 Task: Find connections with filter location Lisburn with filter topic #homes with filter profile language Potuguese with filter current company Infotree Global Solutions with filter school Krishna University, Machhlipattanam with filter industry Automation Machinery Manufacturing with filter service category Product Marketing with filter keywords title Astronomer
Action: Mouse moved to (637, 102)
Screenshot: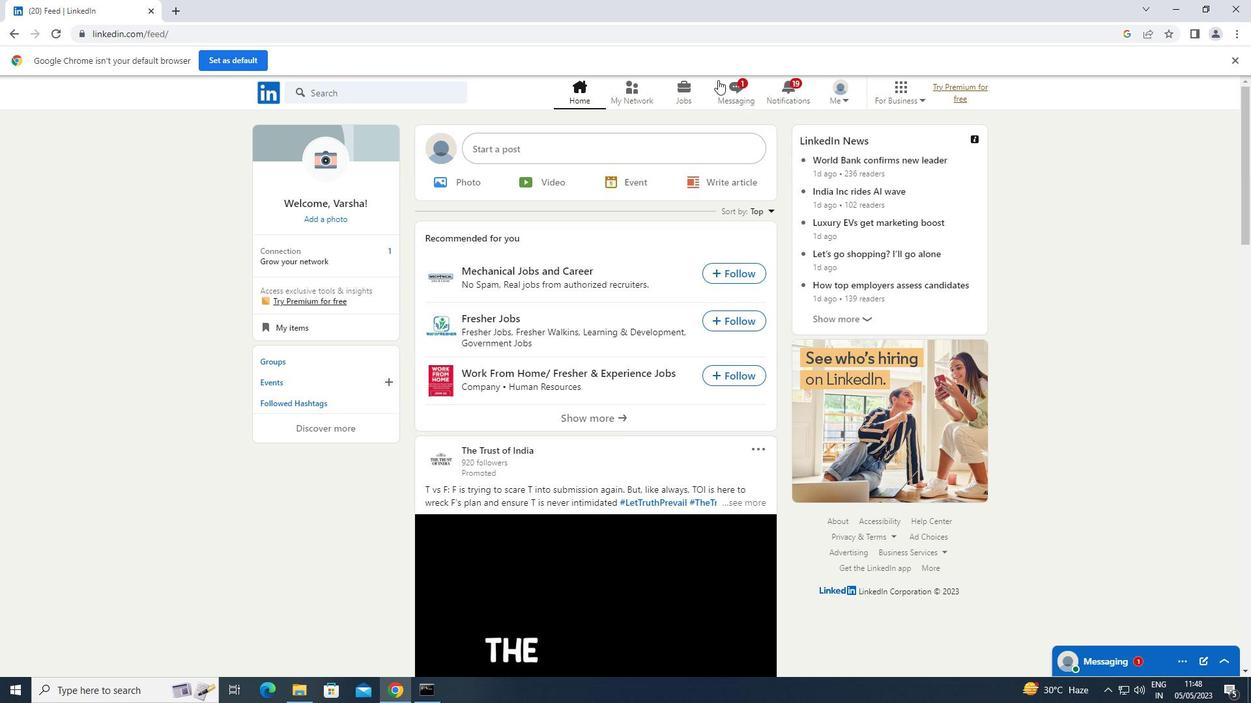 
Action: Mouse pressed left at (637, 102)
Screenshot: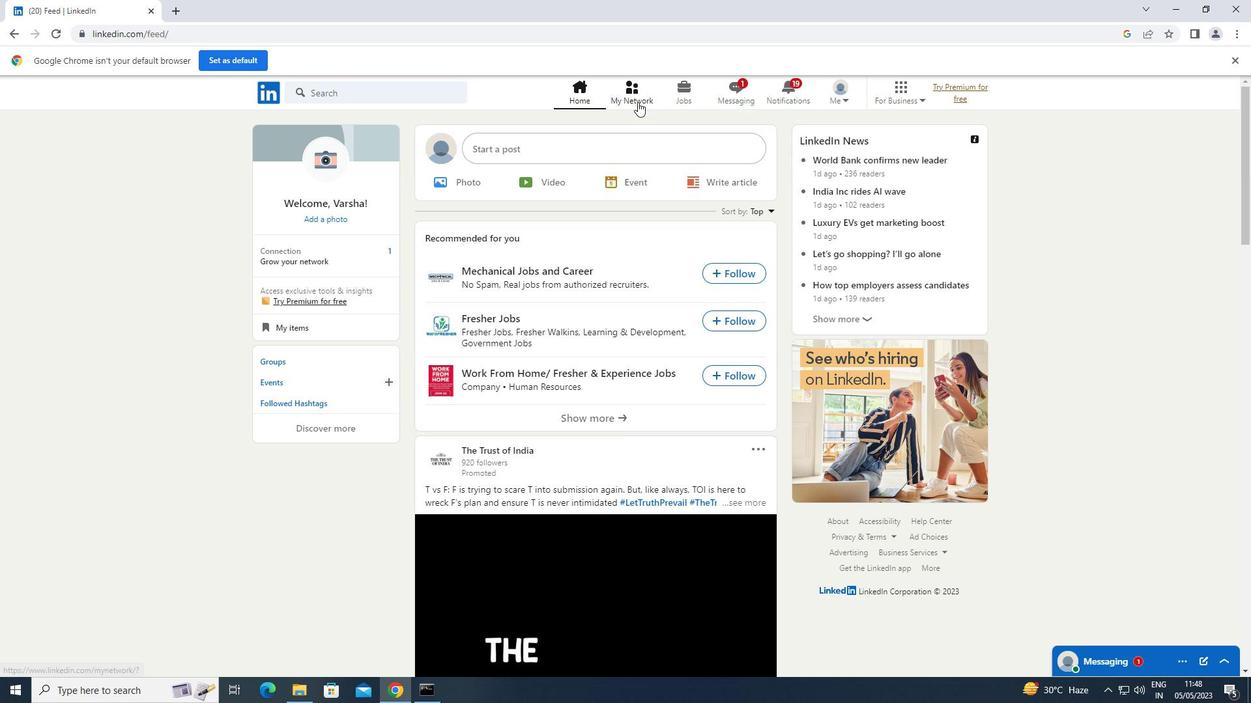 
Action: Mouse moved to (353, 156)
Screenshot: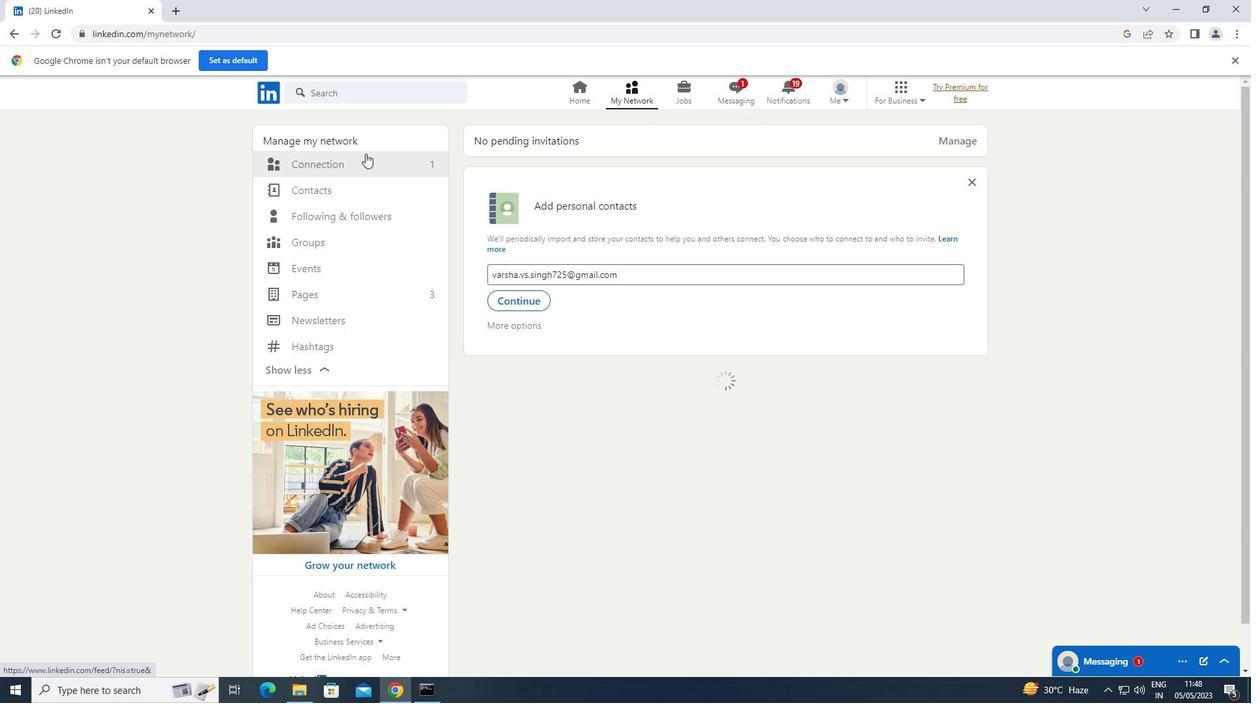 
Action: Mouse pressed left at (353, 156)
Screenshot: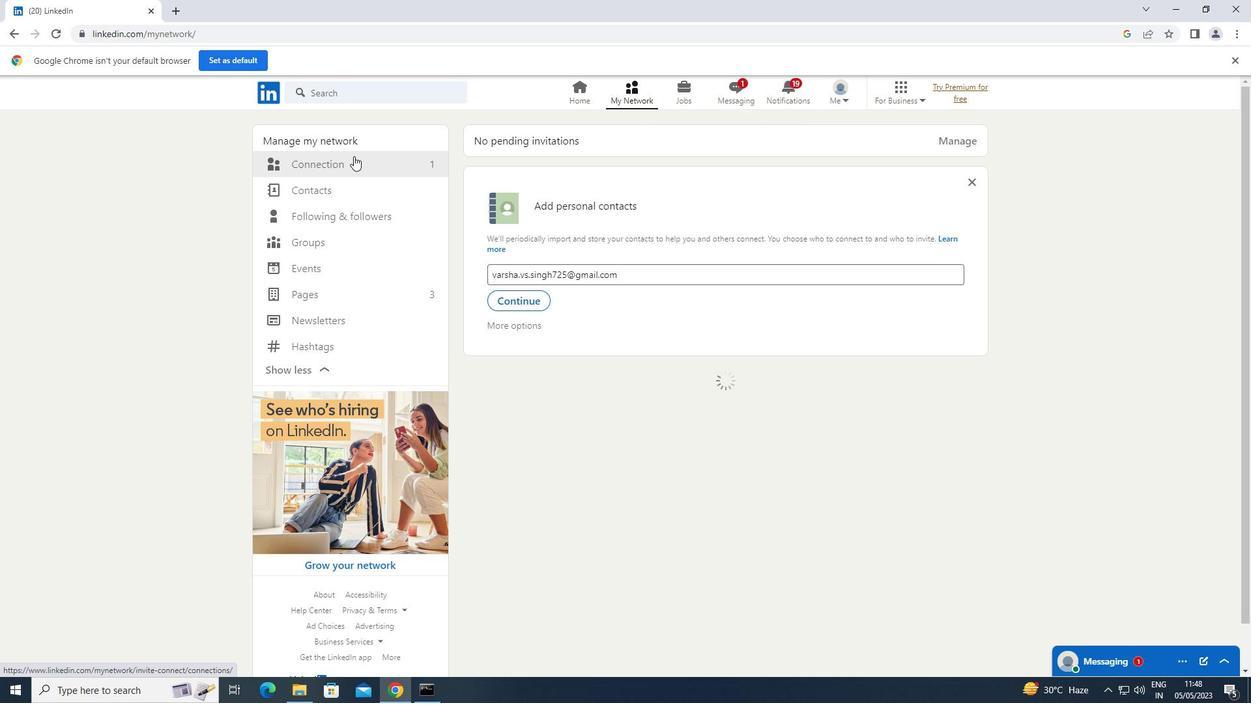 
Action: Mouse moved to (708, 168)
Screenshot: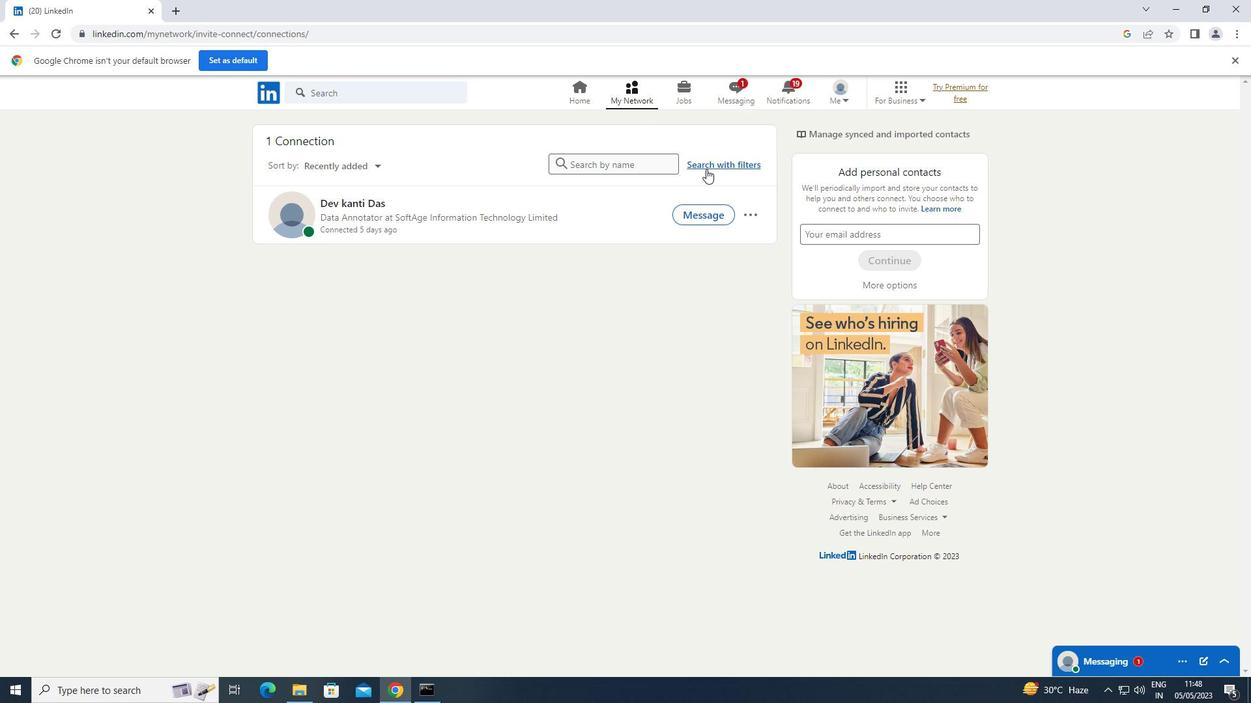 
Action: Mouse pressed left at (708, 168)
Screenshot: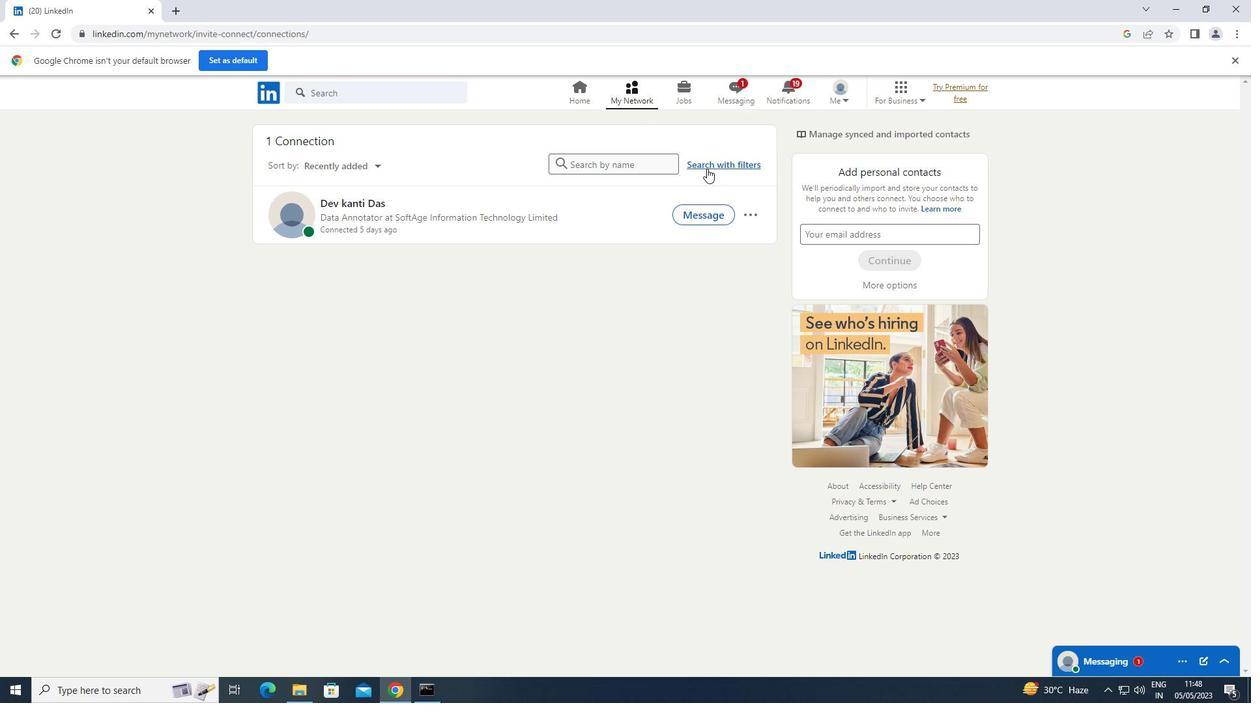
Action: Mouse moved to (669, 132)
Screenshot: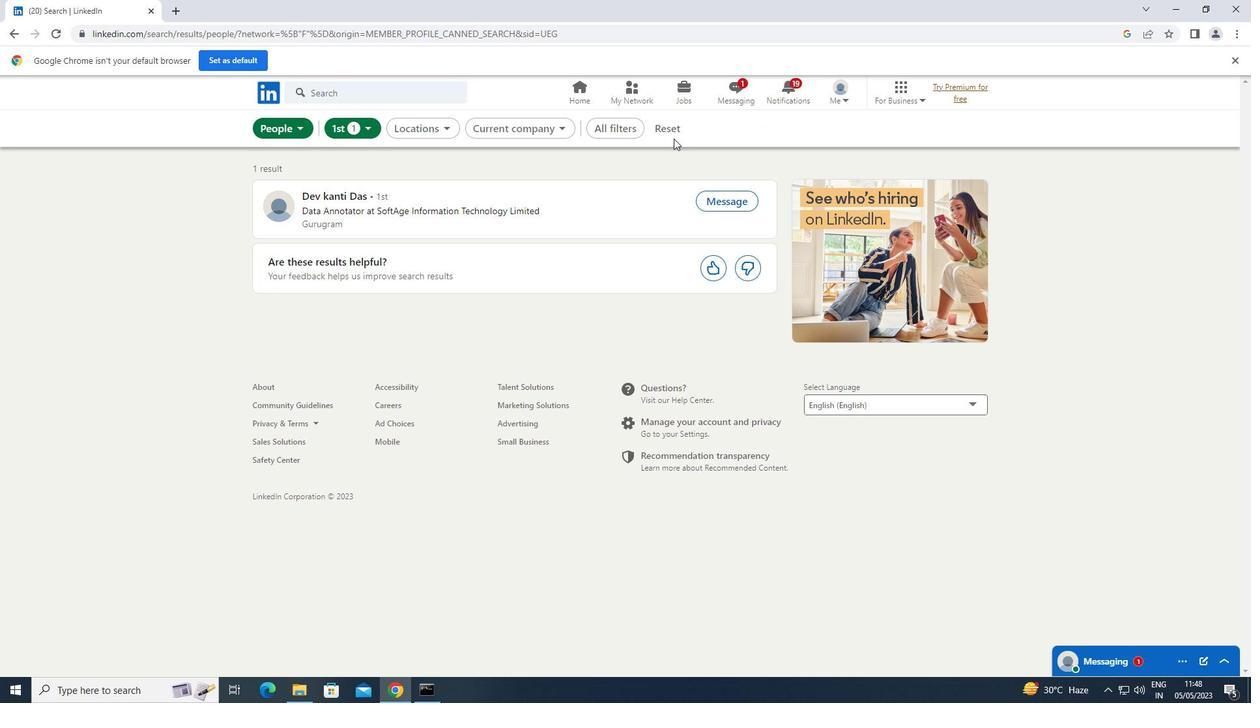 
Action: Mouse pressed left at (669, 132)
Screenshot: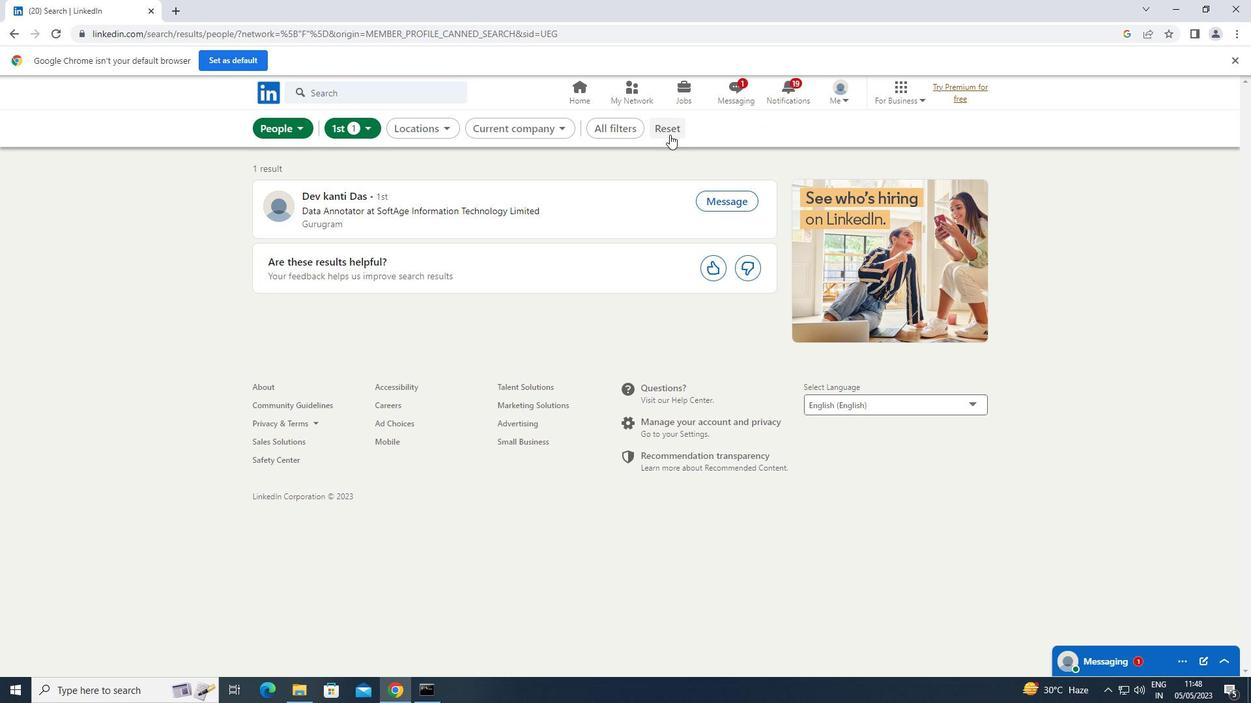 
Action: Mouse moved to (652, 127)
Screenshot: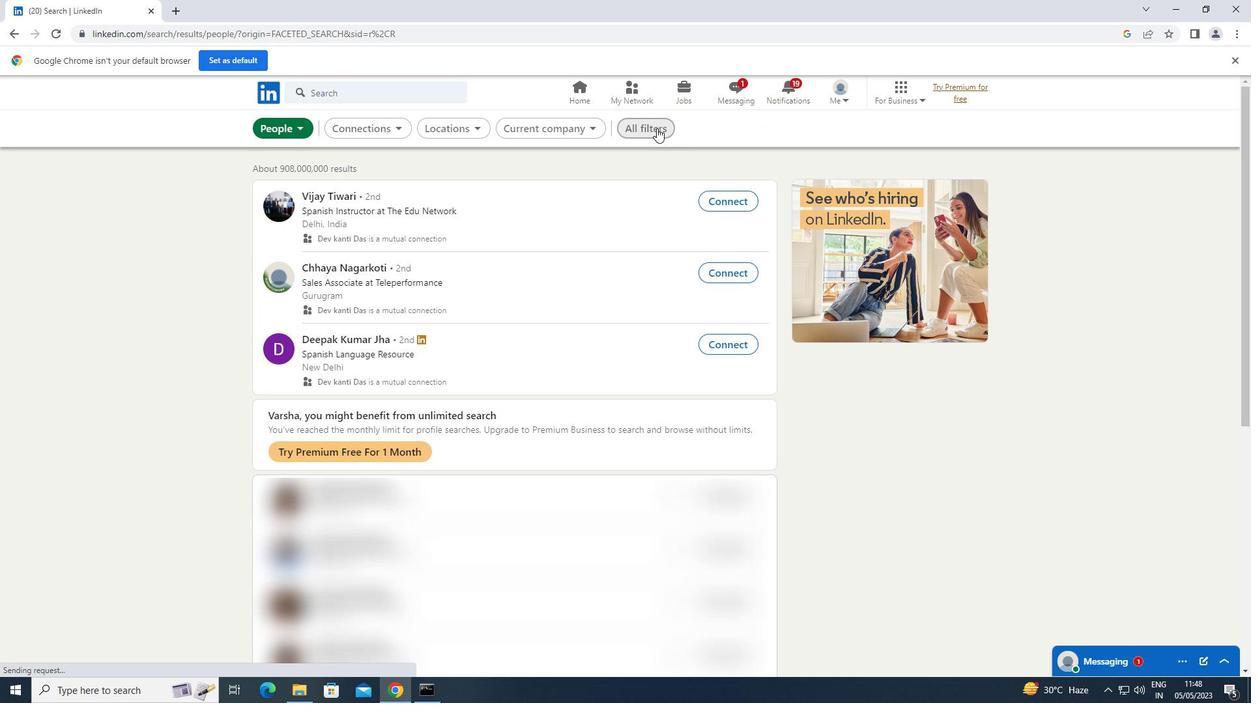 
Action: Mouse pressed left at (652, 127)
Screenshot: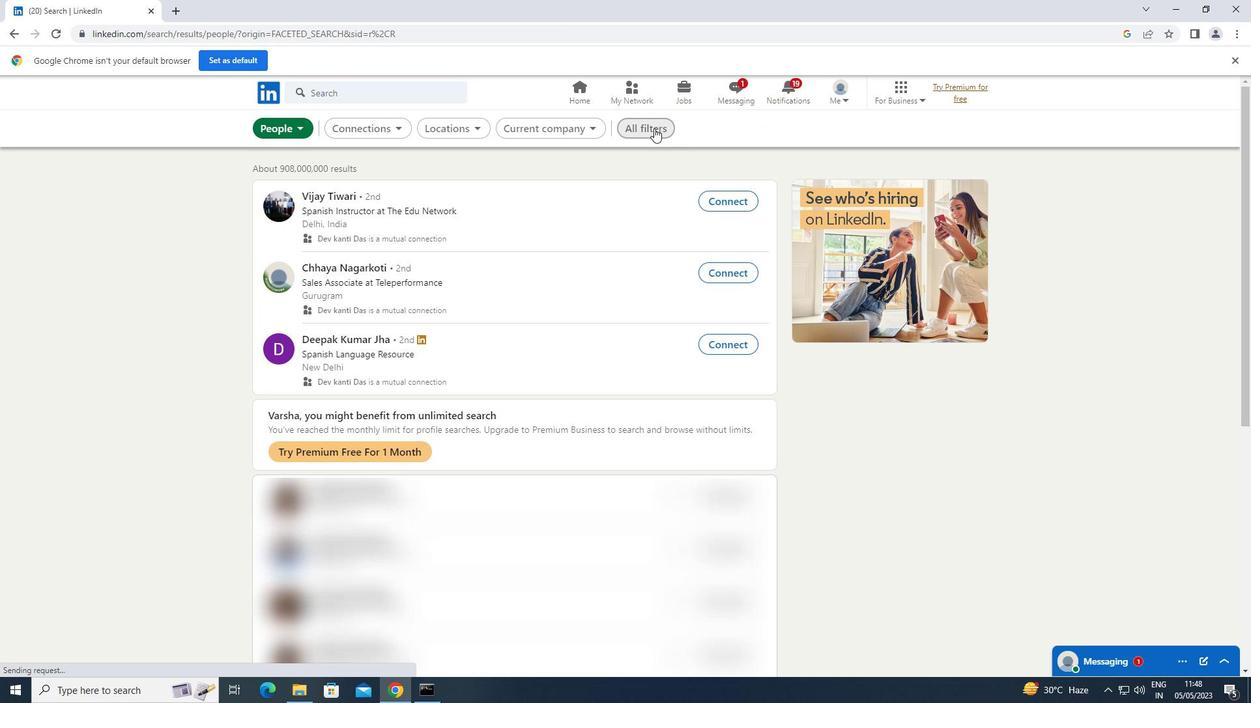 
Action: Mouse moved to (1039, 325)
Screenshot: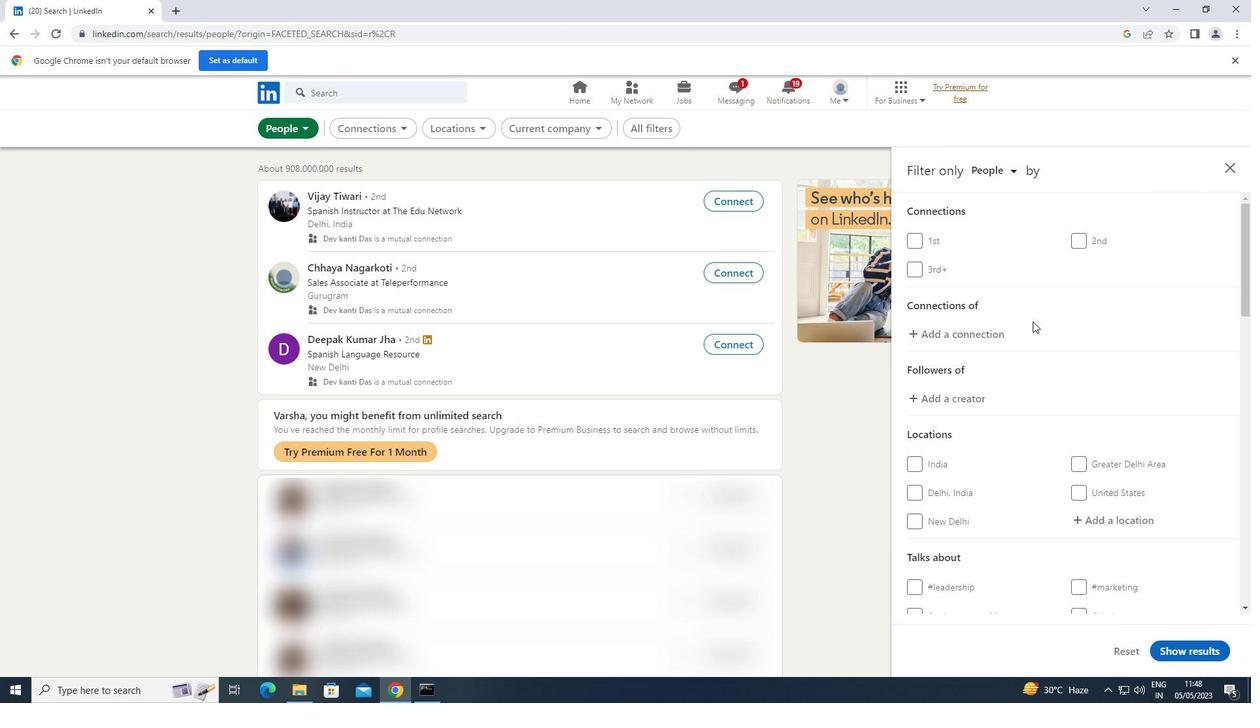 
Action: Mouse scrolled (1039, 324) with delta (0, 0)
Screenshot: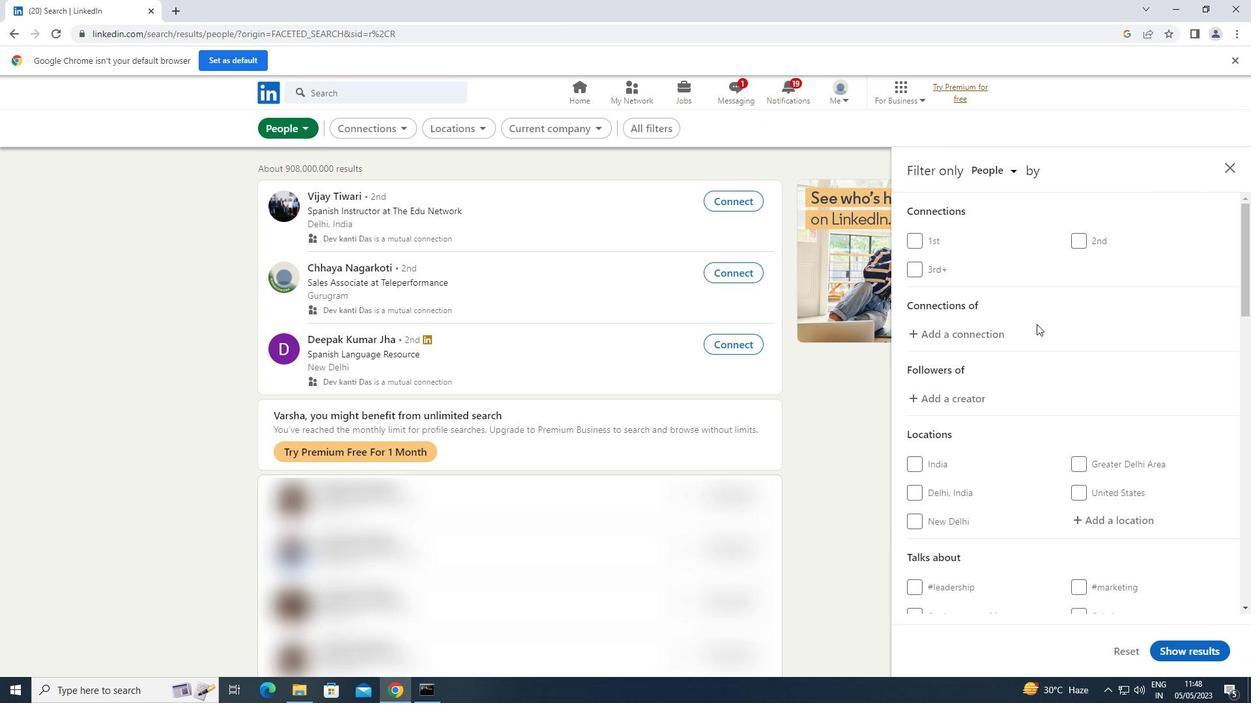 
Action: Mouse scrolled (1039, 324) with delta (0, 0)
Screenshot: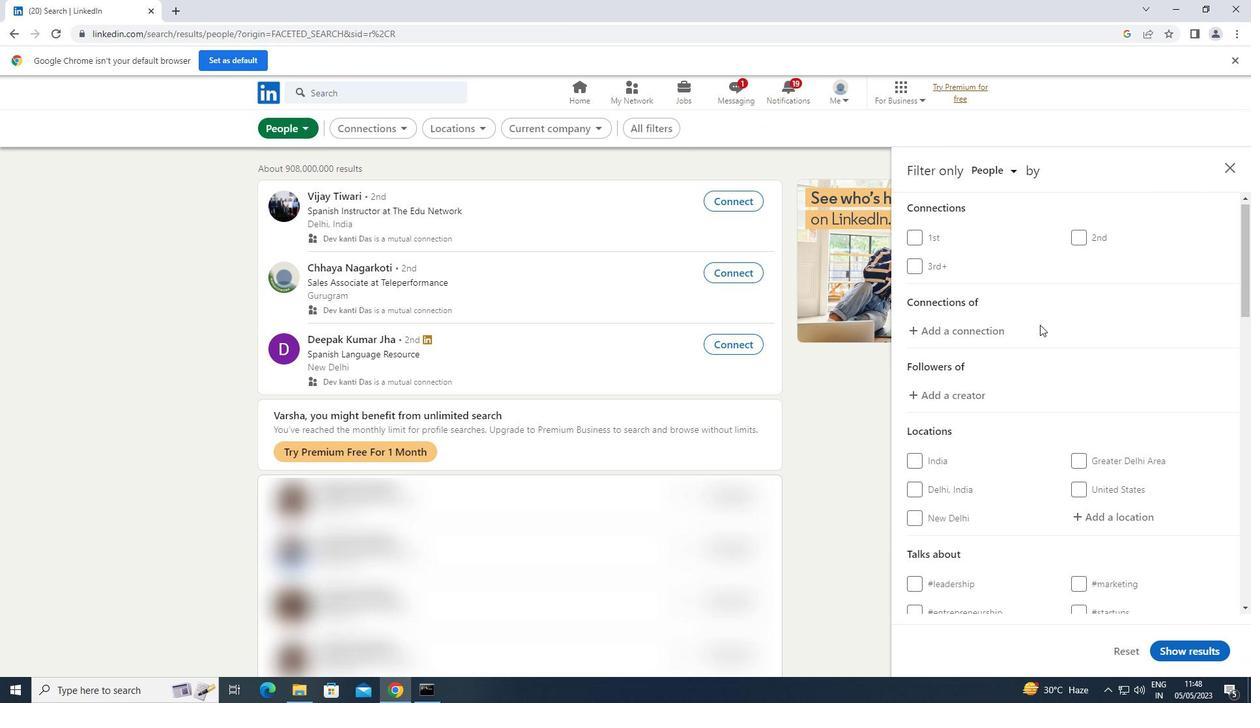 
Action: Mouse moved to (1091, 395)
Screenshot: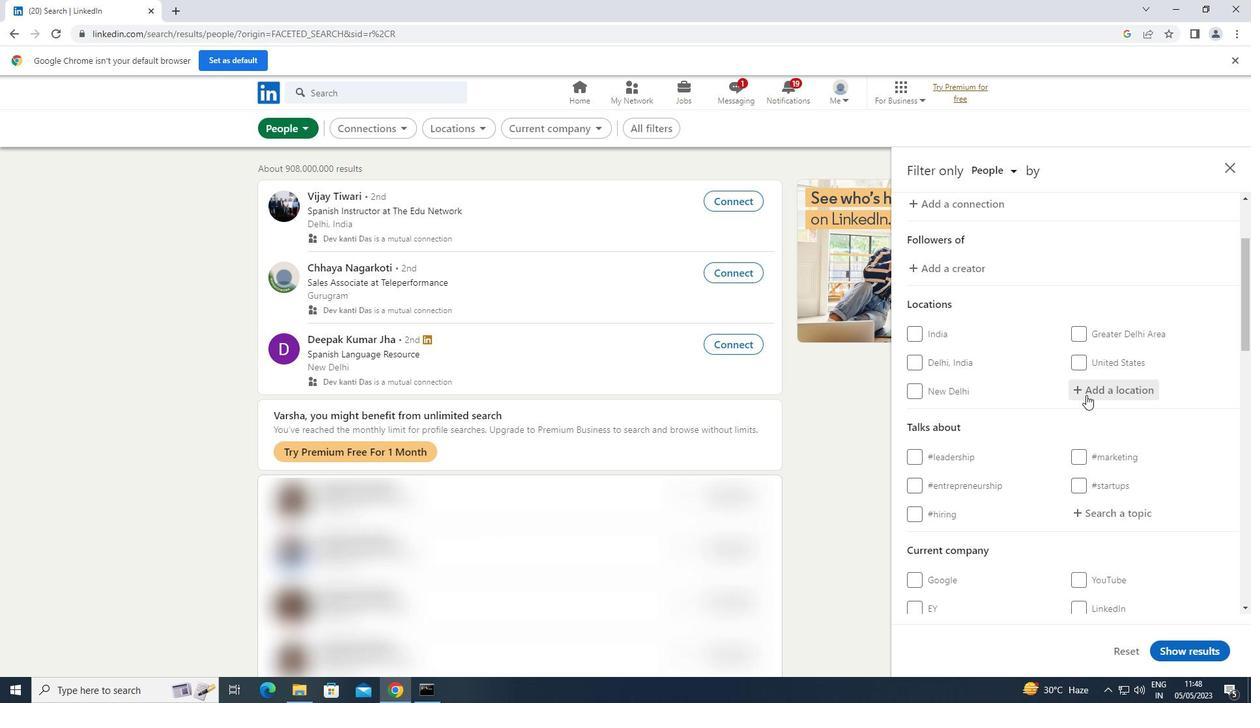 
Action: Mouse pressed left at (1091, 395)
Screenshot: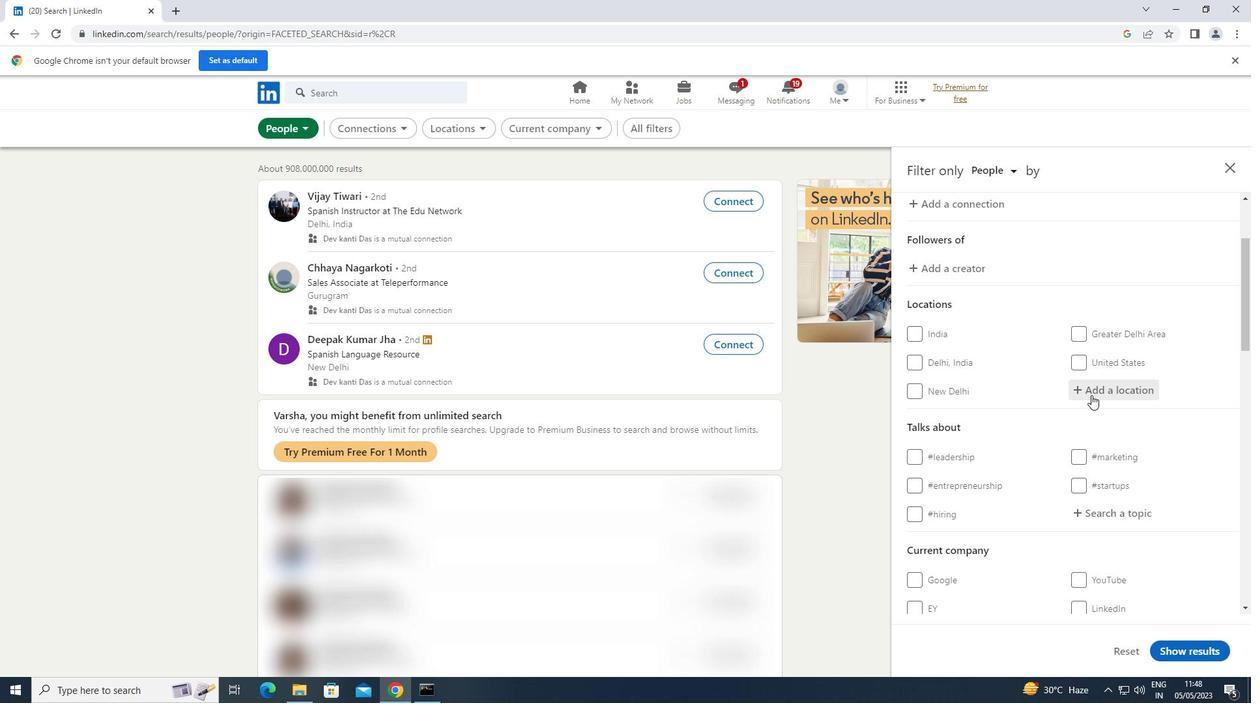 
Action: Key pressed <Key.shift>LISBURN
Screenshot: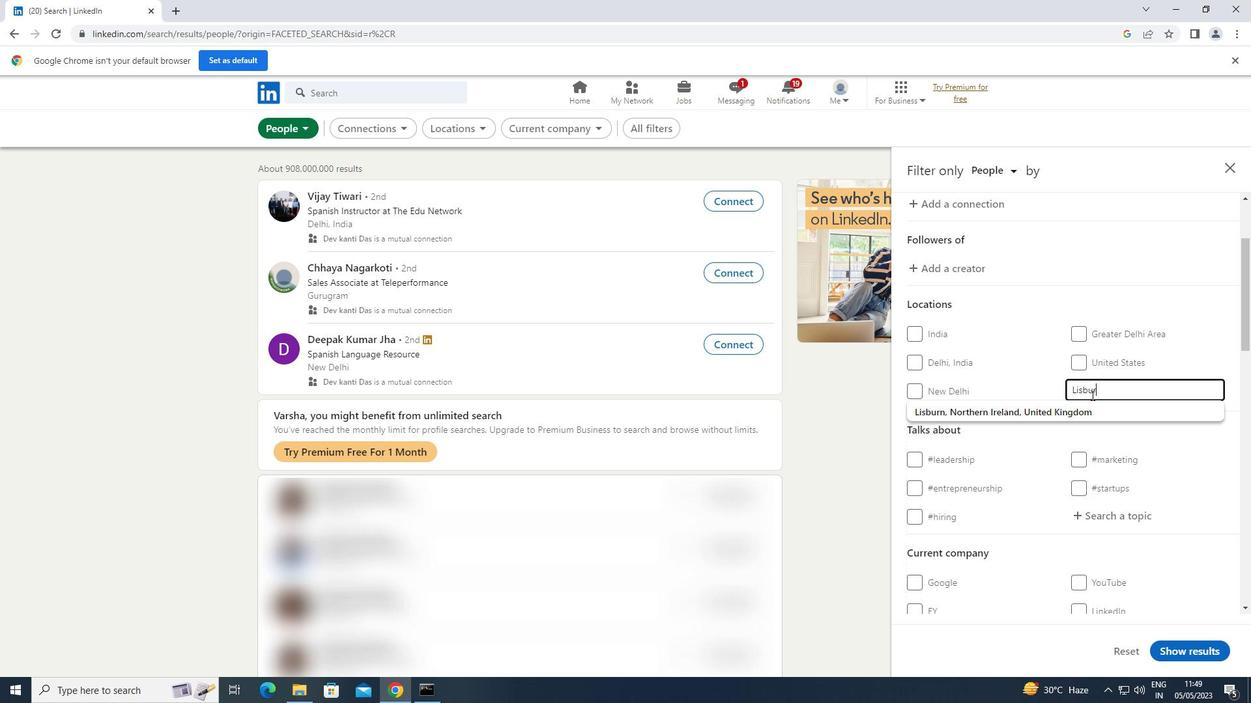 
Action: Mouse moved to (1126, 509)
Screenshot: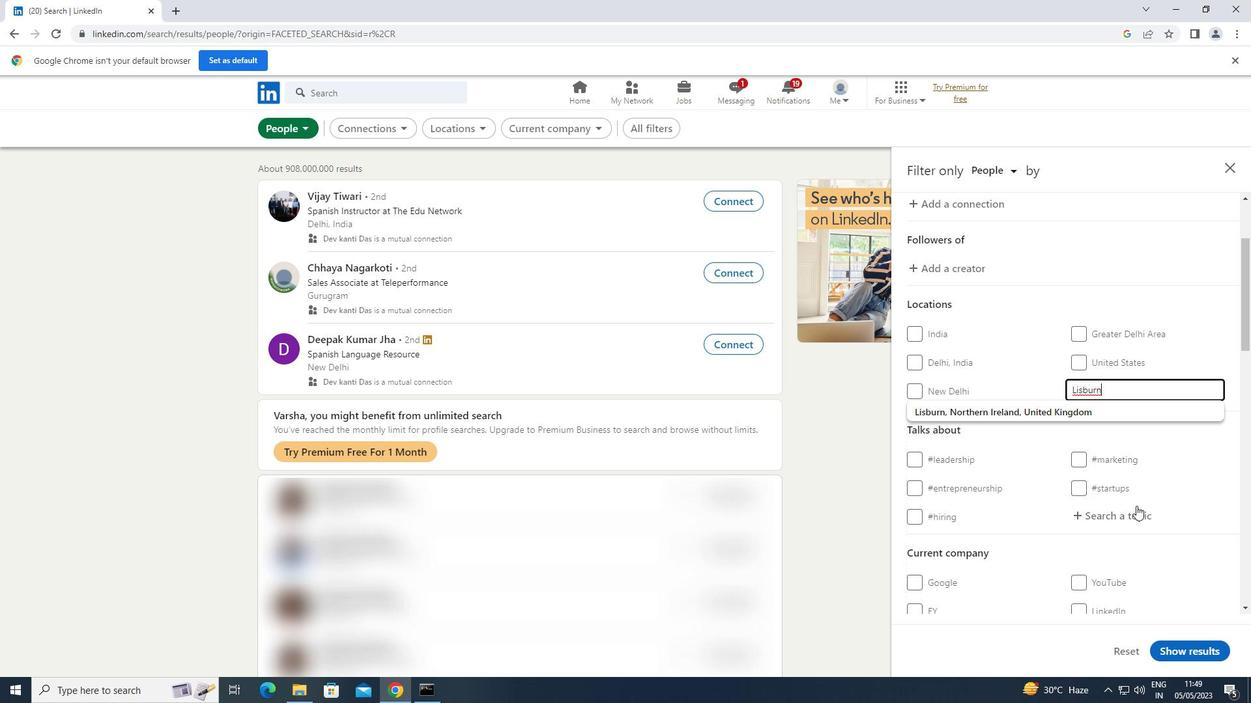 
Action: Mouse pressed left at (1126, 509)
Screenshot: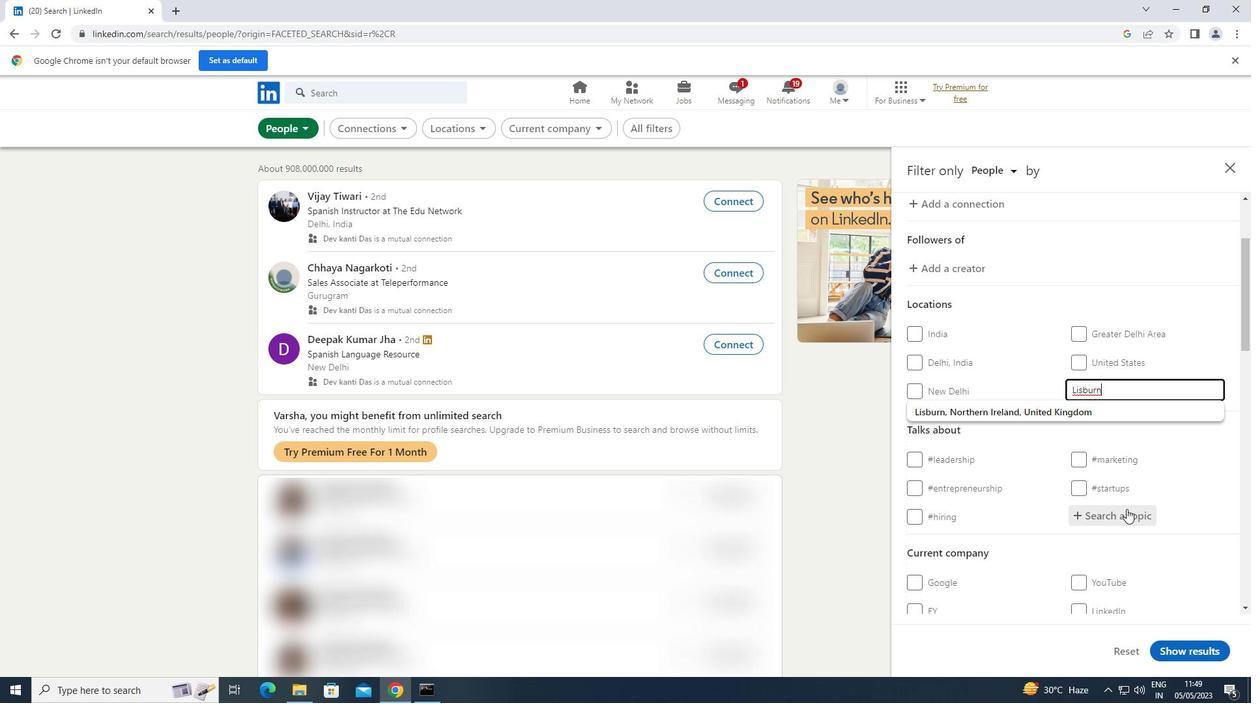 
Action: Key pressed HOMES
Screenshot: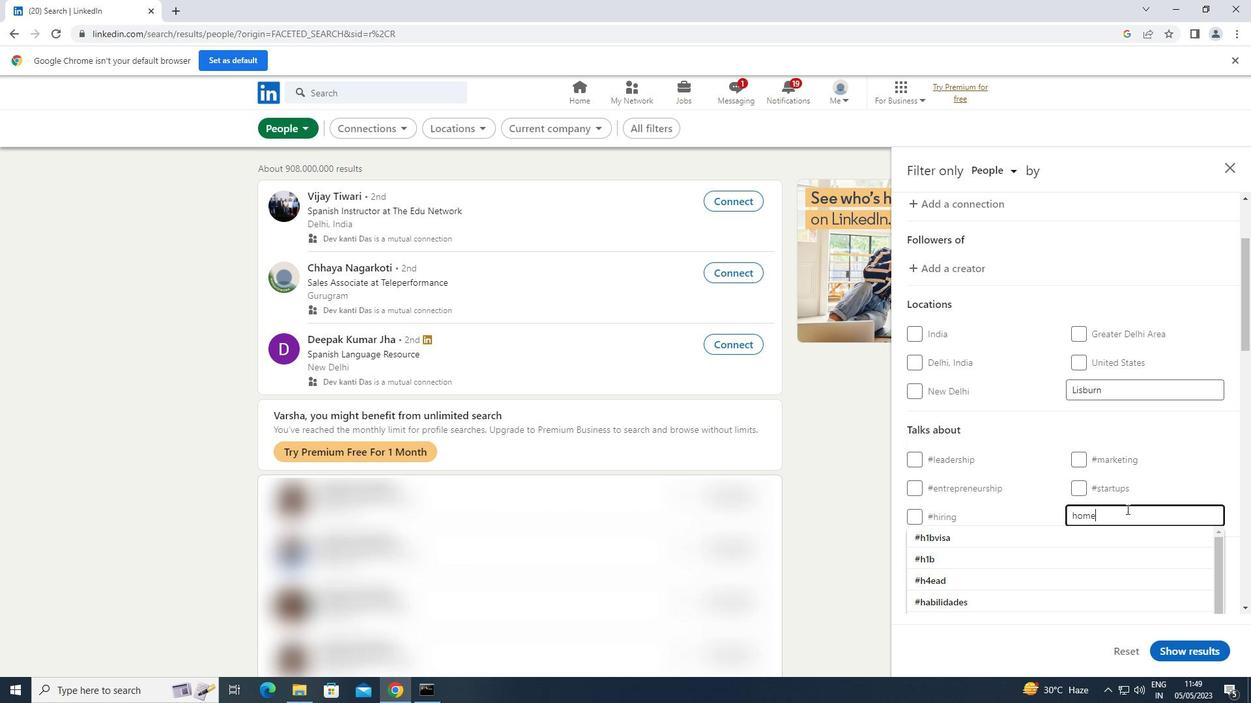 
Action: Mouse moved to (1071, 514)
Screenshot: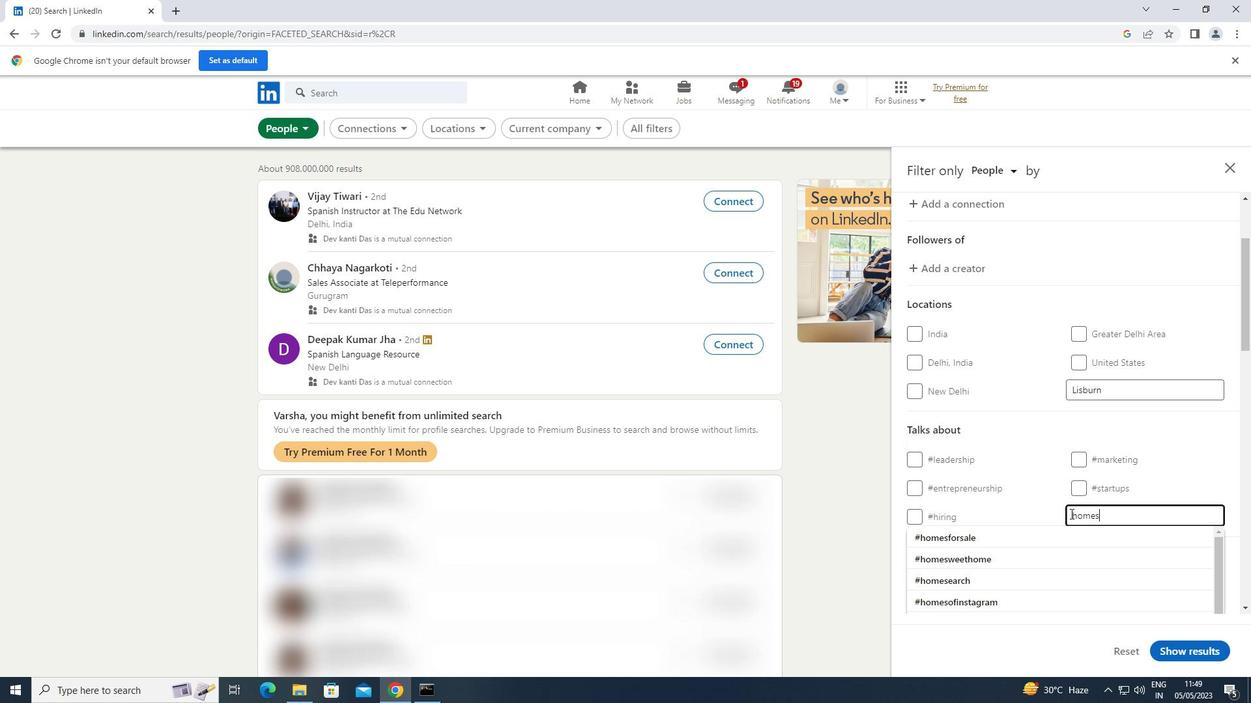 
Action: Mouse pressed left at (1071, 514)
Screenshot: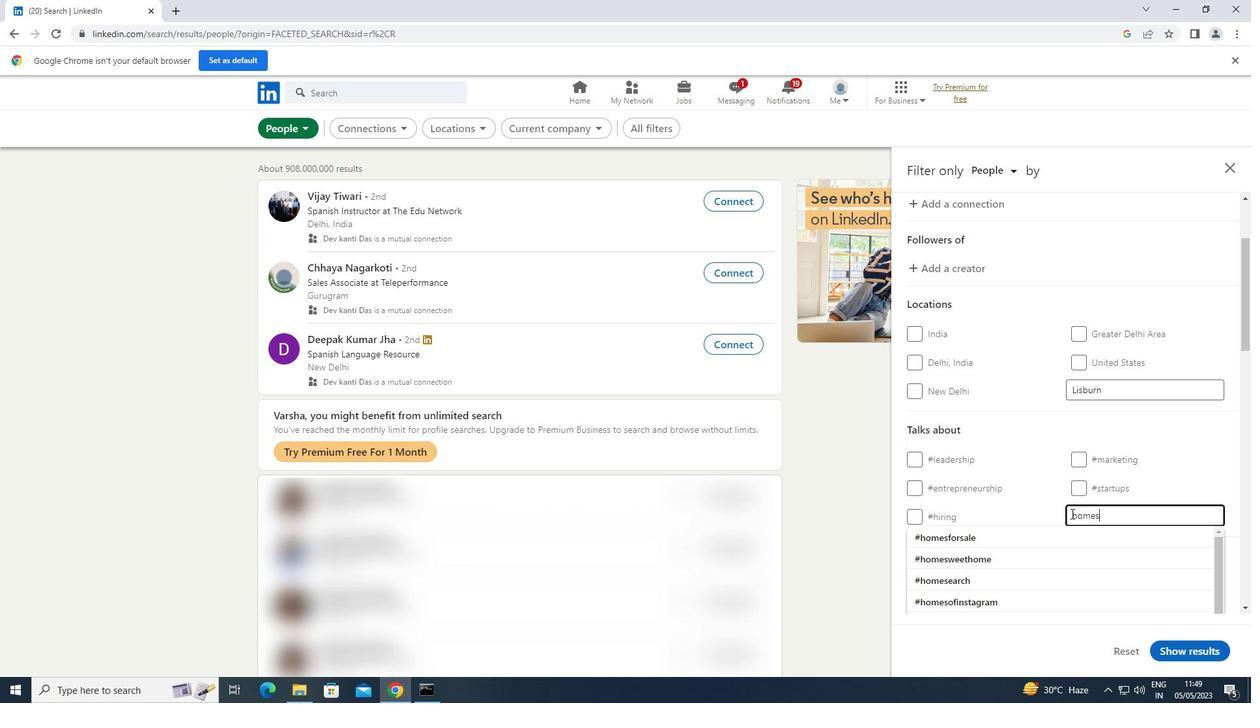 
Action: Key pressed <Key.shift>#
Screenshot: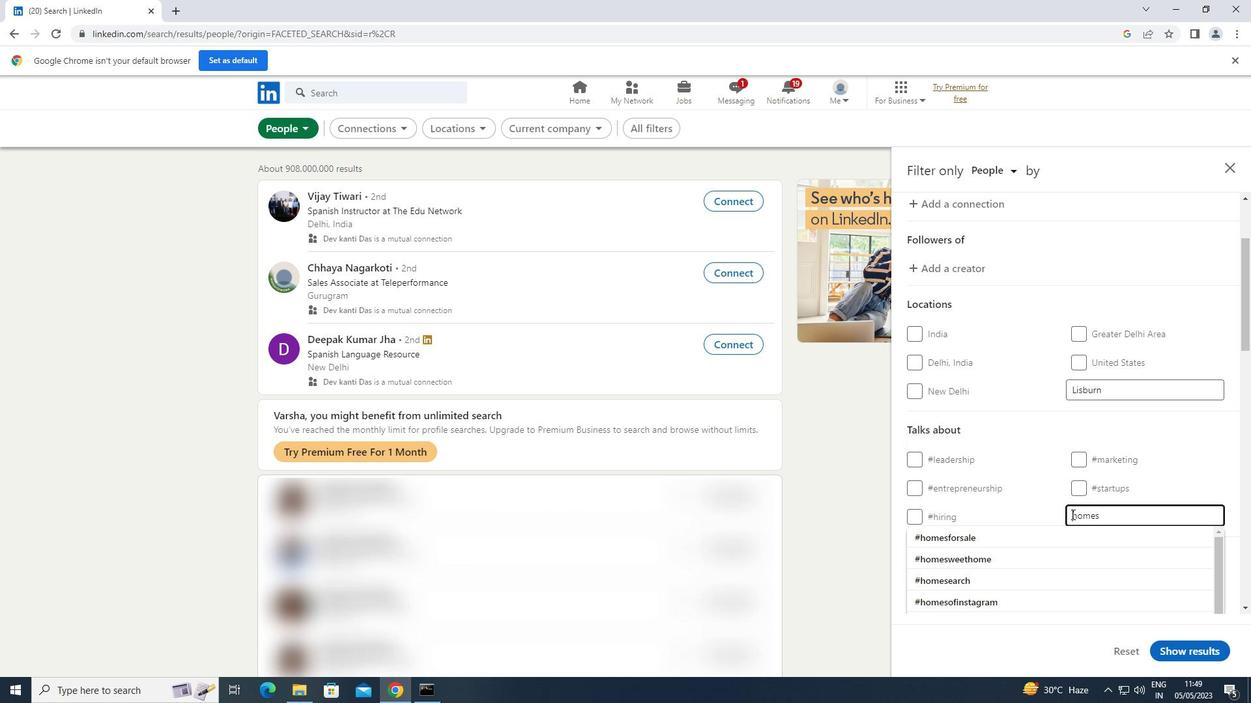 
Action: Mouse moved to (1072, 514)
Screenshot: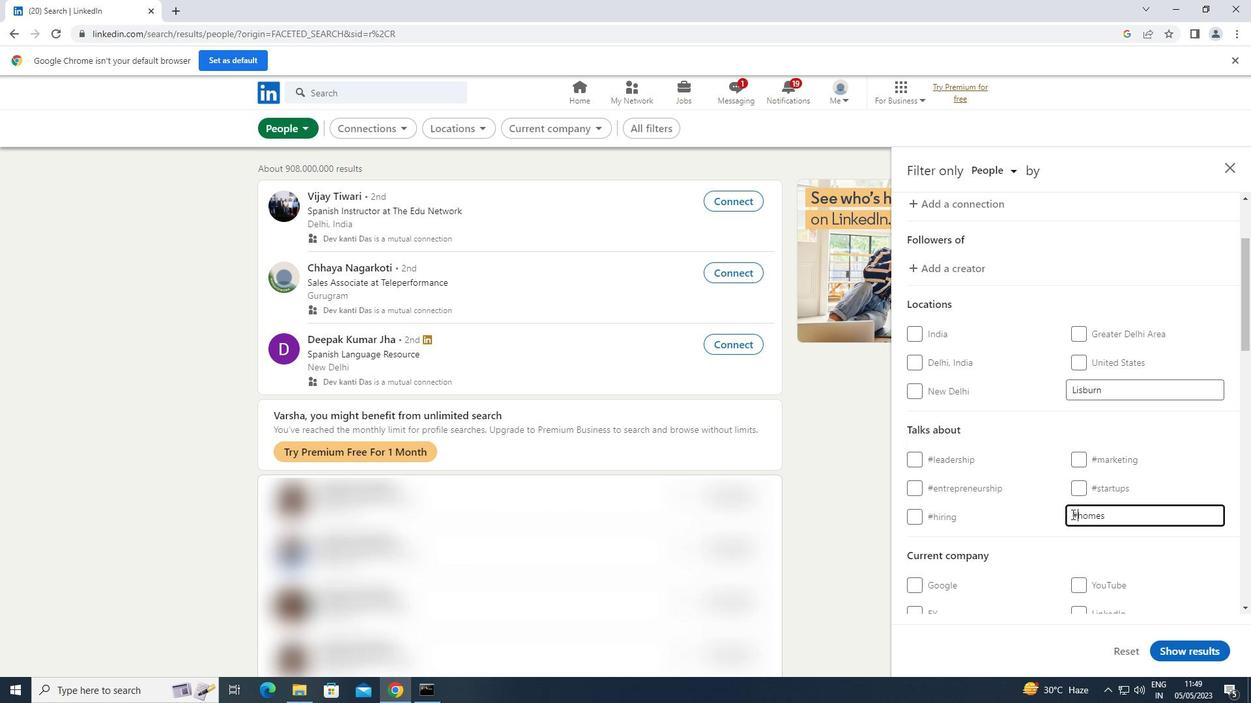 
Action: Mouse scrolled (1072, 514) with delta (0, 0)
Screenshot: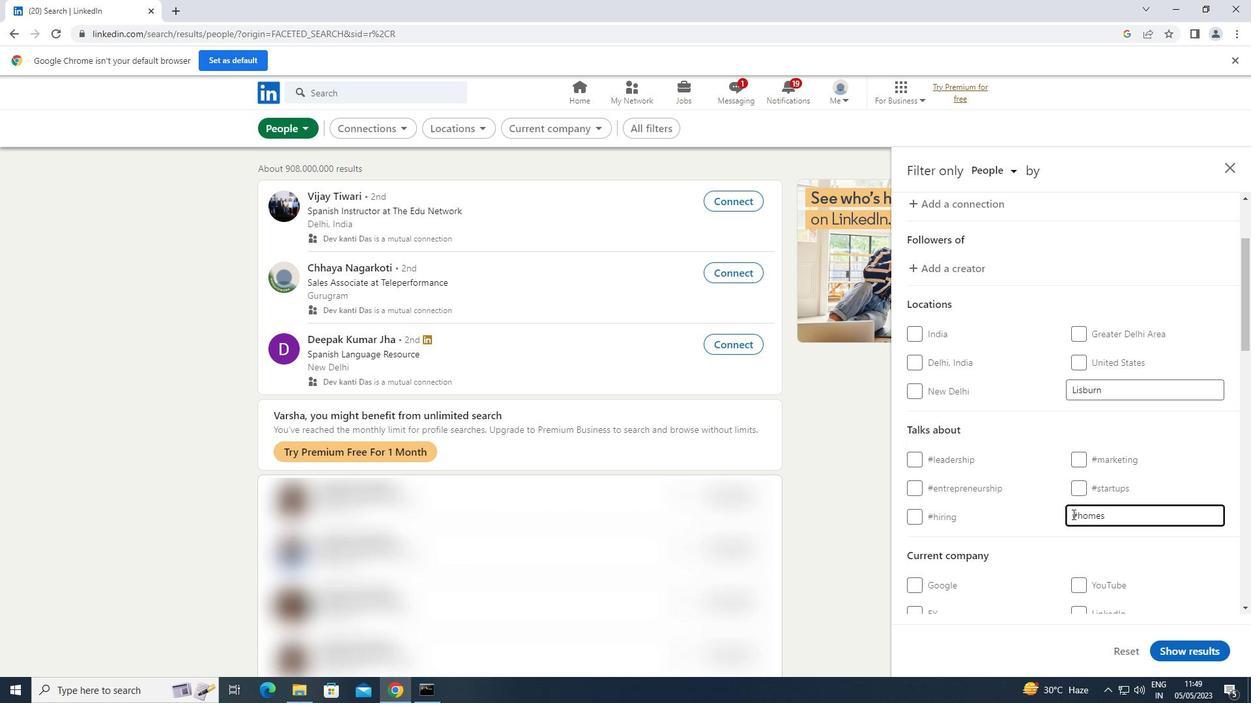 
Action: Mouse scrolled (1072, 514) with delta (0, 0)
Screenshot: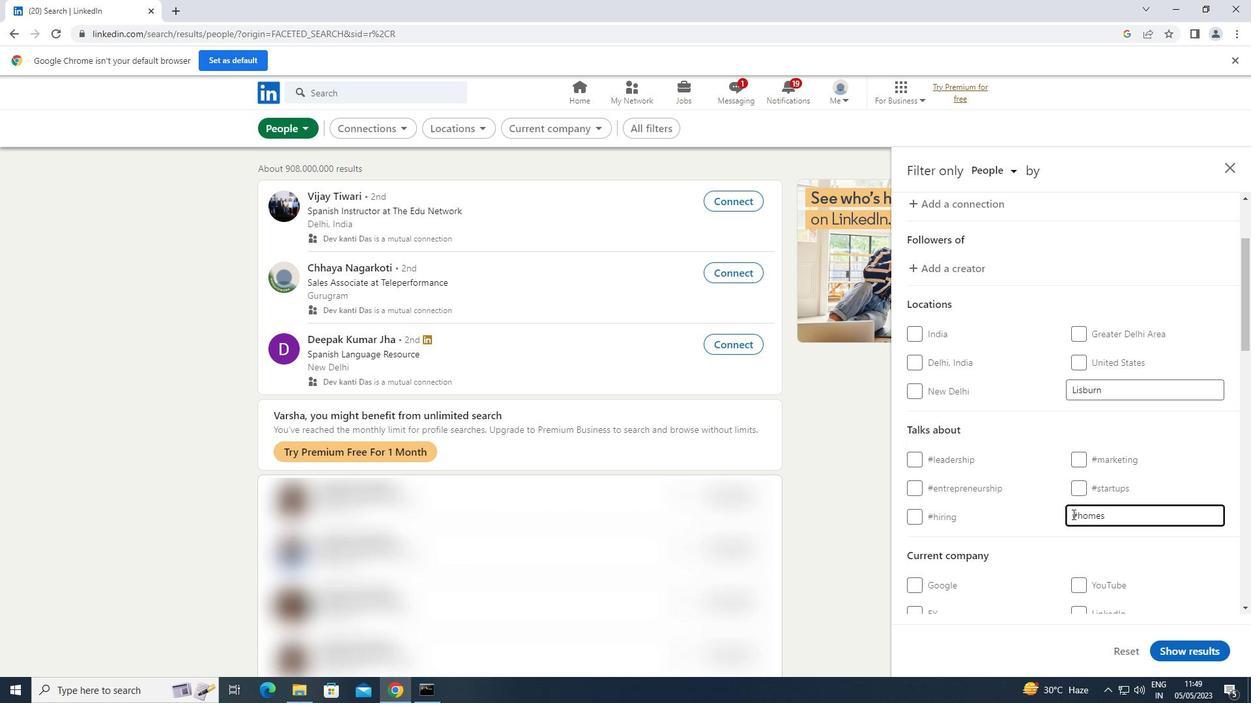 
Action: Mouse scrolled (1072, 514) with delta (0, 0)
Screenshot: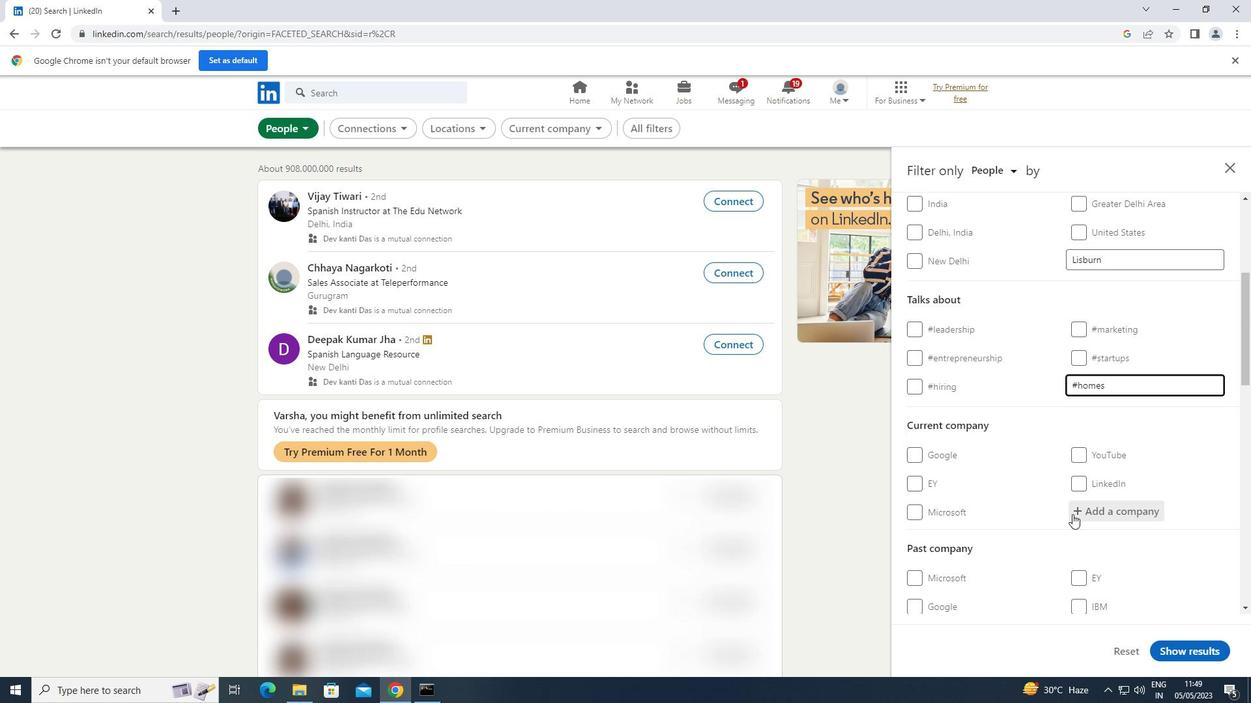 
Action: Mouse scrolled (1072, 514) with delta (0, 0)
Screenshot: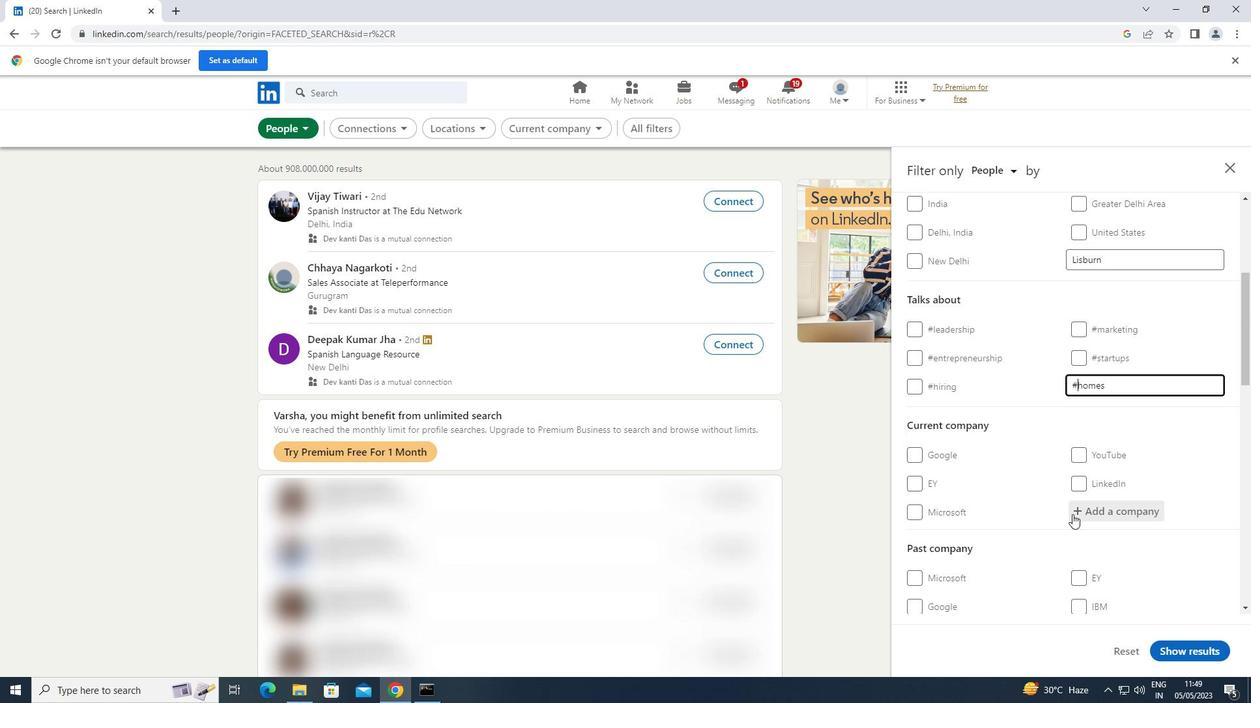 
Action: Mouse scrolled (1072, 514) with delta (0, 0)
Screenshot: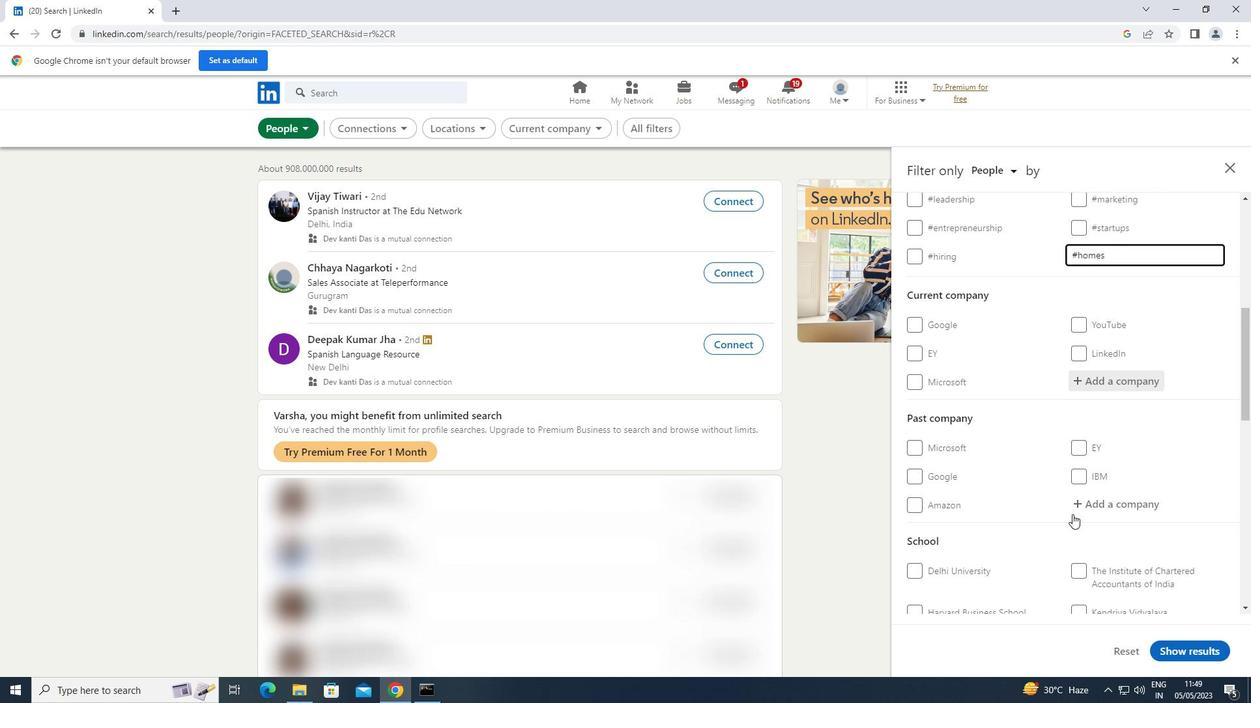 
Action: Mouse scrolled (1072, 514) with delta (0, 0)
Screenshot: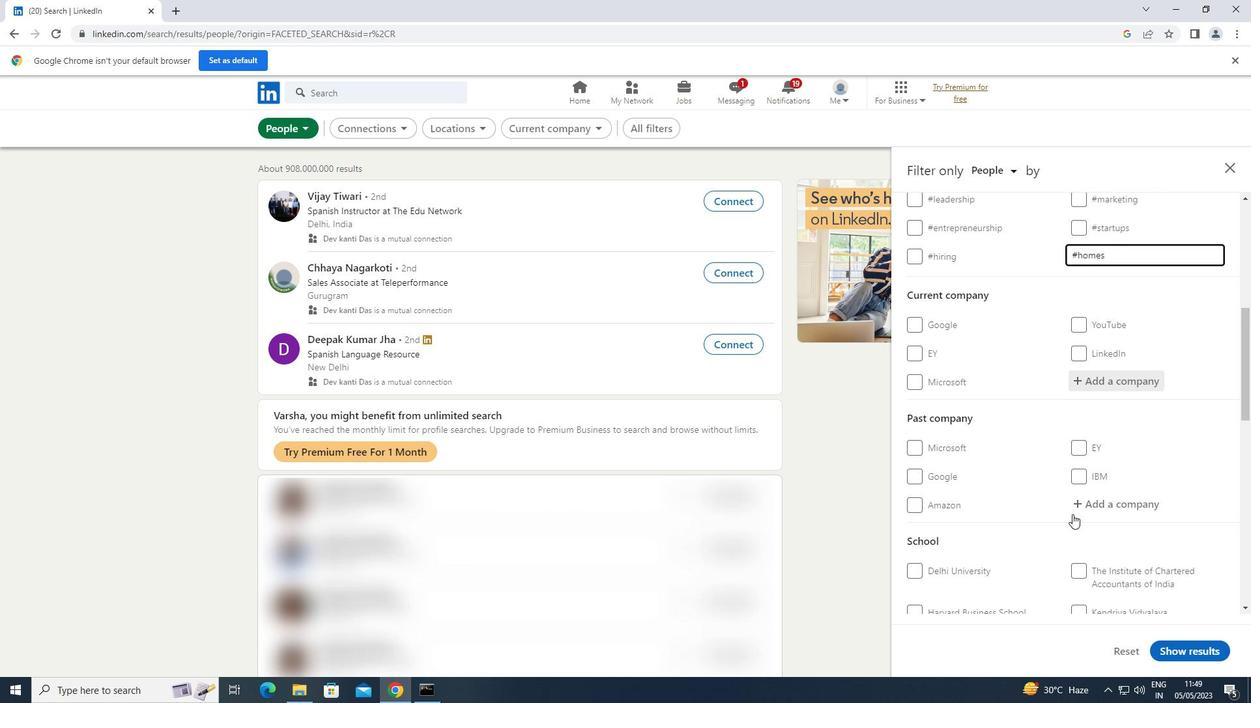 
Action: Mouse scrolled (1072, 514) with delta (0, 0)
Screenshot: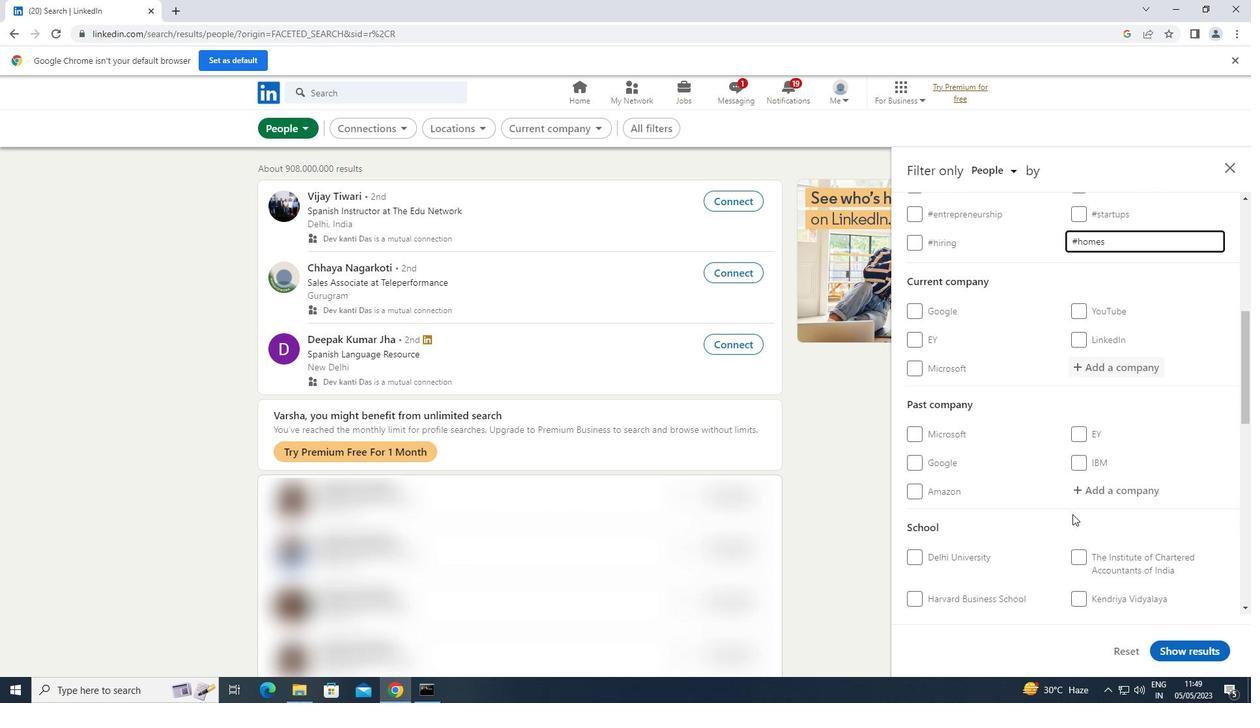 
Action: Mouse scrolled (1072, 515) with delta (0, 0)
Screenshot: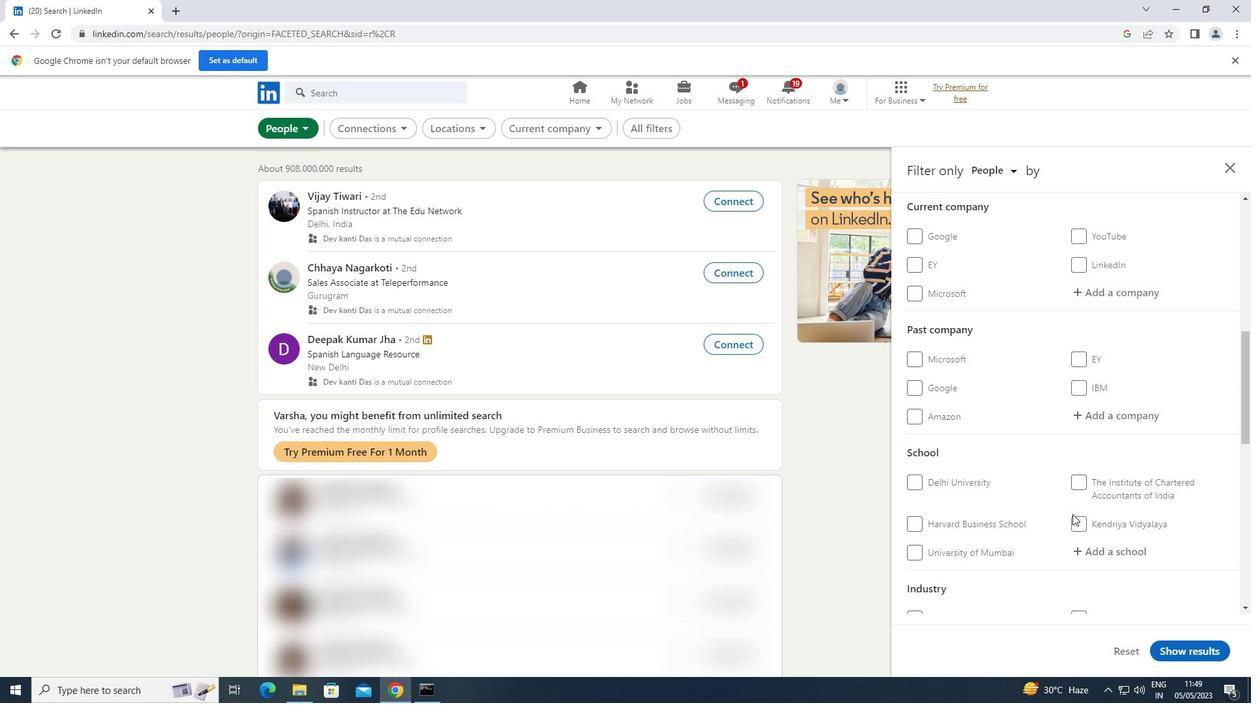 
Action: Mouse scrolled (1072, 514) with delta (0, 0)
Screenshot: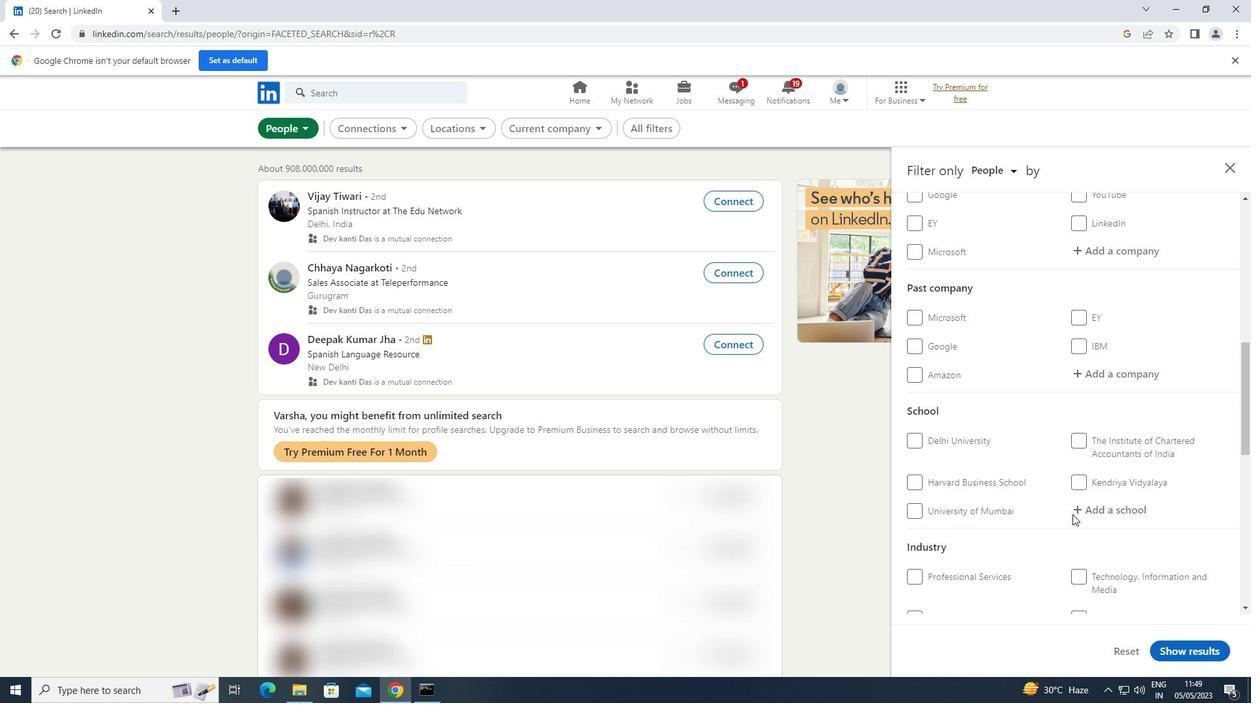 
Action: Mouse scrolled (1072, 514) with delta (0, 0)
Screenshot: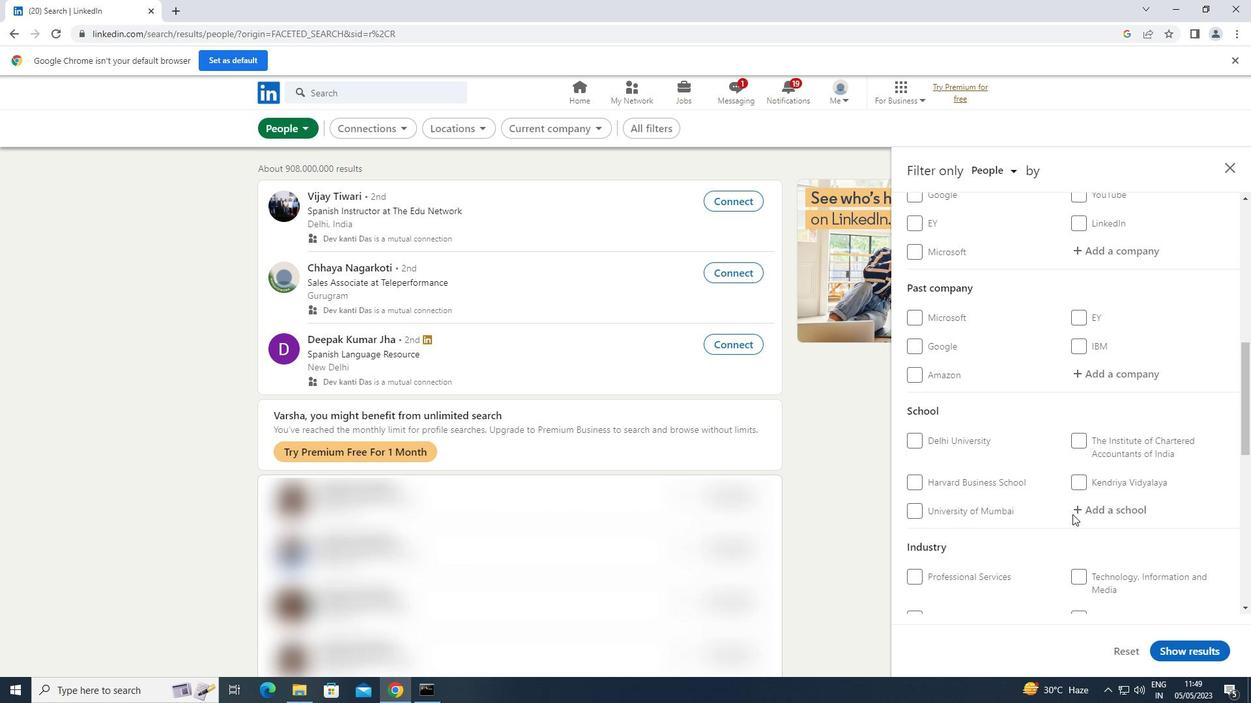 
Action: Mouse scrolled (1072, 514) with delta (0, 0)
Screenshot: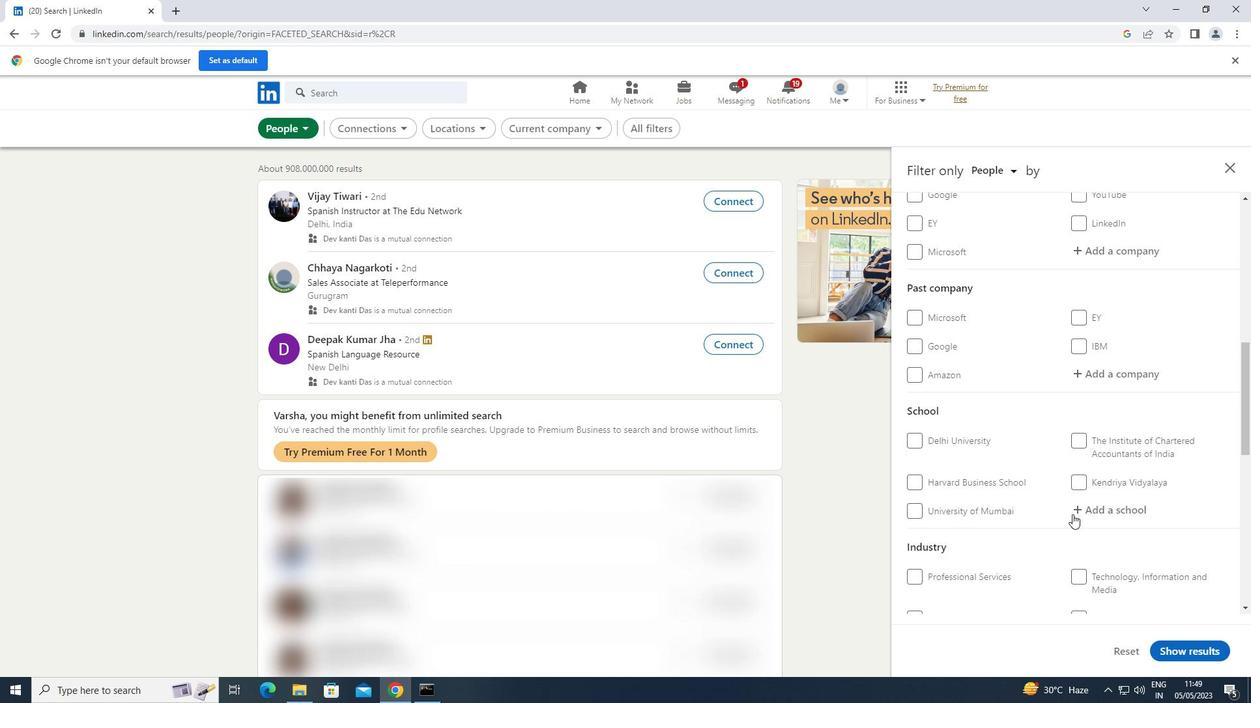 
Action: Mouse moved to (1082, 564)
Screenshot: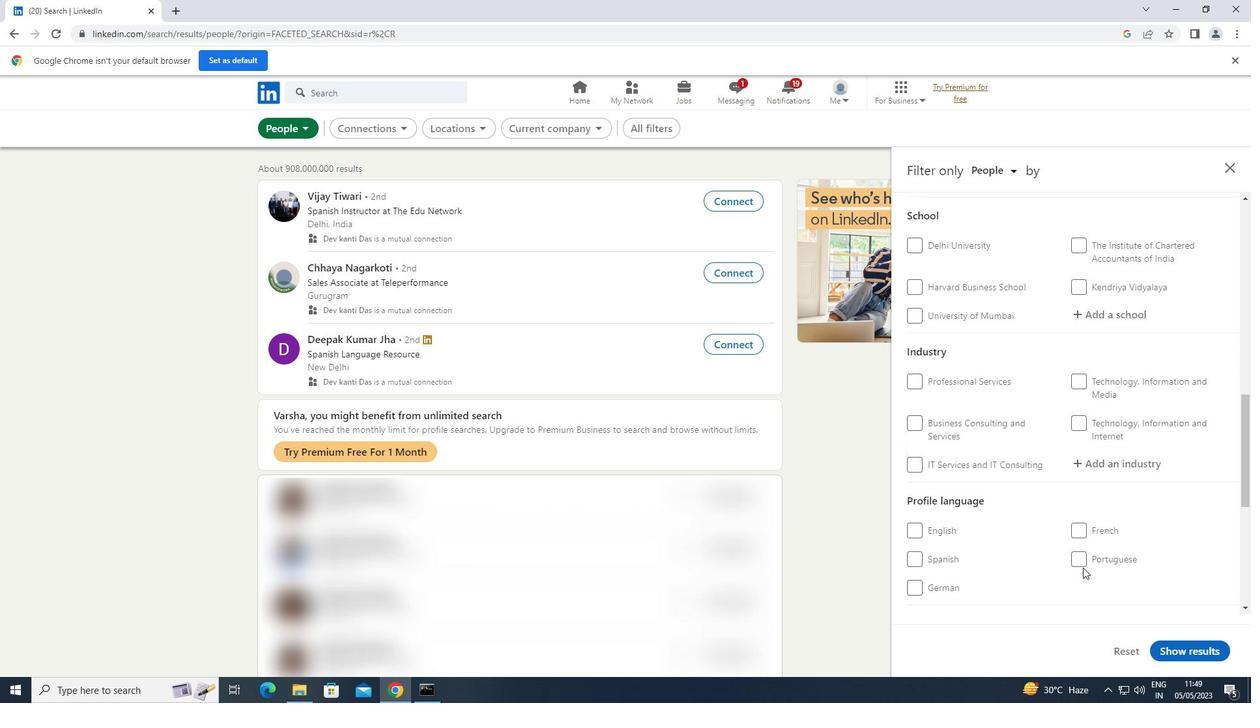 
Action: Mouse pressed left at (1082, 564)
Screenshot: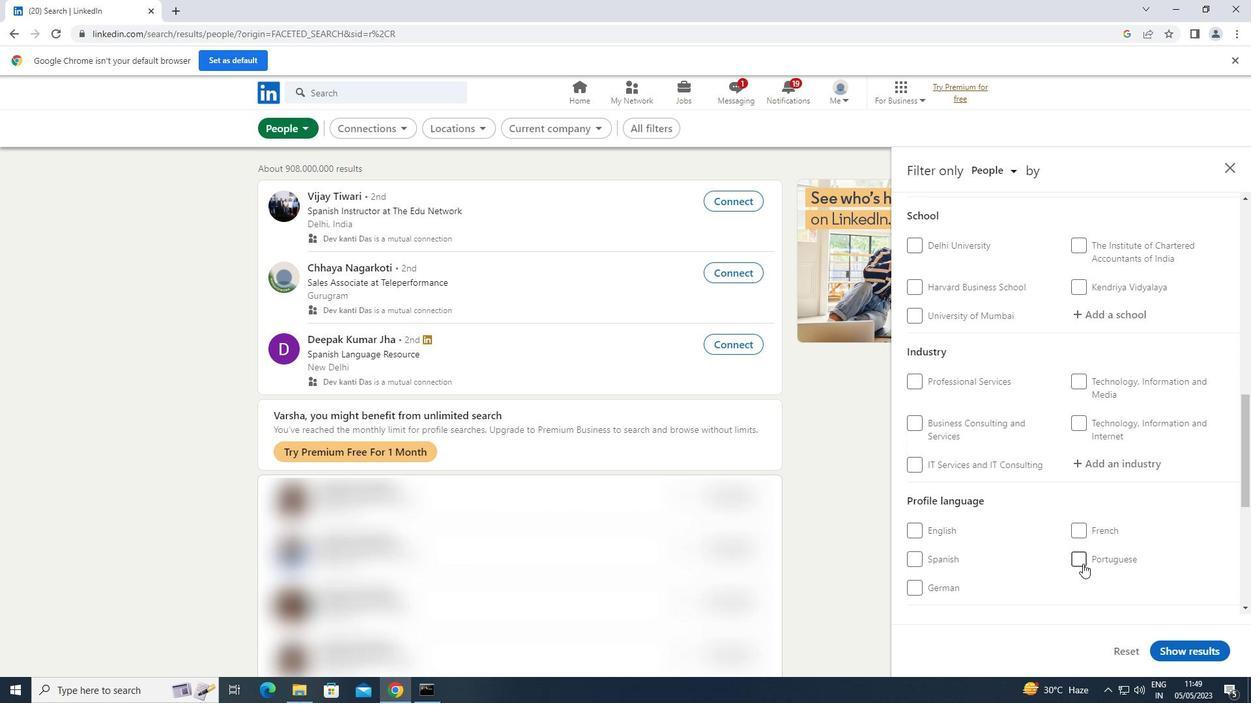 
Action: Mouse moved to (1088, 547)
Screenshot: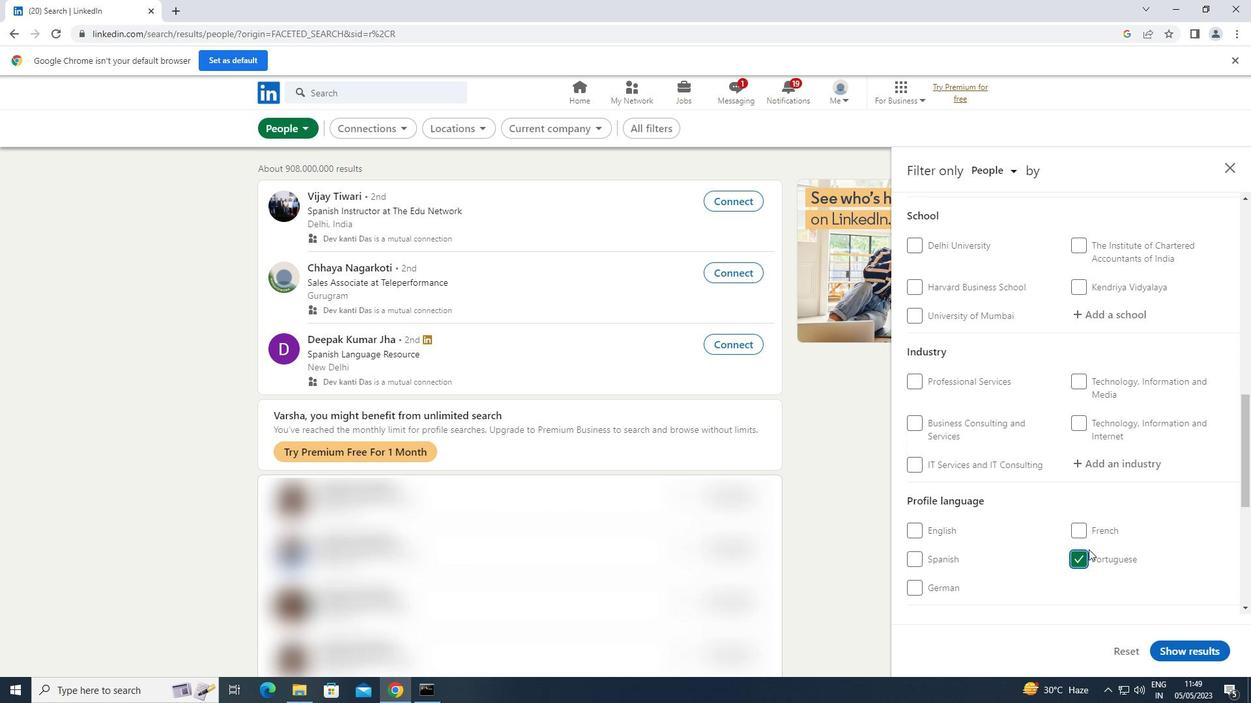 
Action: Mouse scrolled (1088, 548) with delta (0, 0)
Screenshot: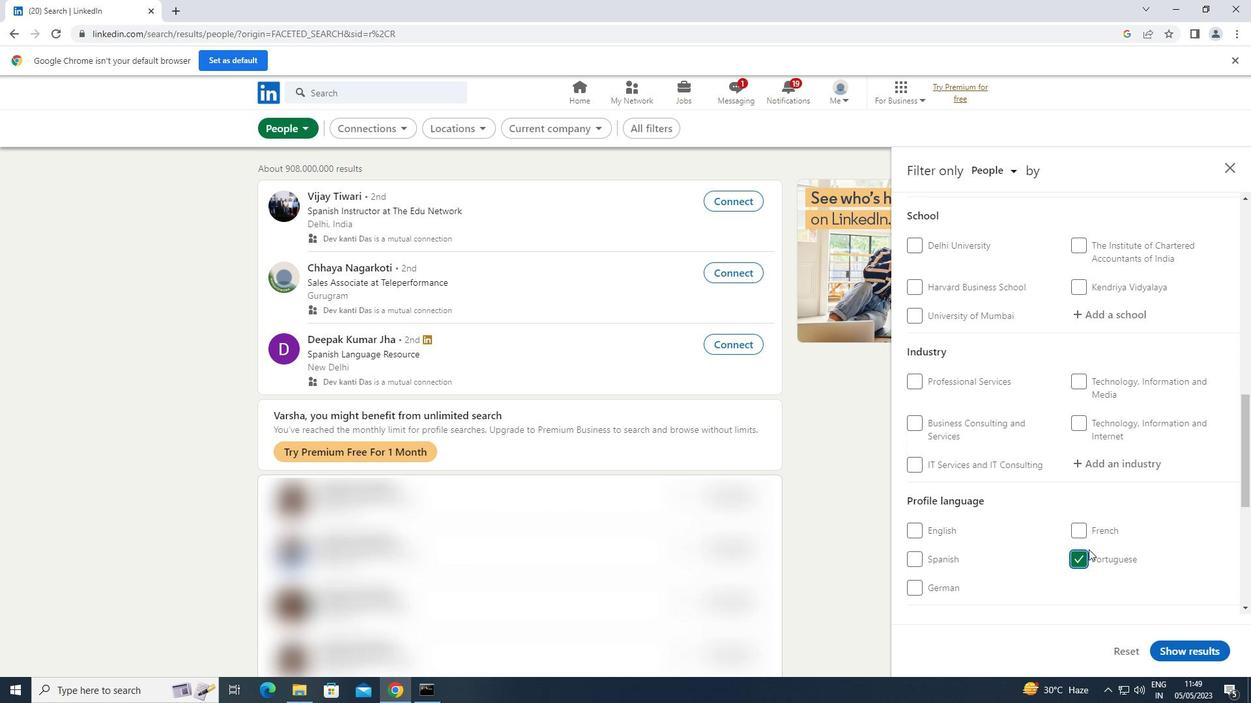 
Action: Mouse moved to (1088, 545)
Screenshot: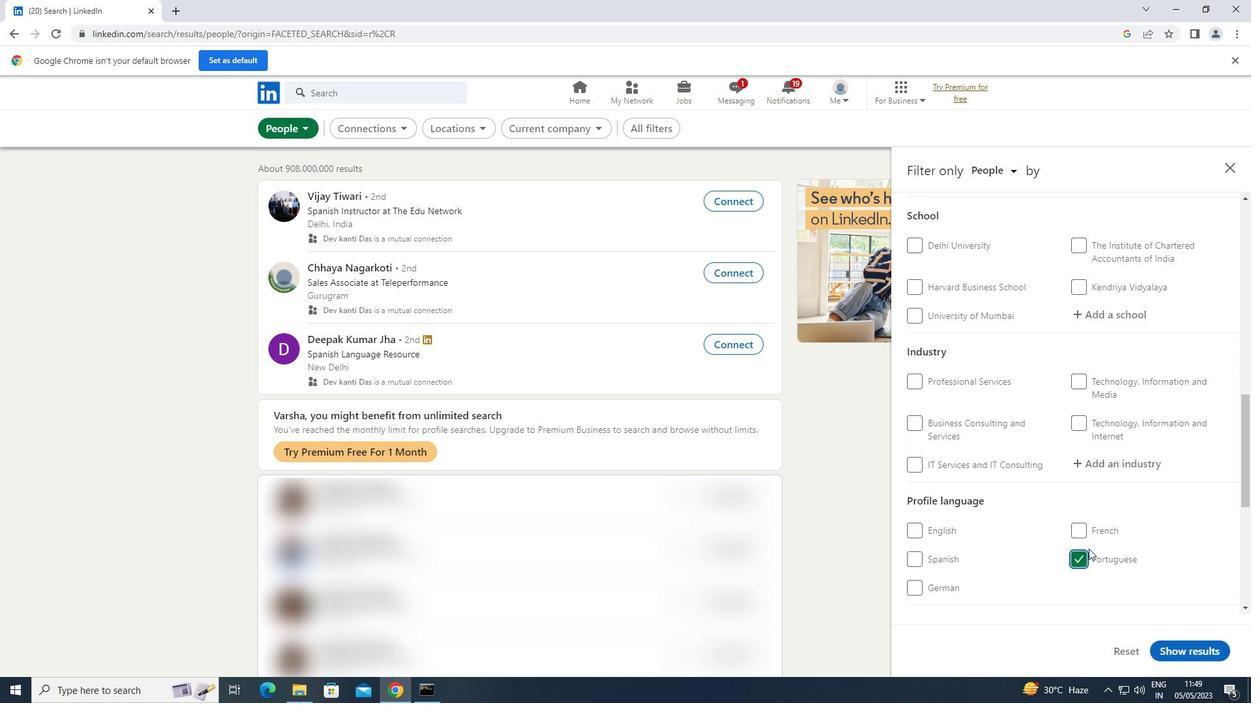 
Action: Mouse scrolled (1088, 546) with delta (0, 0)
Screenshot: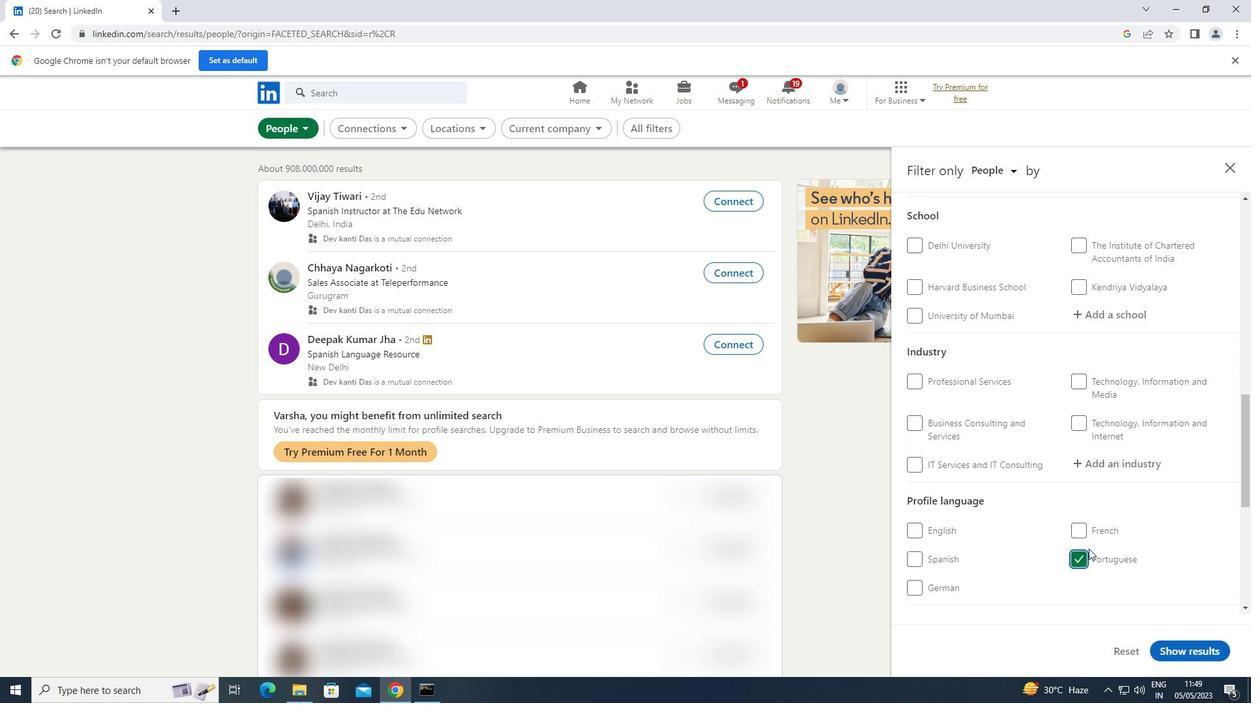 
Action: Mouse moved to (1088, 545)
Screenshot: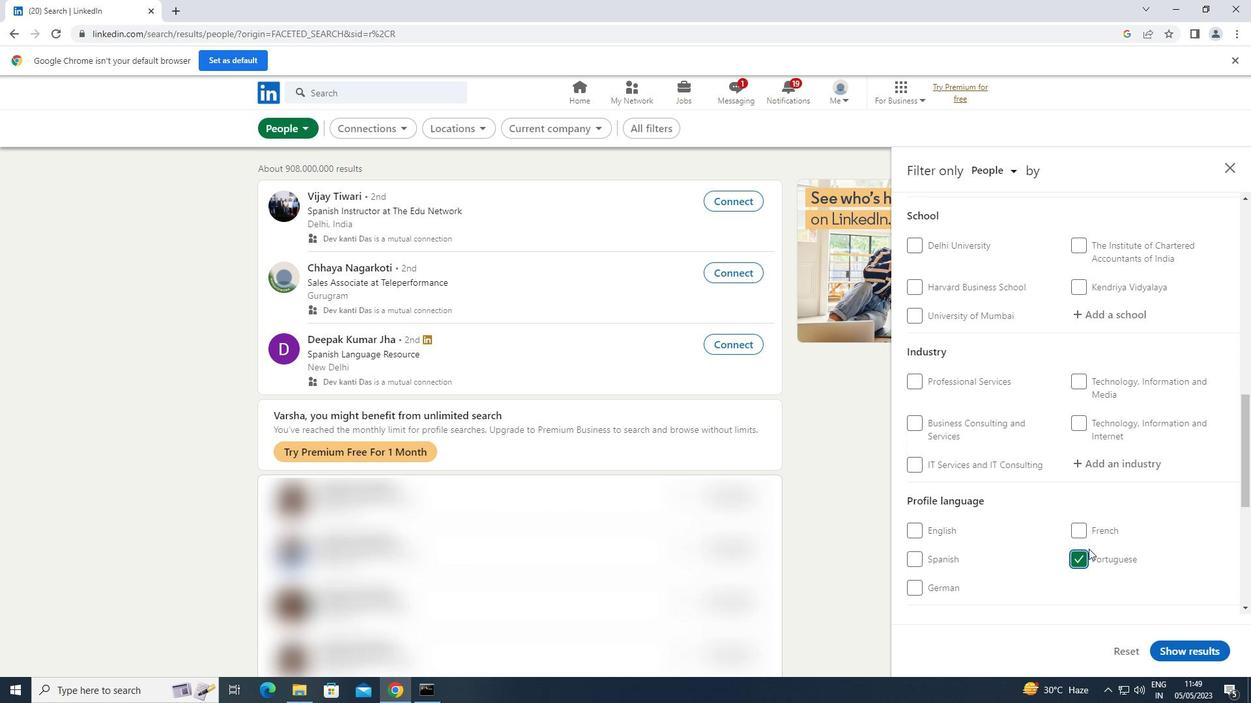 
Action: Mouse scrolled (1088, 546) with delta (0, 0)
Screenshot: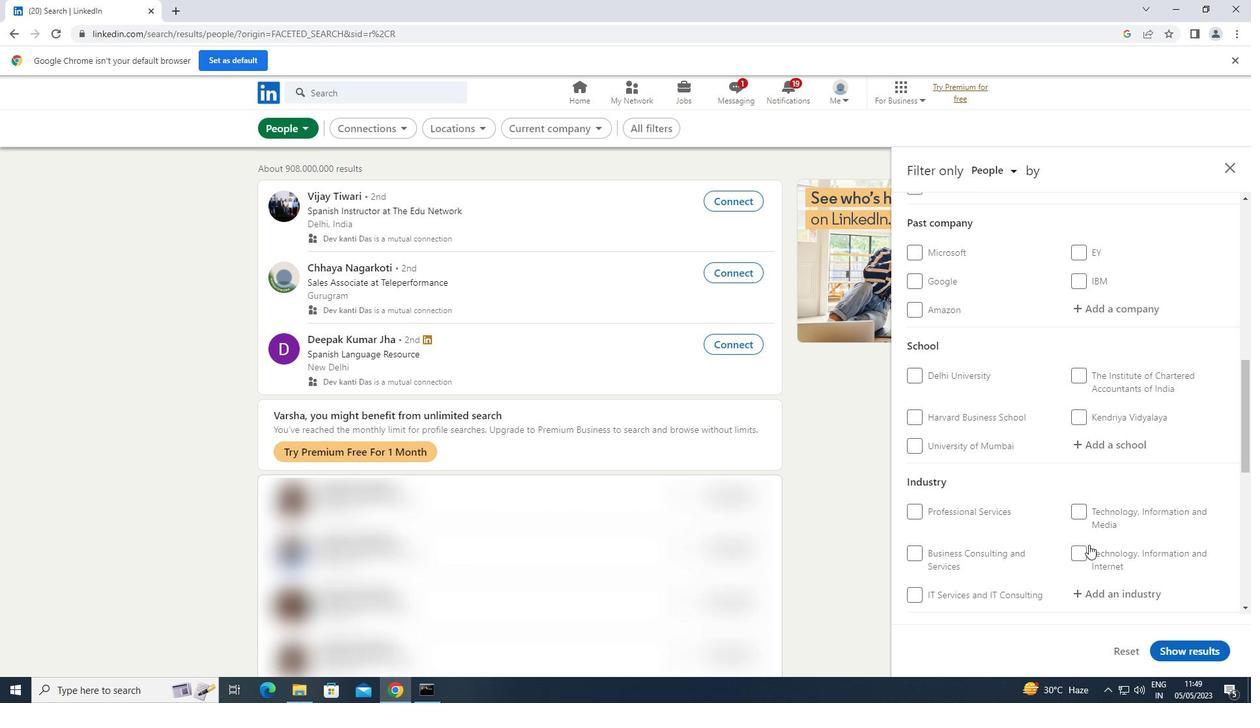 
Action: Mouse scrolled (1088, 546) with delta (0, 0)
Screenshot: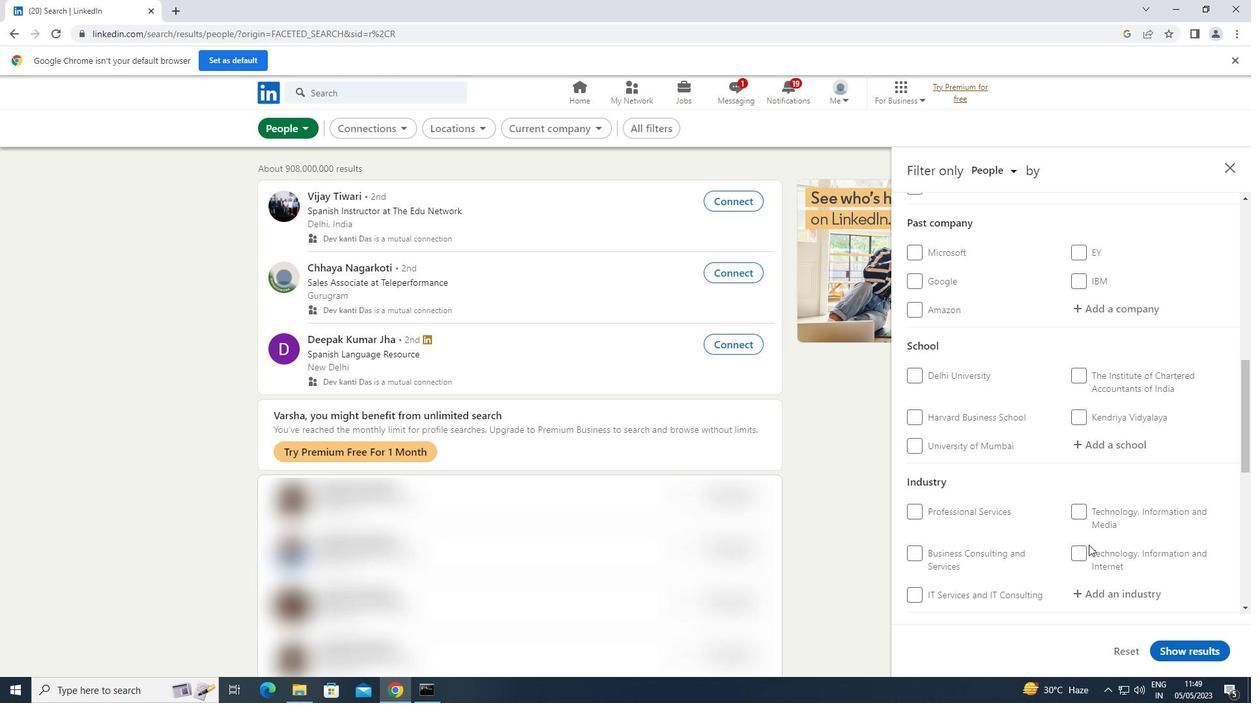 
Action: Mouse scrolled (1088, 546) with delta (0, 0)
Screenshot: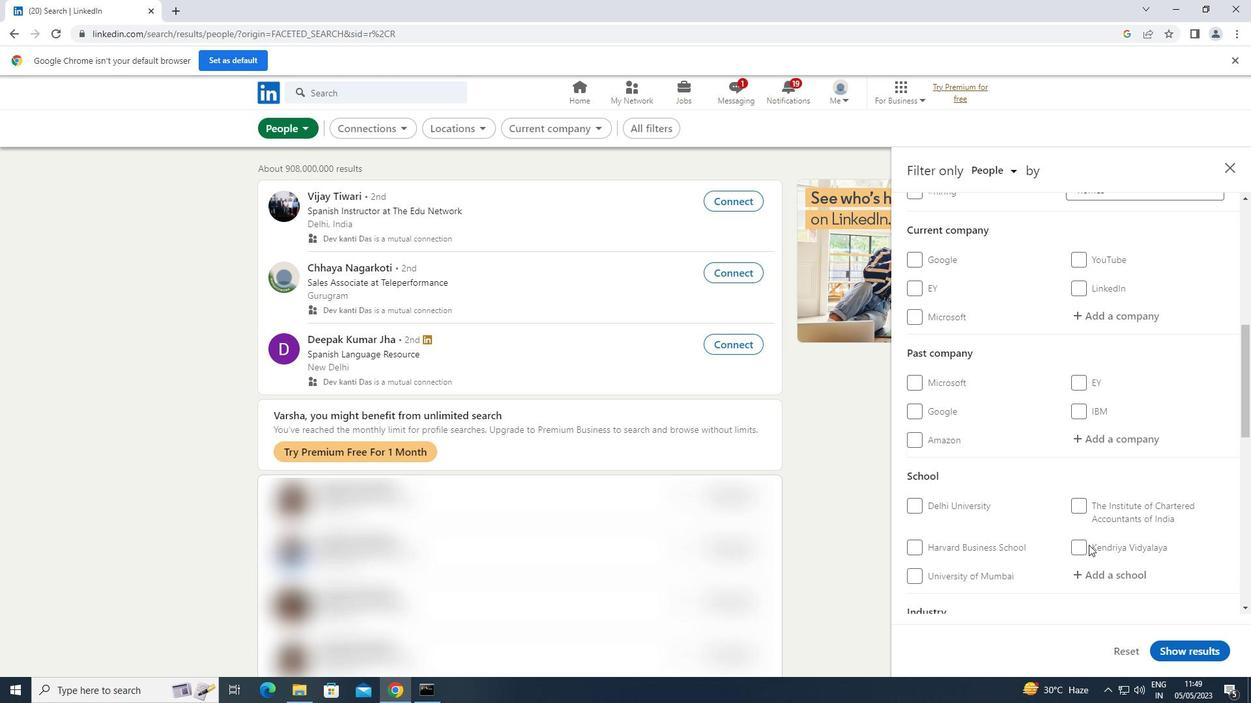 
Action: Mouse moved to (1123, 379)
Screenshot: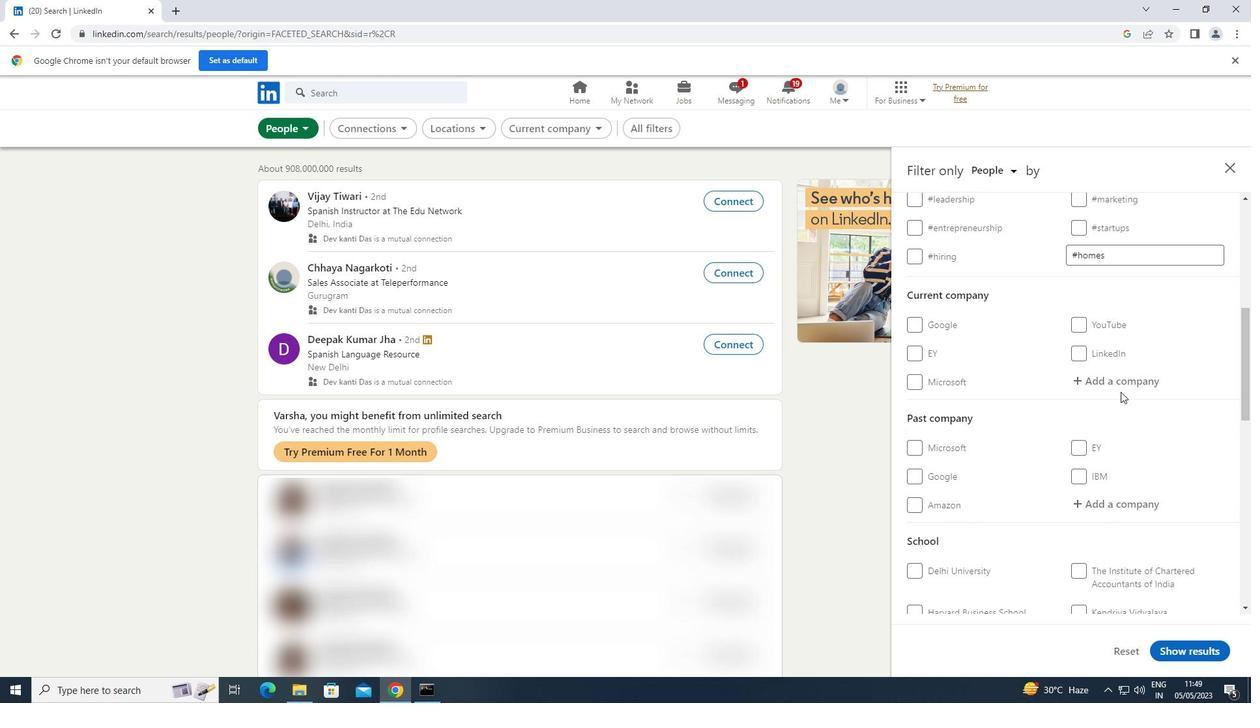 
Action: Mouse pressed left at (1123, 379)
Screenshot: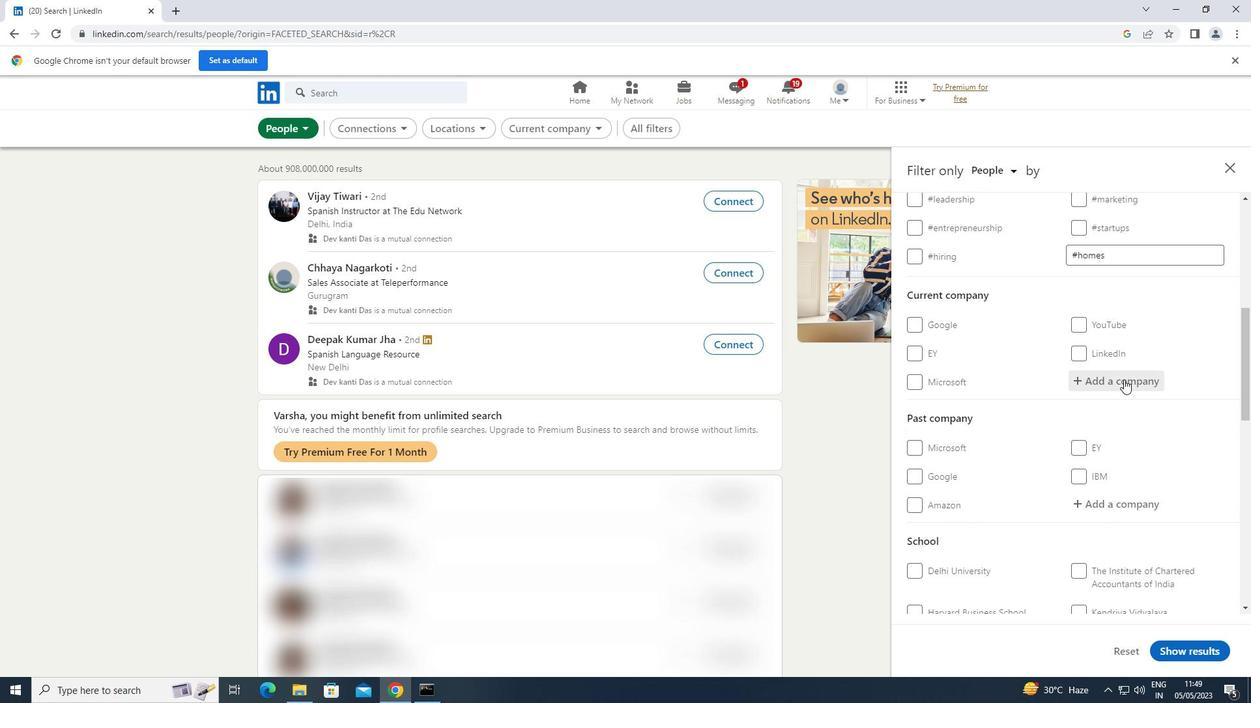 
Action: Key pressed <Key.shift>INFOTREE
Screenshot: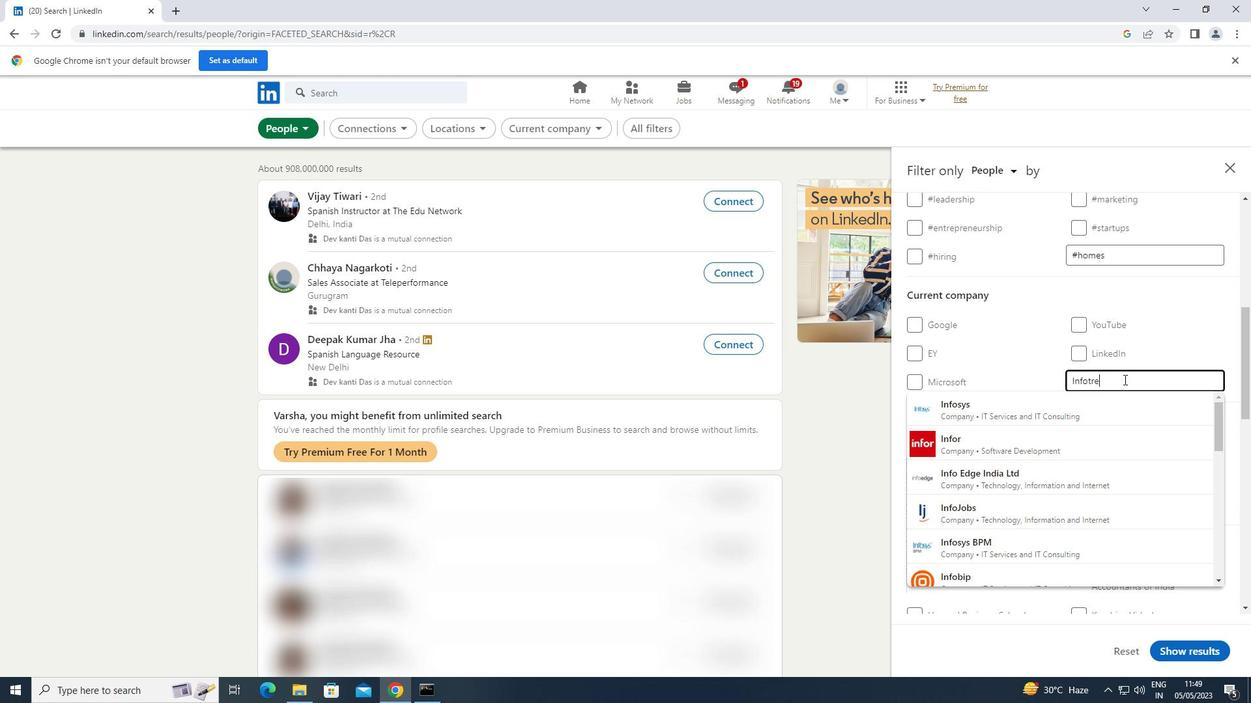 
Action: Mouse moved to (1077, 403)
Screenshot: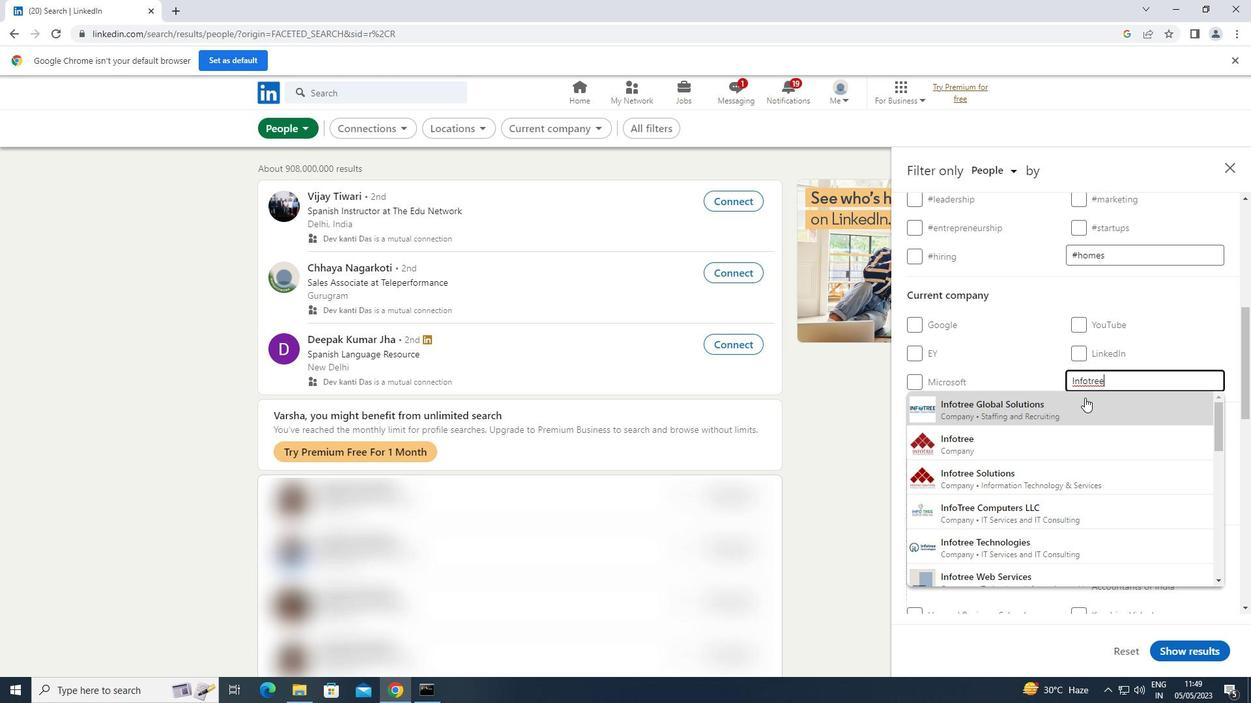 
Action: Mouse pressed left at (1077, 403)
Screenshot: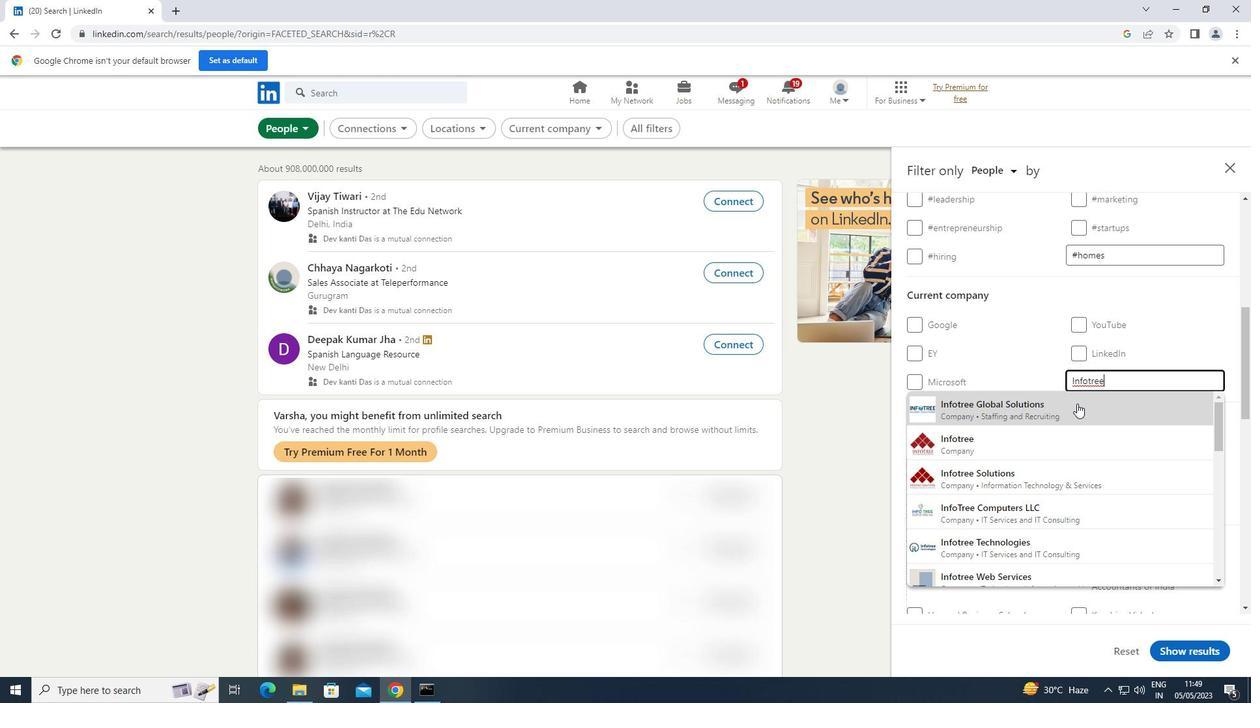 
Action: Mouse scrolled (1077, 403) with delta (0, 0)
Screenshot: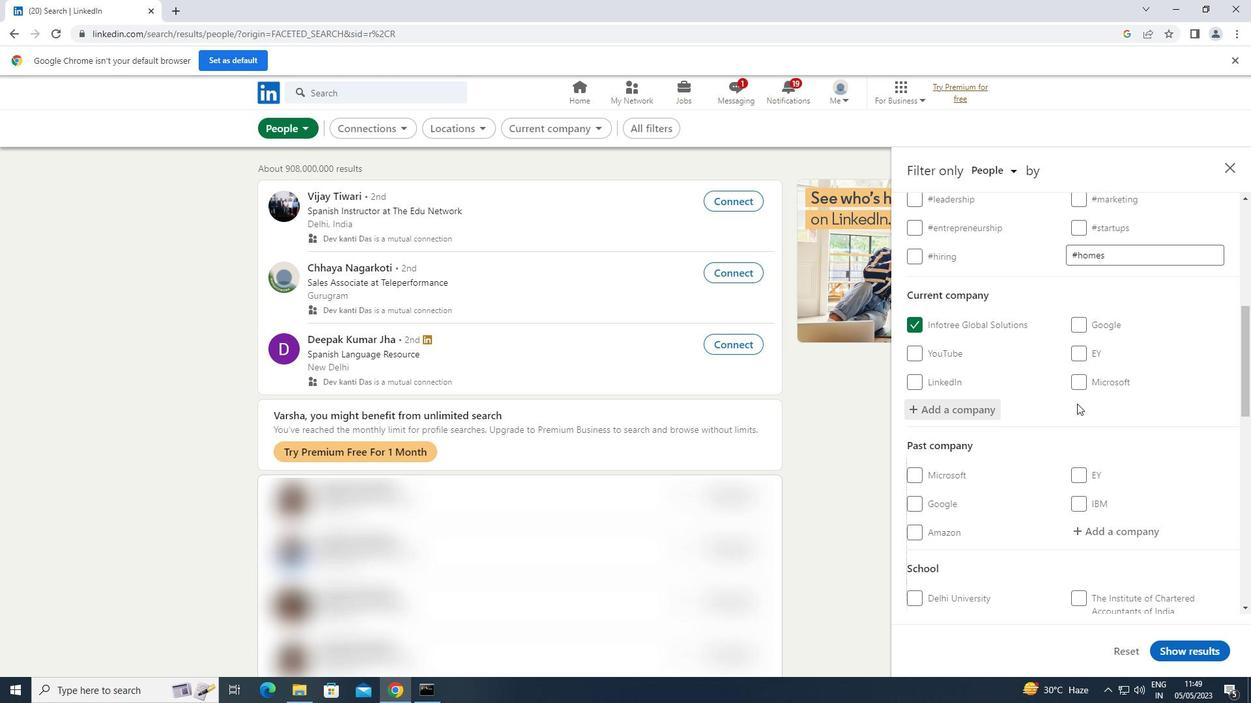 
Action: Mouse scrolled (1077, 403) with delta (0, 0)
Screenshot: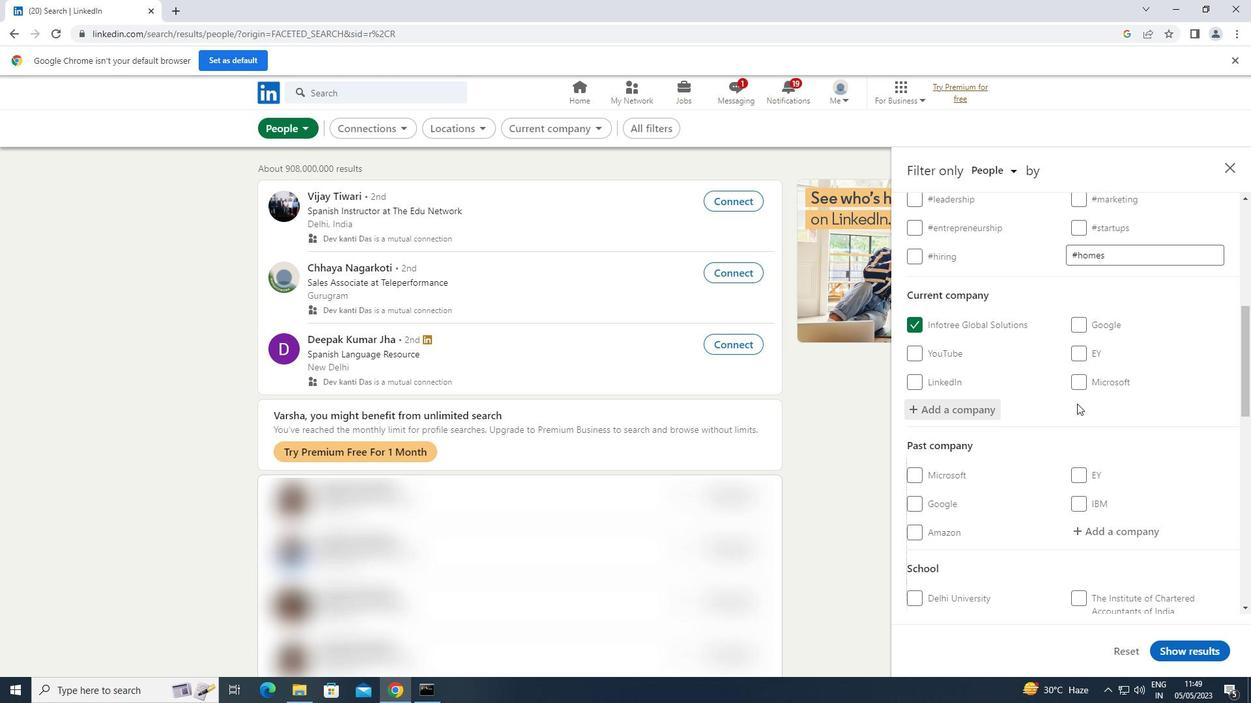 
Action: Mouse moved to (1094, 537)
Screenshot: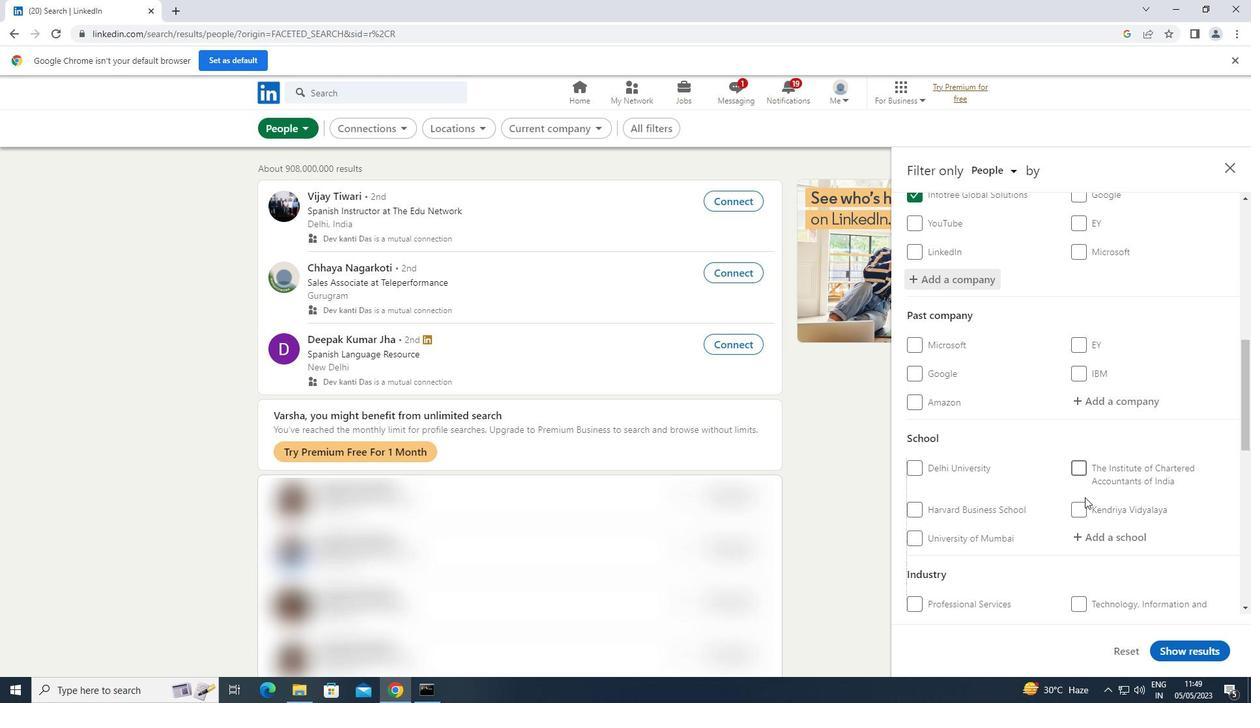 
Action: Mouse pressed left at (1094, 537)
Screenshot: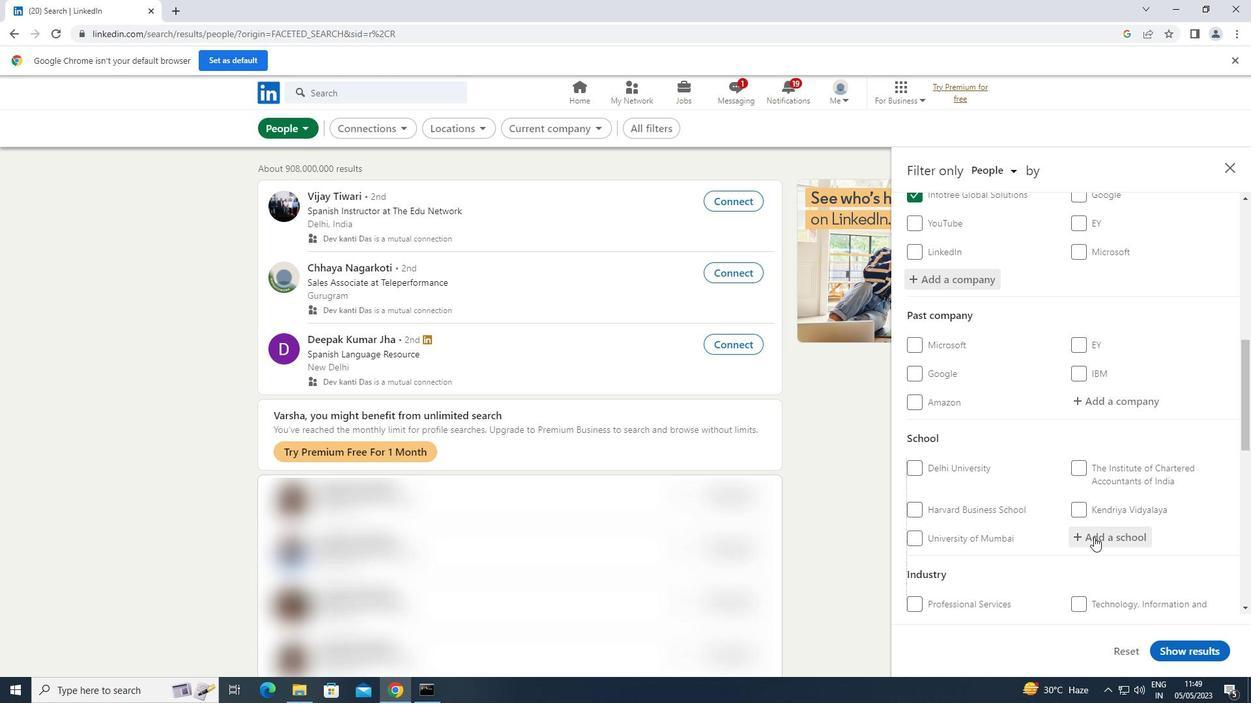 
Action: Key pressed <Key.shift>KRISHNA
Screenshot: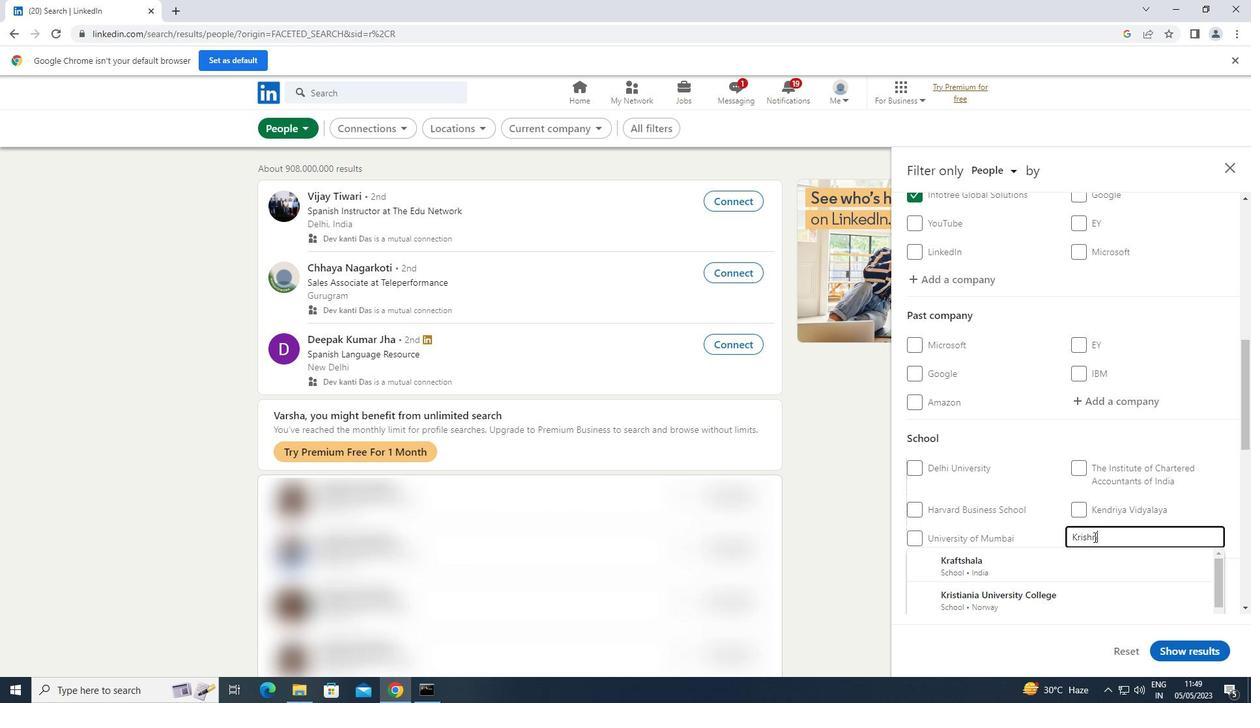 
Action: Mouse moved to (1072, 564)
Screenshot: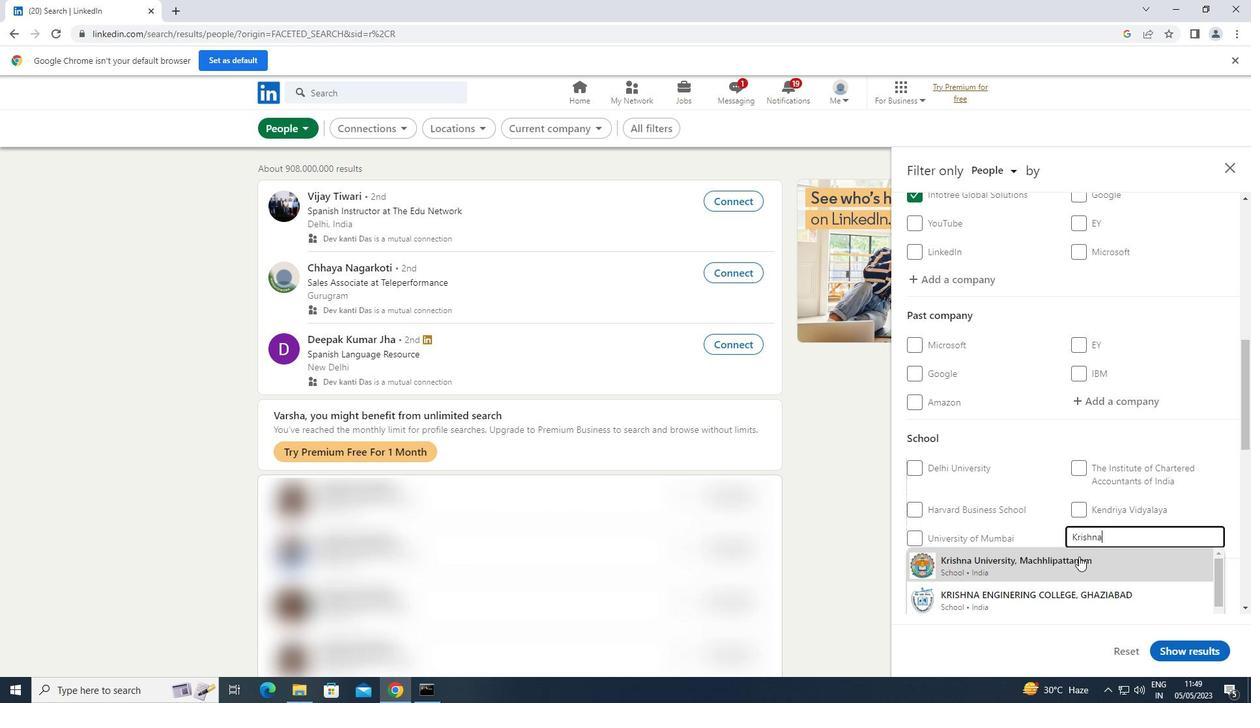 
Action: Mouse pressed left at (1072, 564)
Screenshot: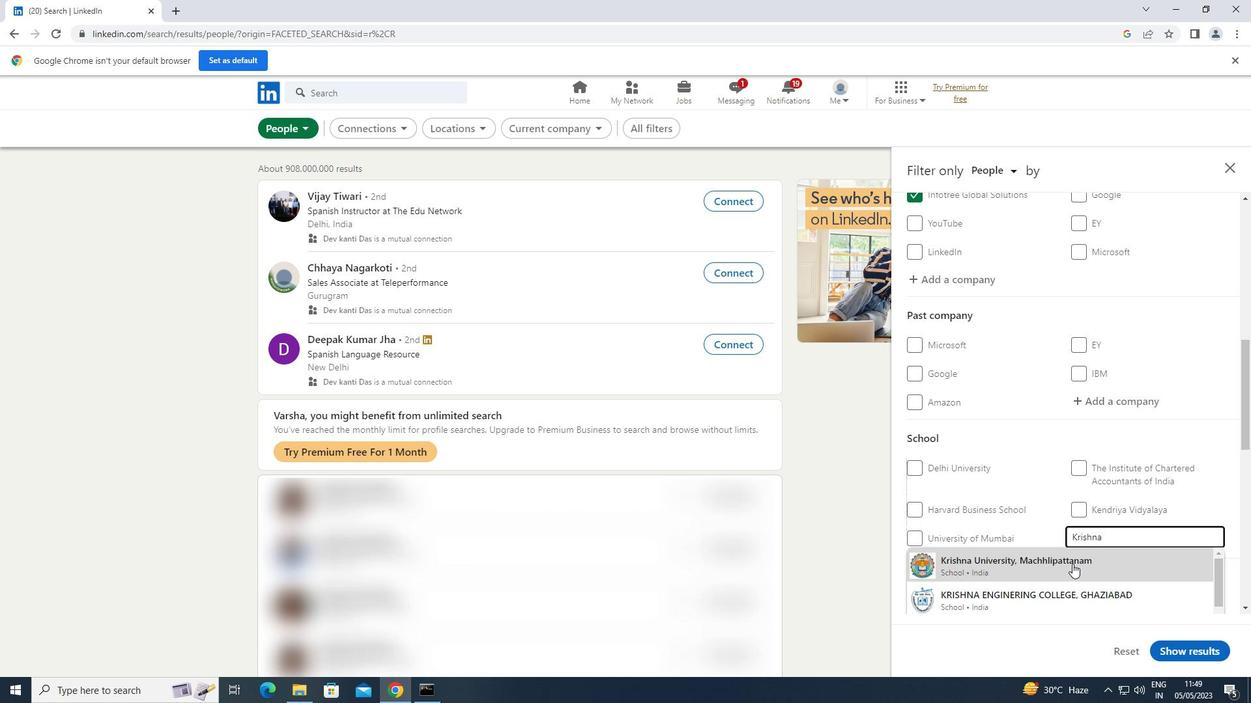 
Action: Mouse moved to (1080, 551)
Screenshot: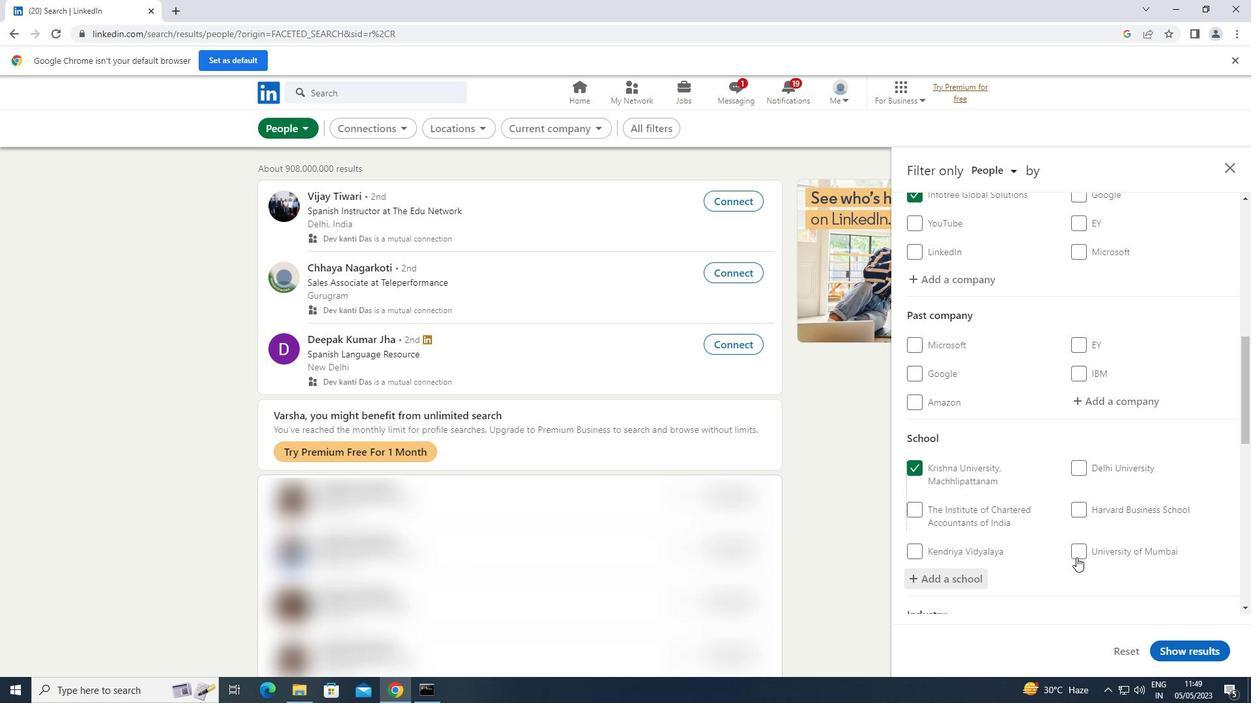 
Action: Mouse scrolled (1080, 550) with delta (0, 0)
Screenshot: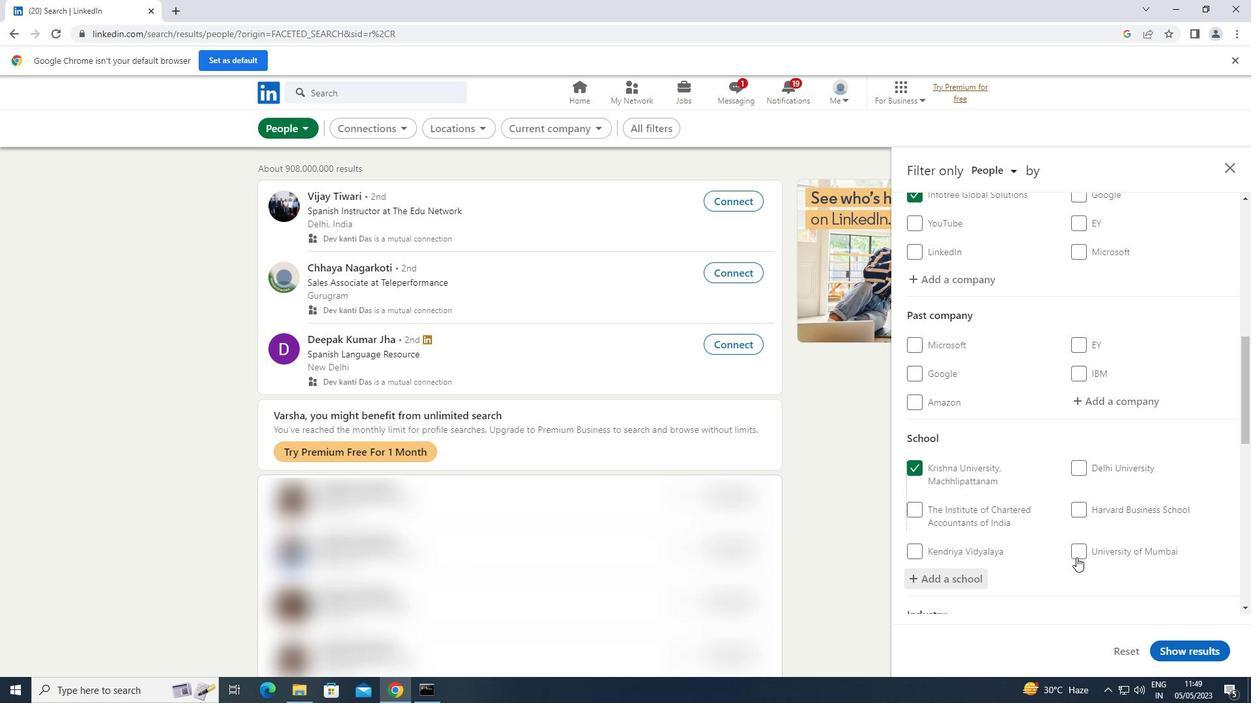 
Action: Mouse scrolled (1080, 550) with delta (0, 0)
Screenshot: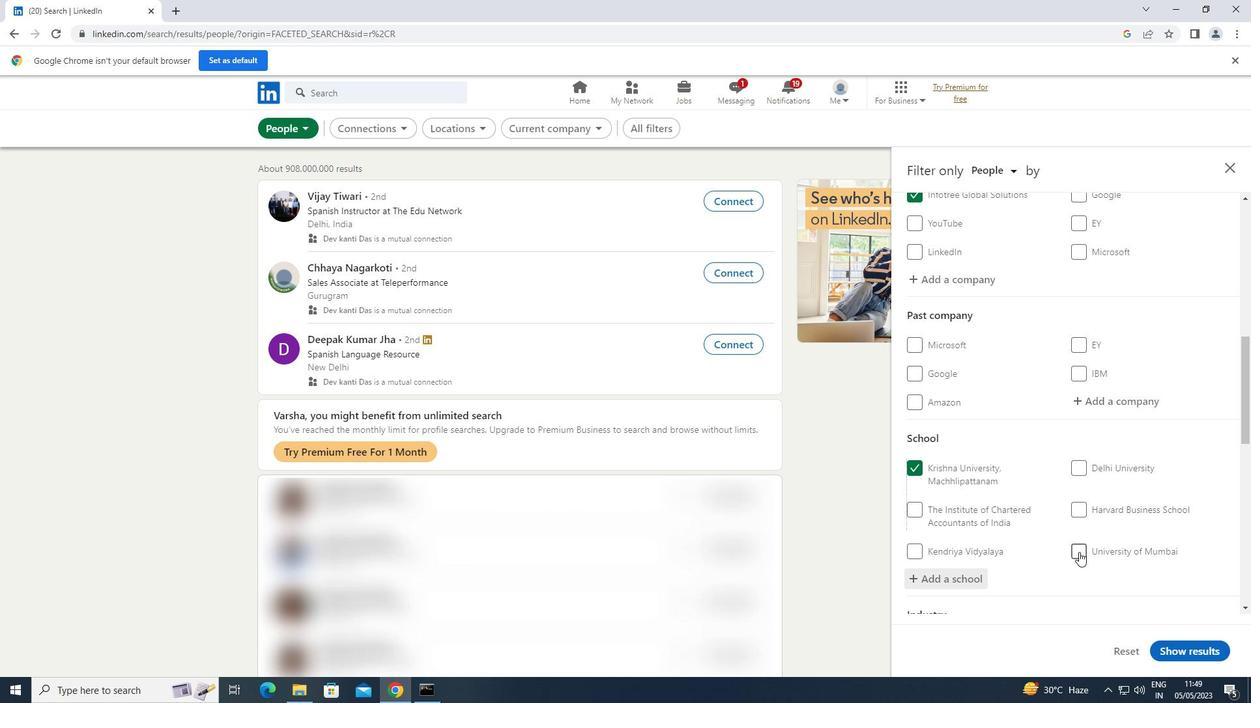 
Action: Mouse scrolled (1080, 550) with delta (0, 0)
Screenshot: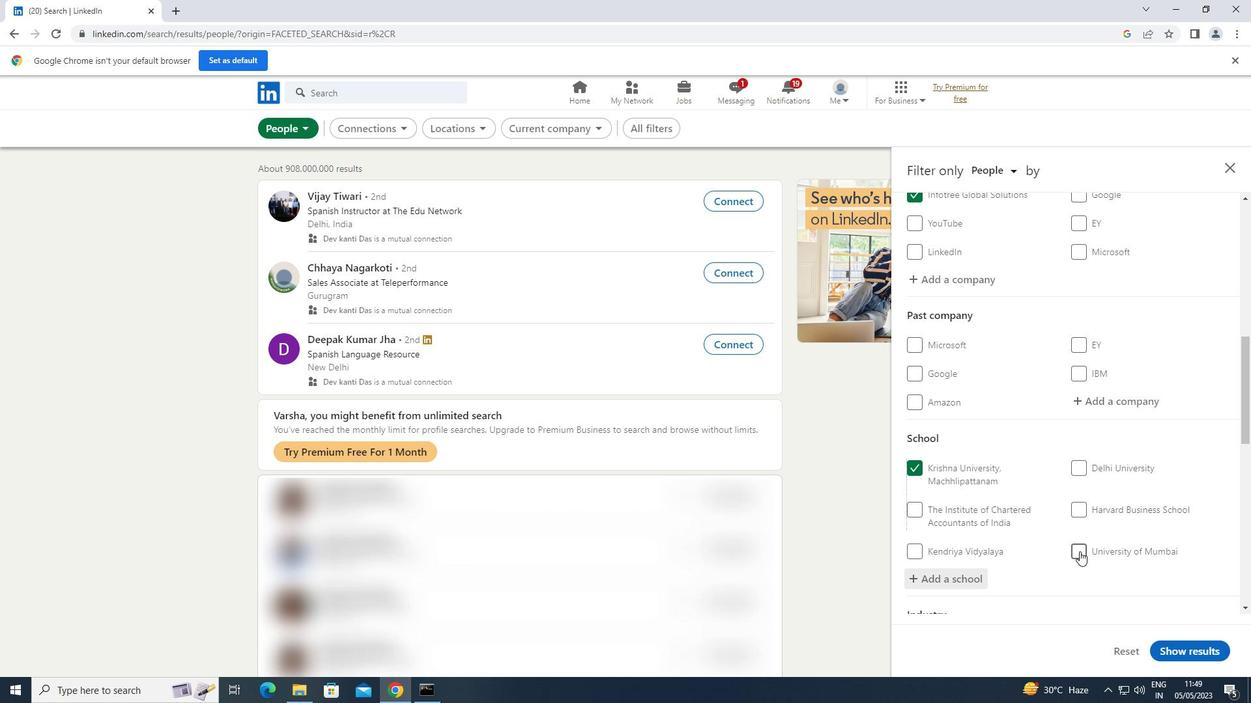 
Action: Mouse moved to (1080, 549)
Screenshot: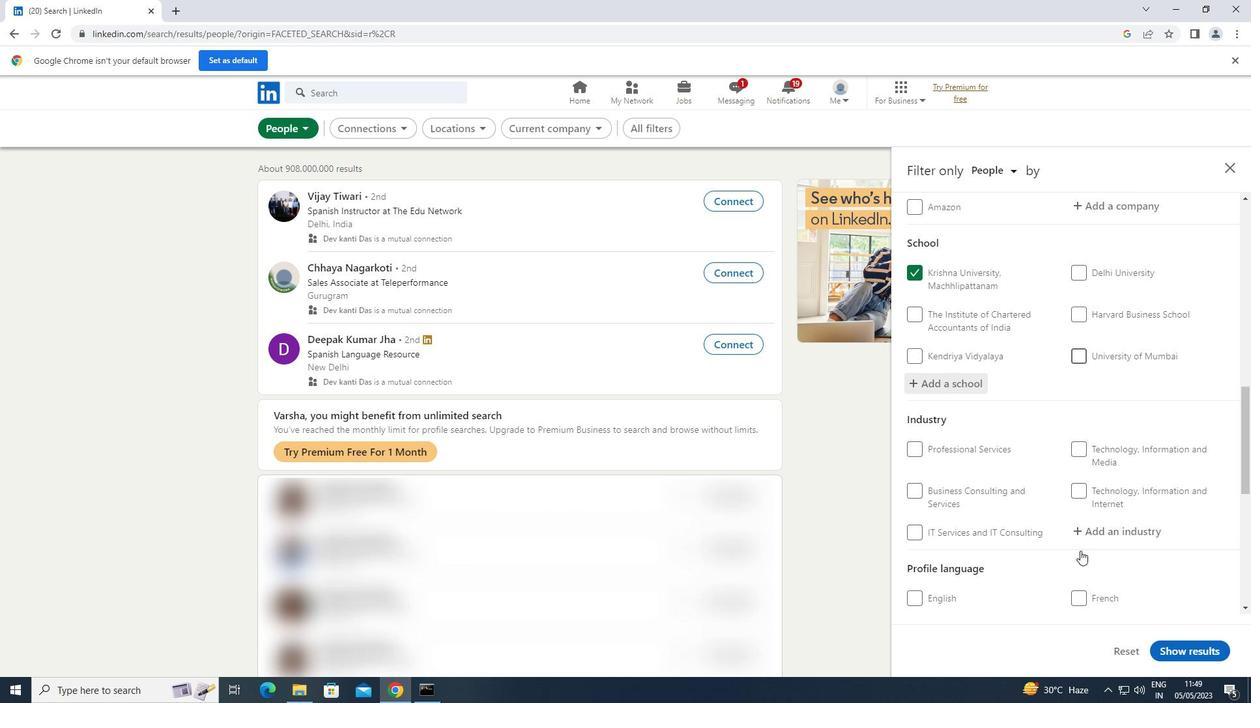 
Action: Mouse scrolled (1080, 549) with delta (0, 0)
Screenshot: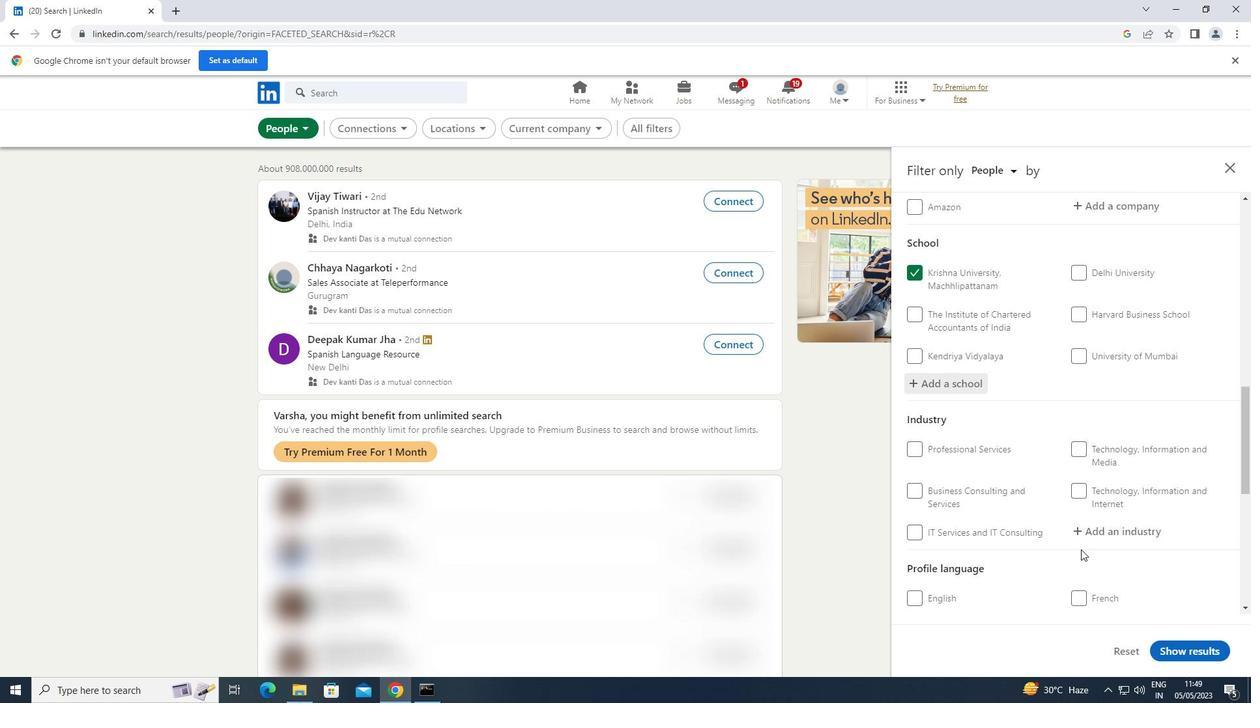 
Action: Mouse moved to (1127, 469)
Screenshot: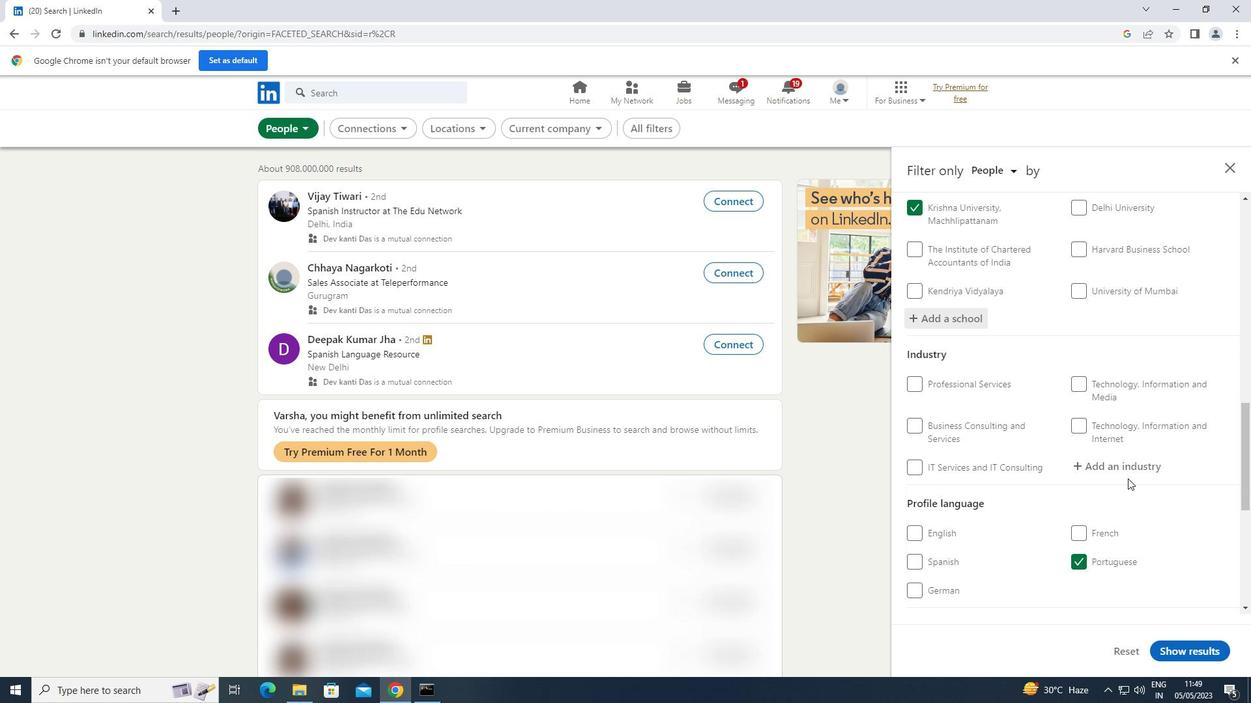
Action: Mouse pressed left at (1127, 469)
Screenshot: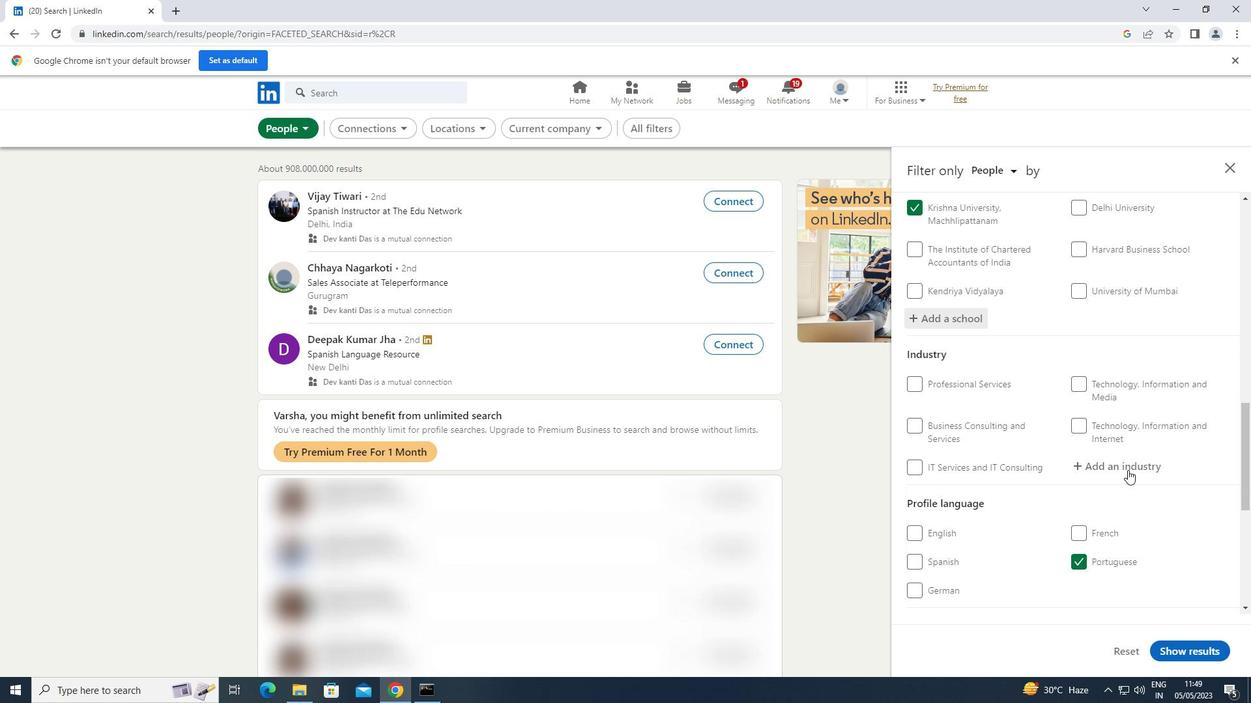 
Action: Key pressed <Key.shift>AUTOMATIO
Screenshot: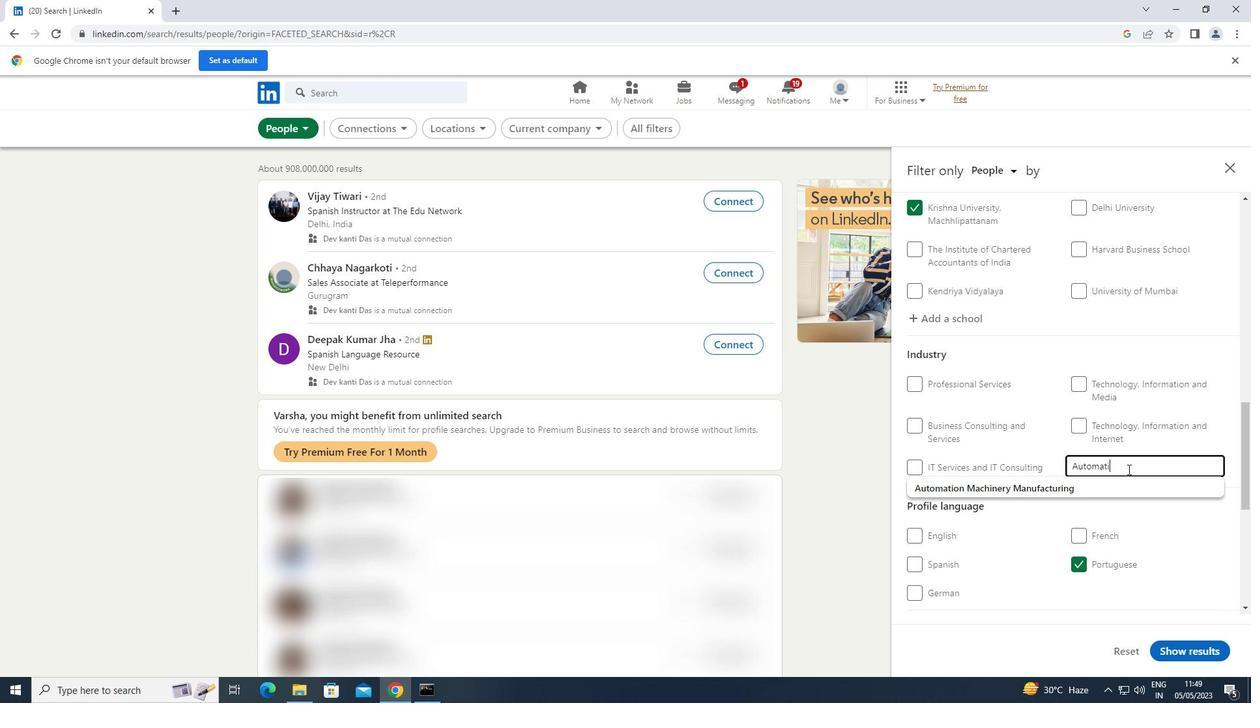
Action: Mouse moved to (1049, 490)
Screenshot: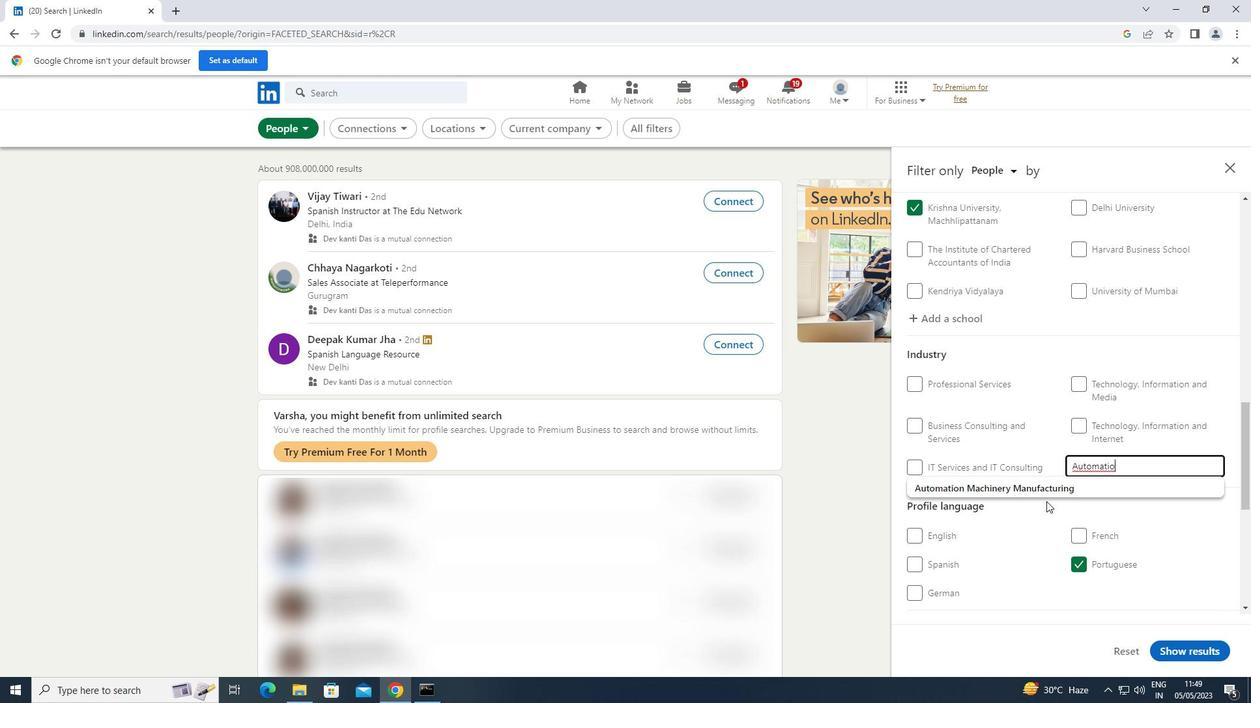 
Action: Mouse pressed left at (1049, 490)
Screenshot: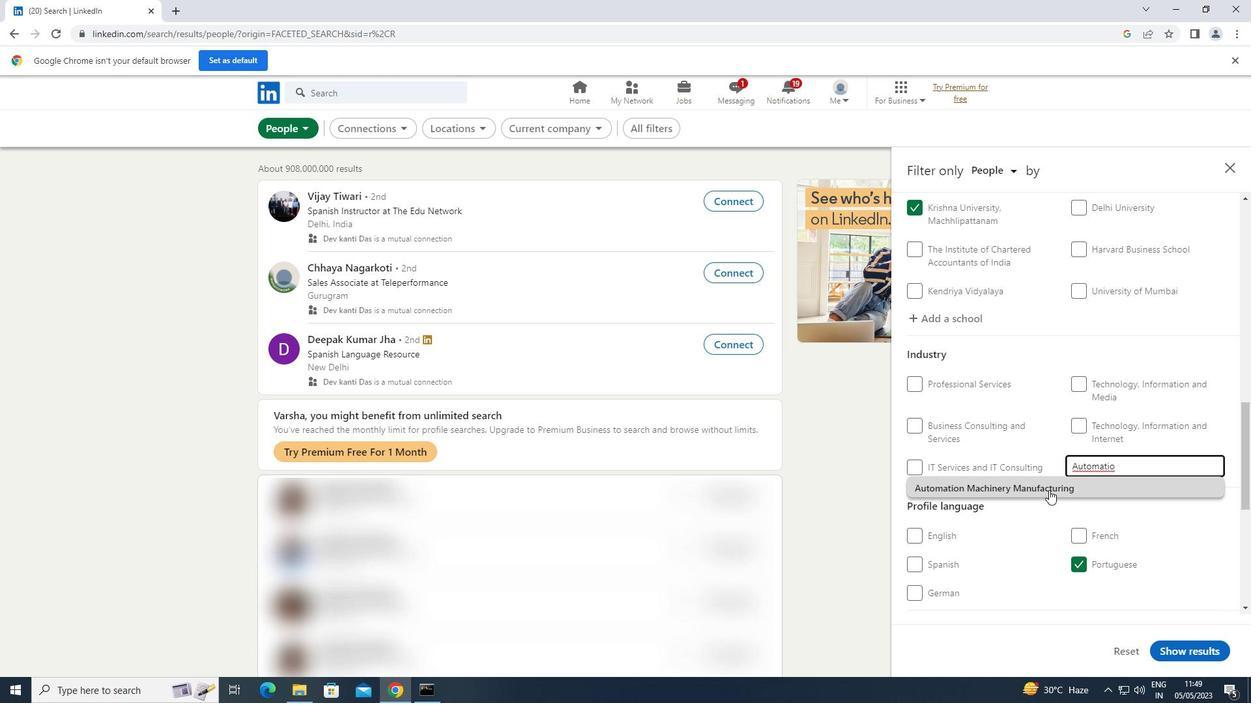 
Action: Mouse scrolled (1049, 489) with delta (0, 0)
Screenshot: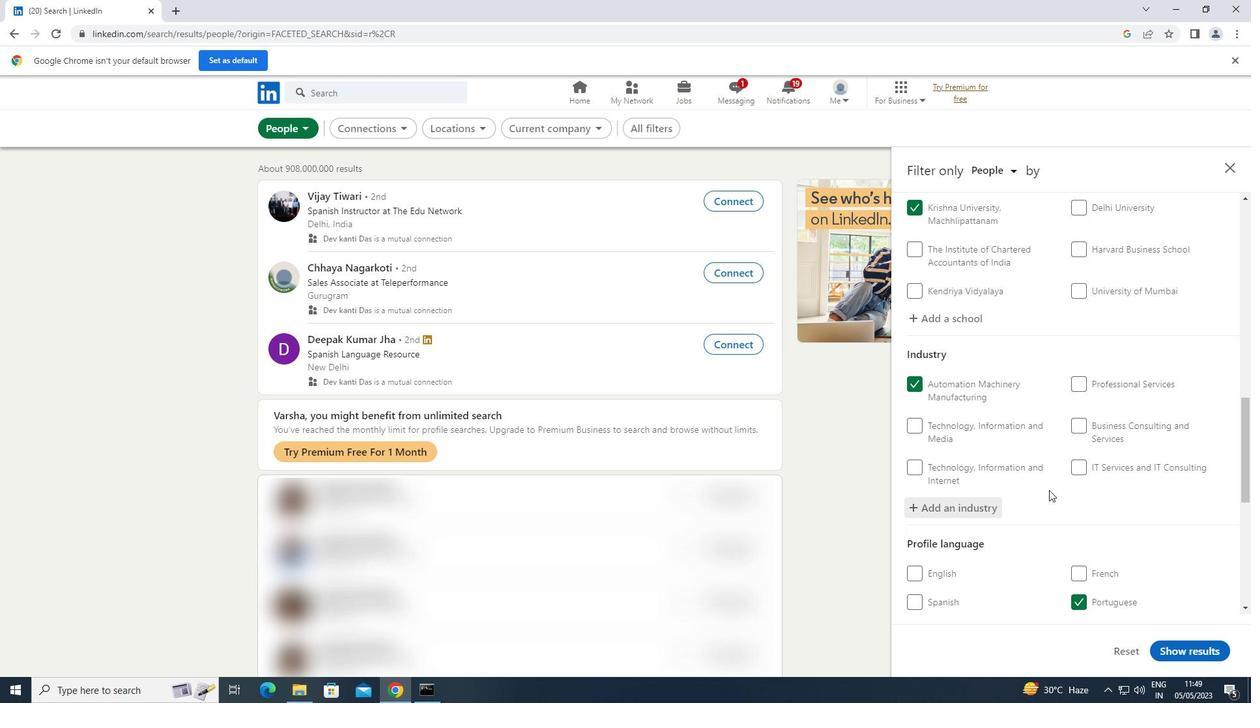 
Action: Mouse scrolled (1049, 489) with delta (0, 0)
Screenshot: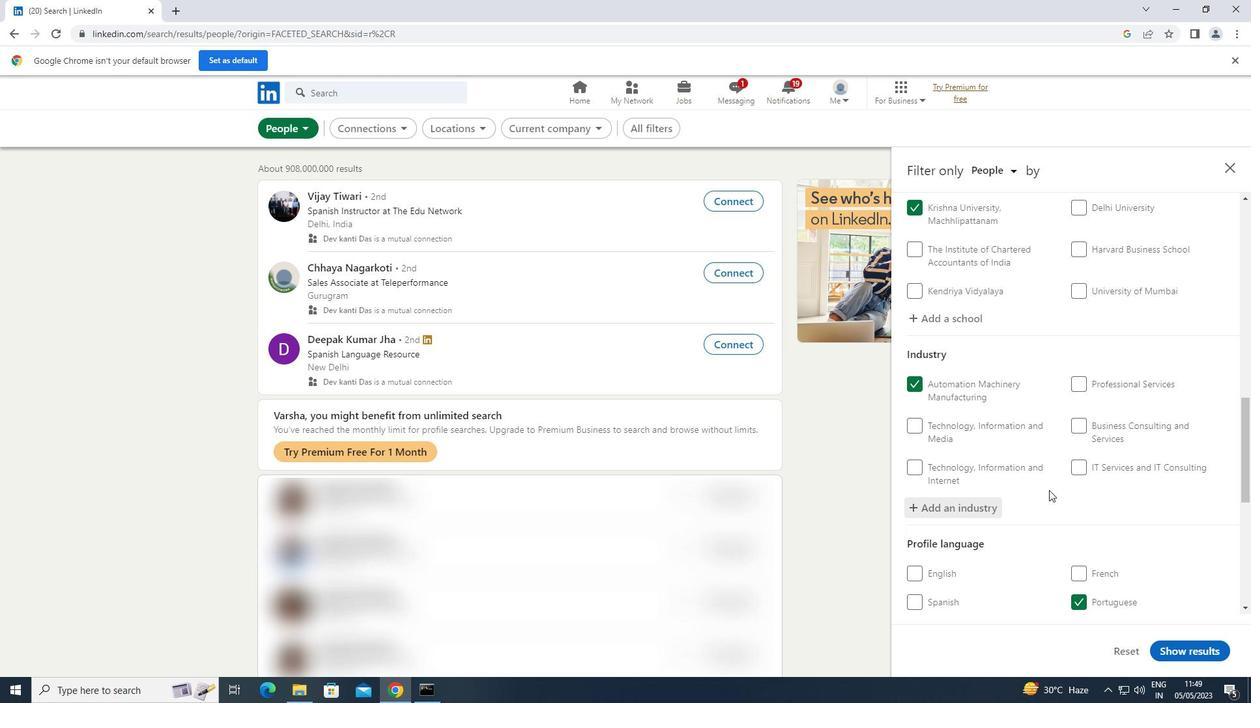 
Action: Mouse scrolled (1049, 489) with delta (0, 0)
Screenshot: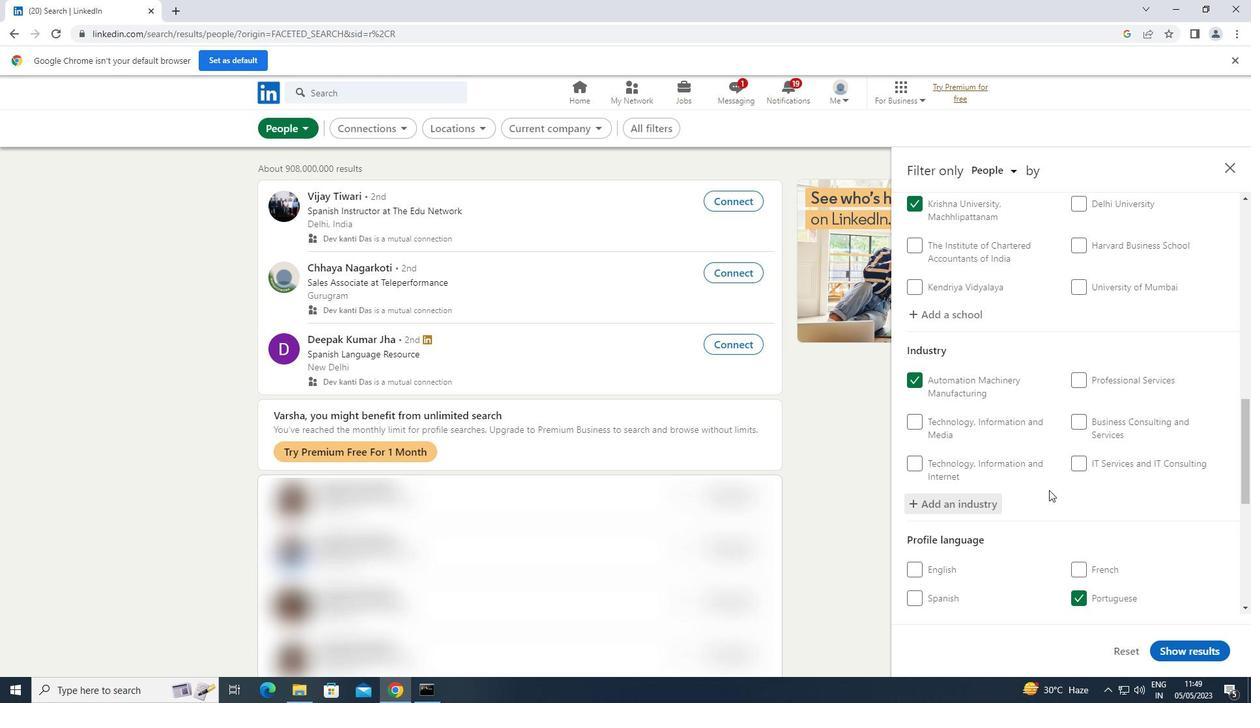 
Action: Mouse scrolled (1049, 489) with delta (0, 0)
Screenshot: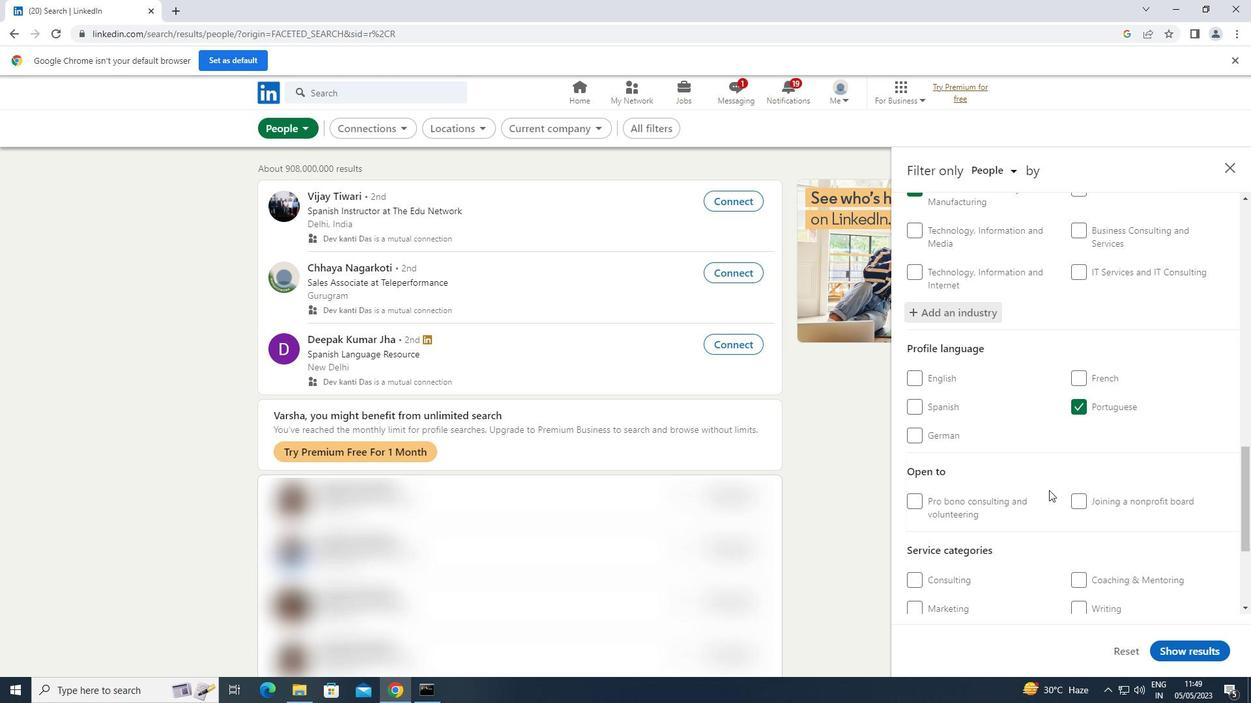 
Action: Mouse moved to (1092, 566)
Screenshot: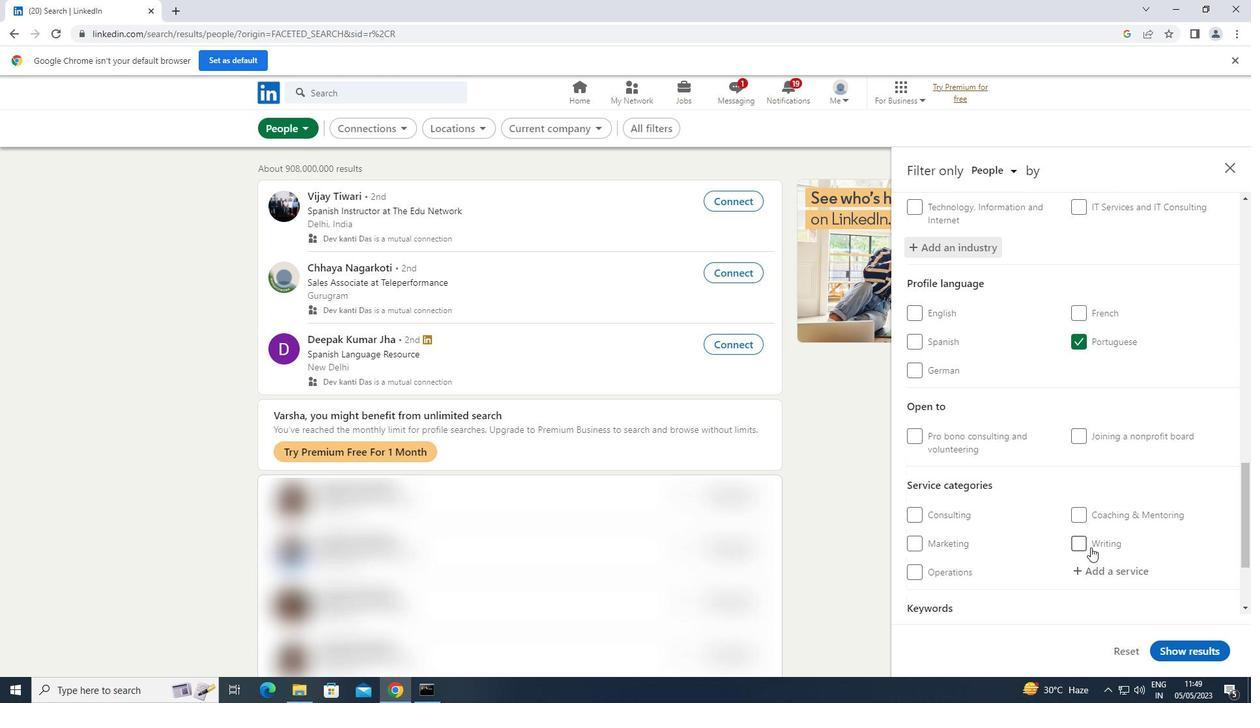 
Action: Mouse pressed left at (1092, 566)
Screenshot: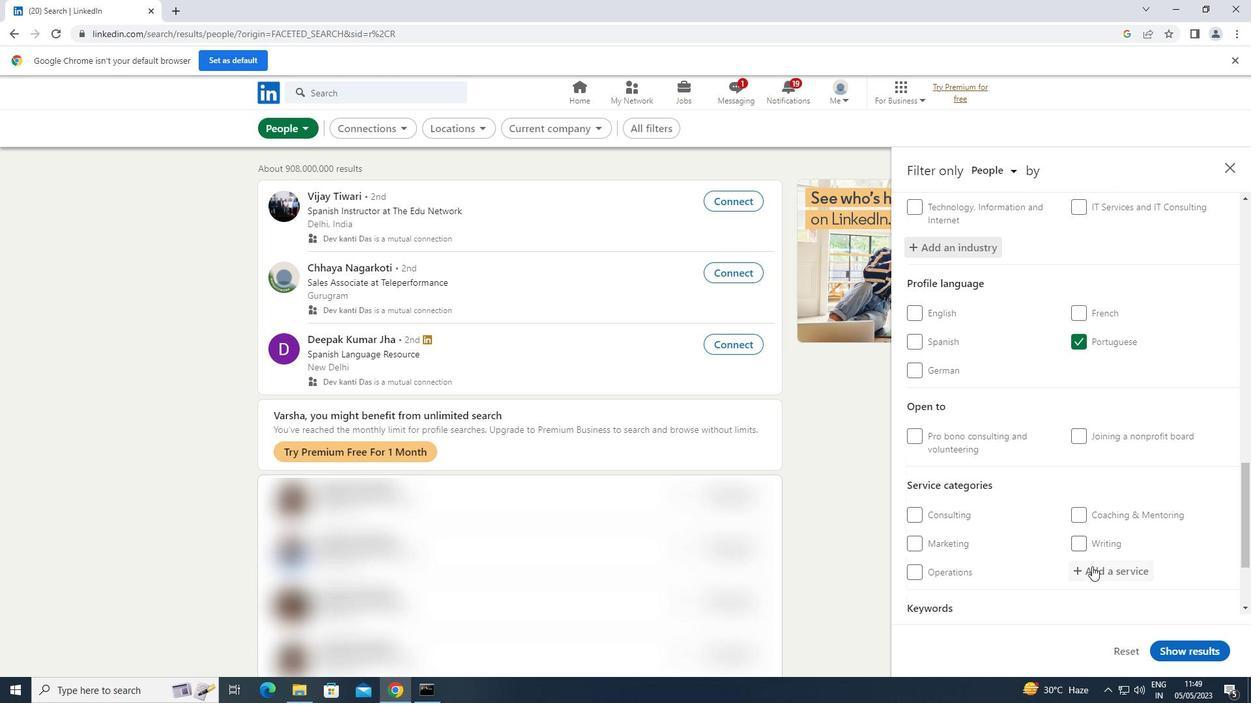 
Action: Key pressed <Key.shift>PRODUCT
Screenshot: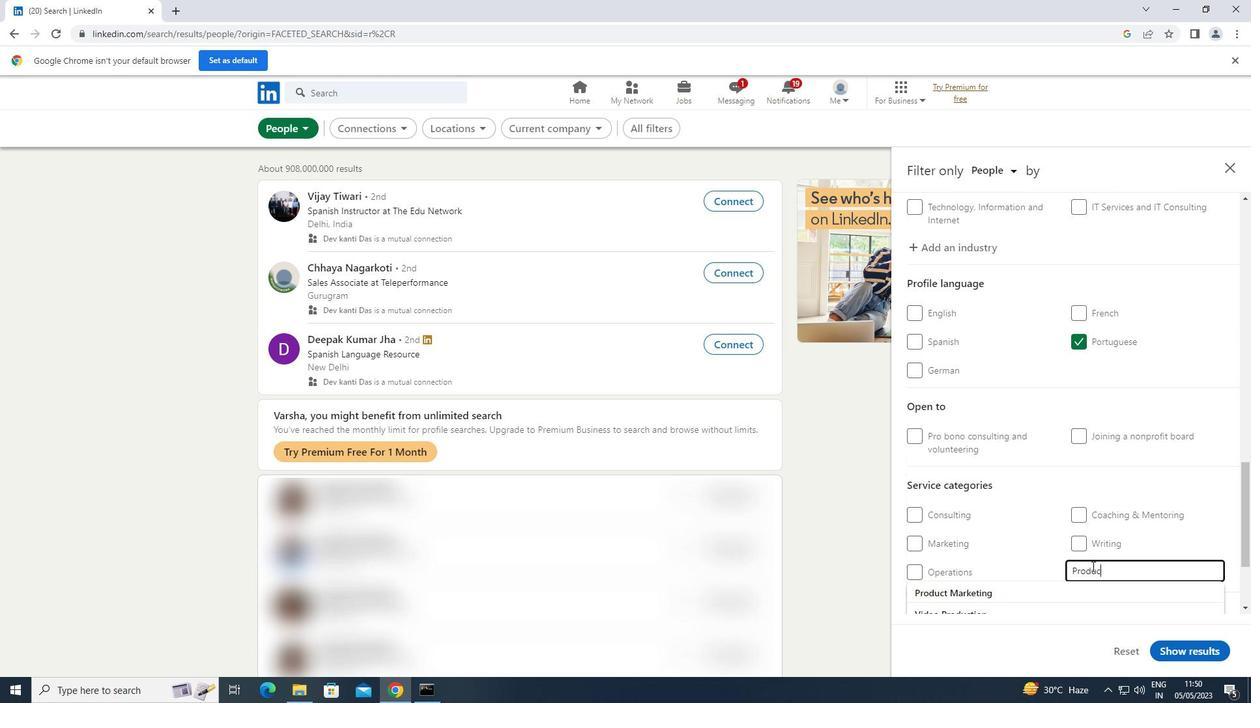 
Action: Mouse moved to (1022, 587)
Screenshot: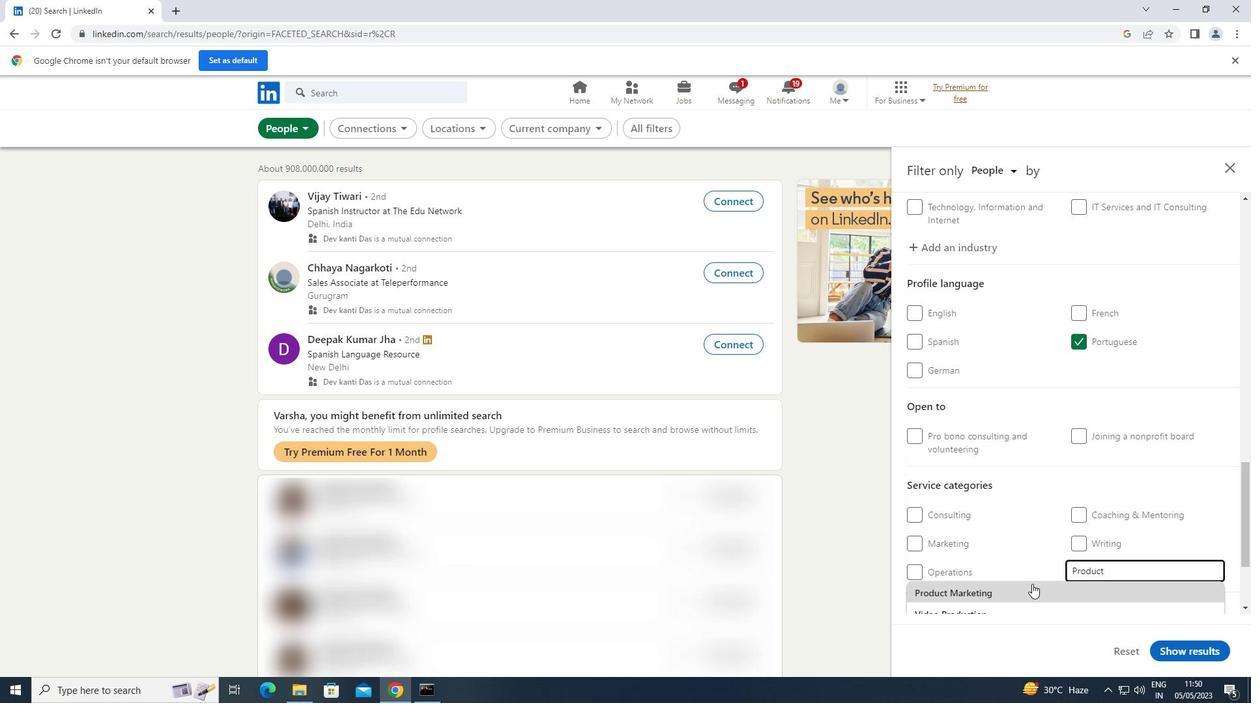 
Action: Mouse pressed left at (1022, 587)
Screenshot: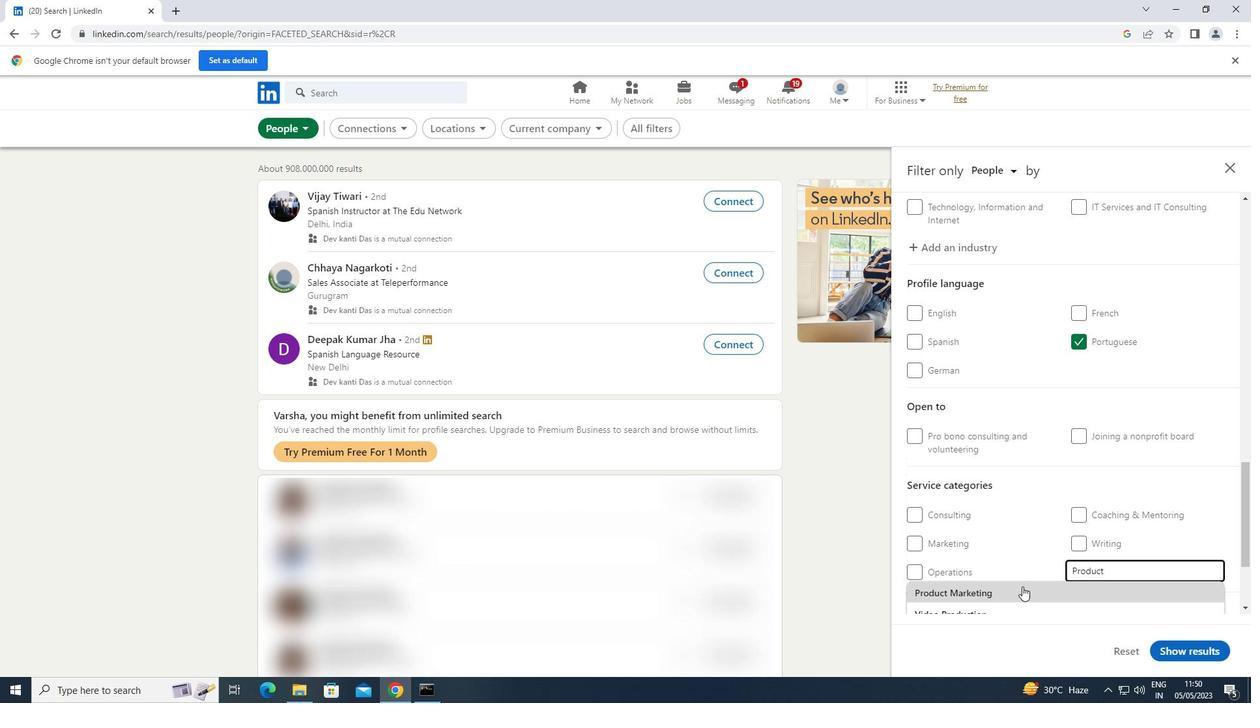 
Action: Mouse moved to (1030, 572)
Screenshot: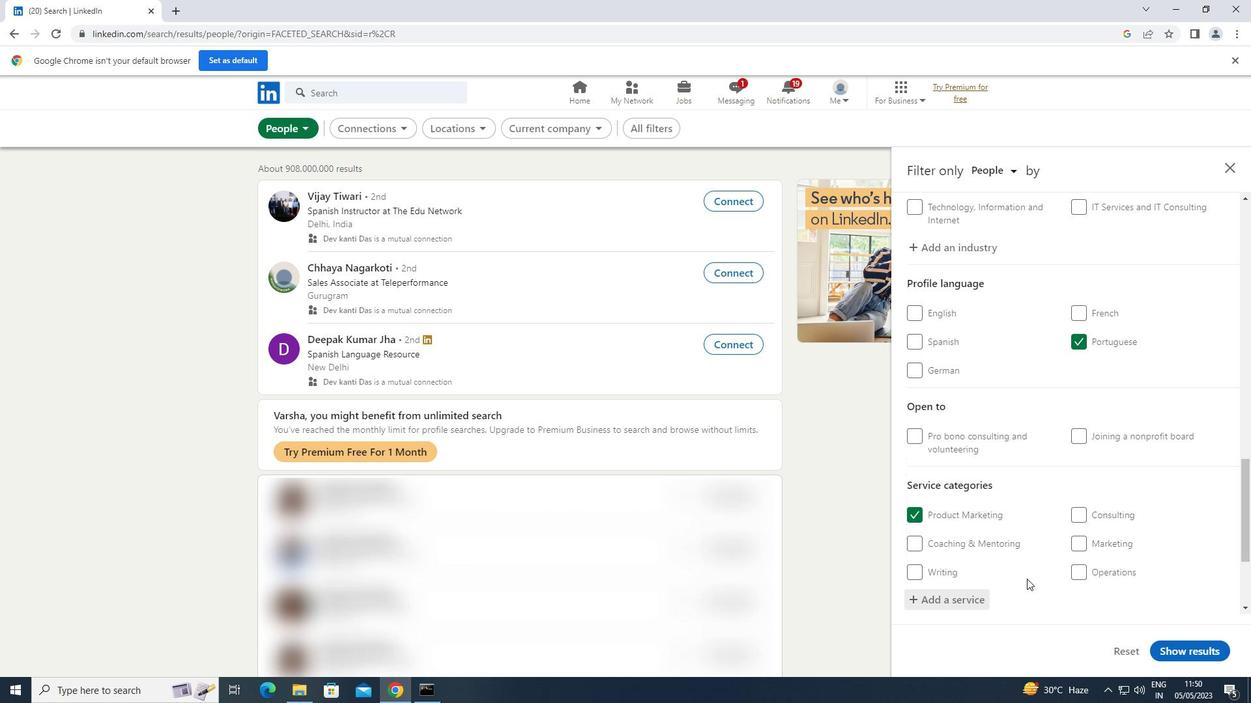
Action: Mouse scrolled (1030, 572) with delta (0, 0)
Screenshot: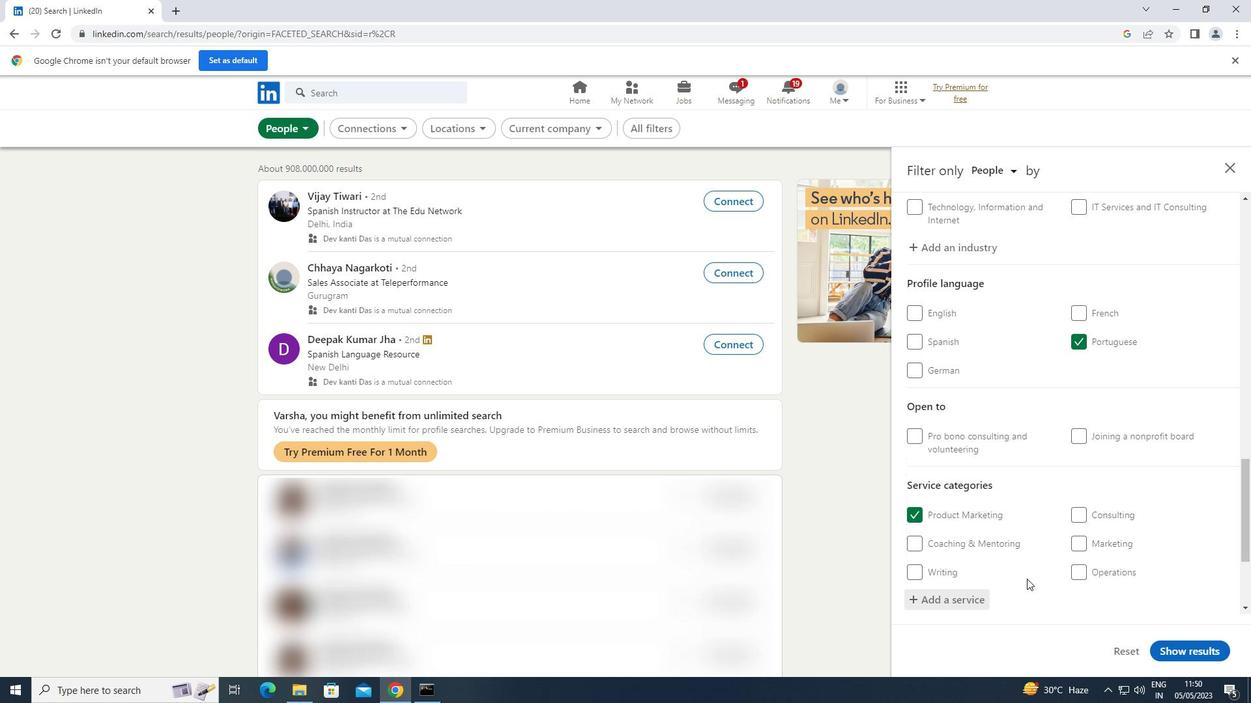 
Action: Mouse moved to (1030, 572)
Screenshot: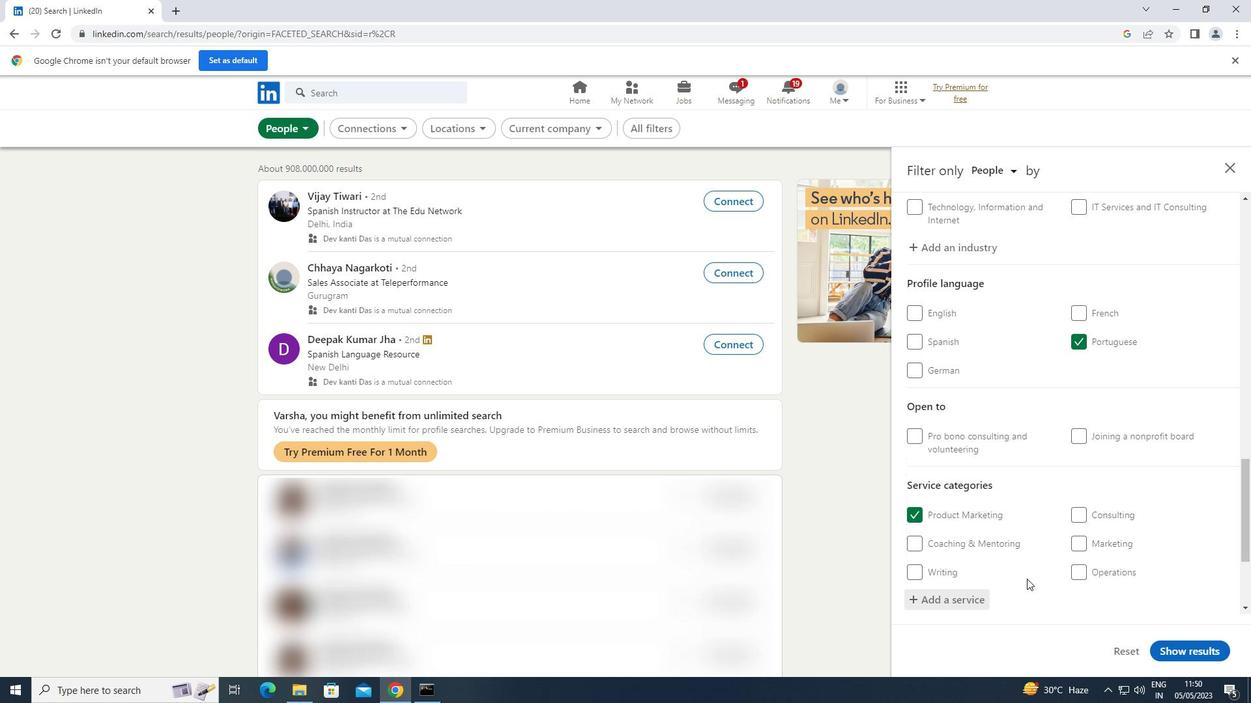 
Action: Mouse scrolled (1030, 572) with delta (0, 0)
Screenshot: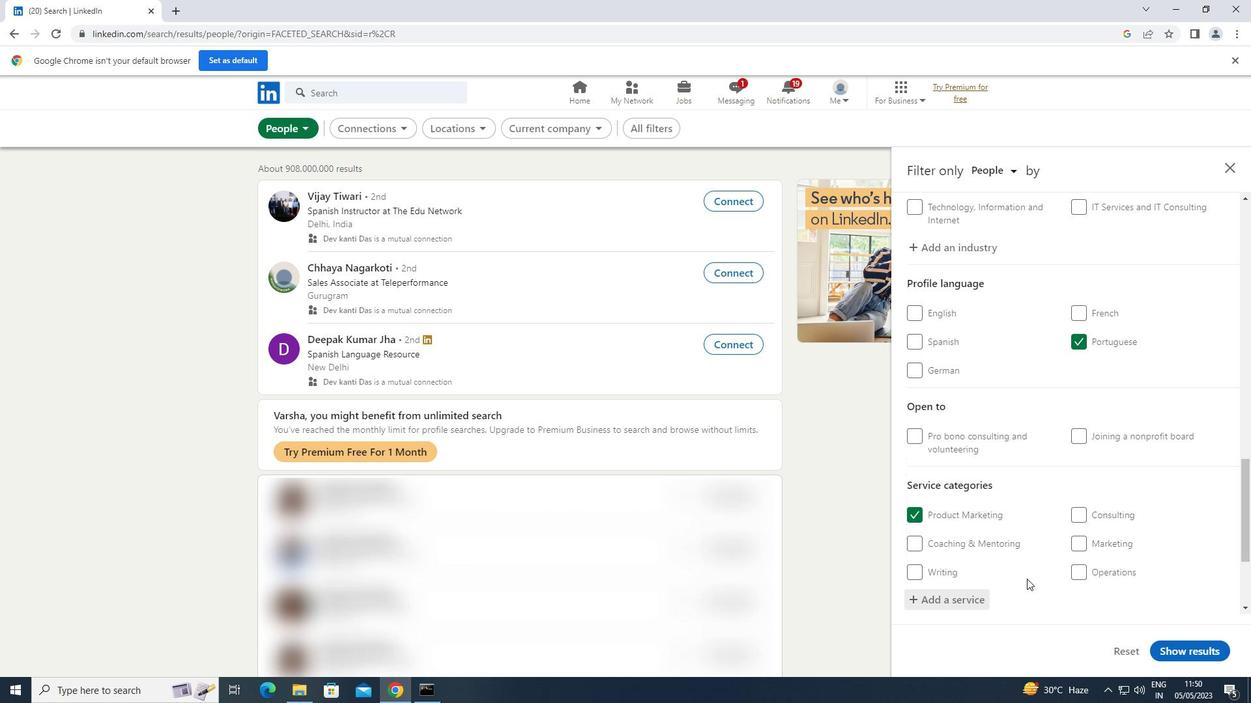 
Action: Mouse moved to (1030, 571)
Screenshot: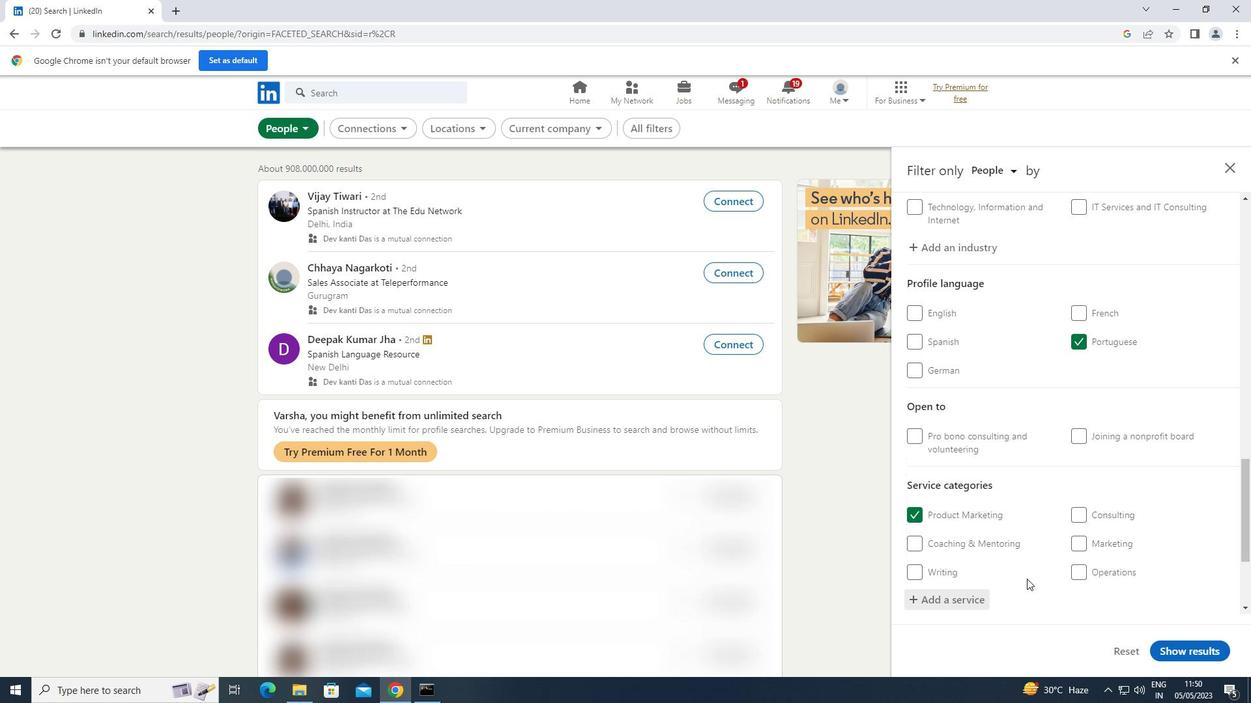 
Action: Mouse scrolled (1030, 570) with delta (0, 0)
Screenshot: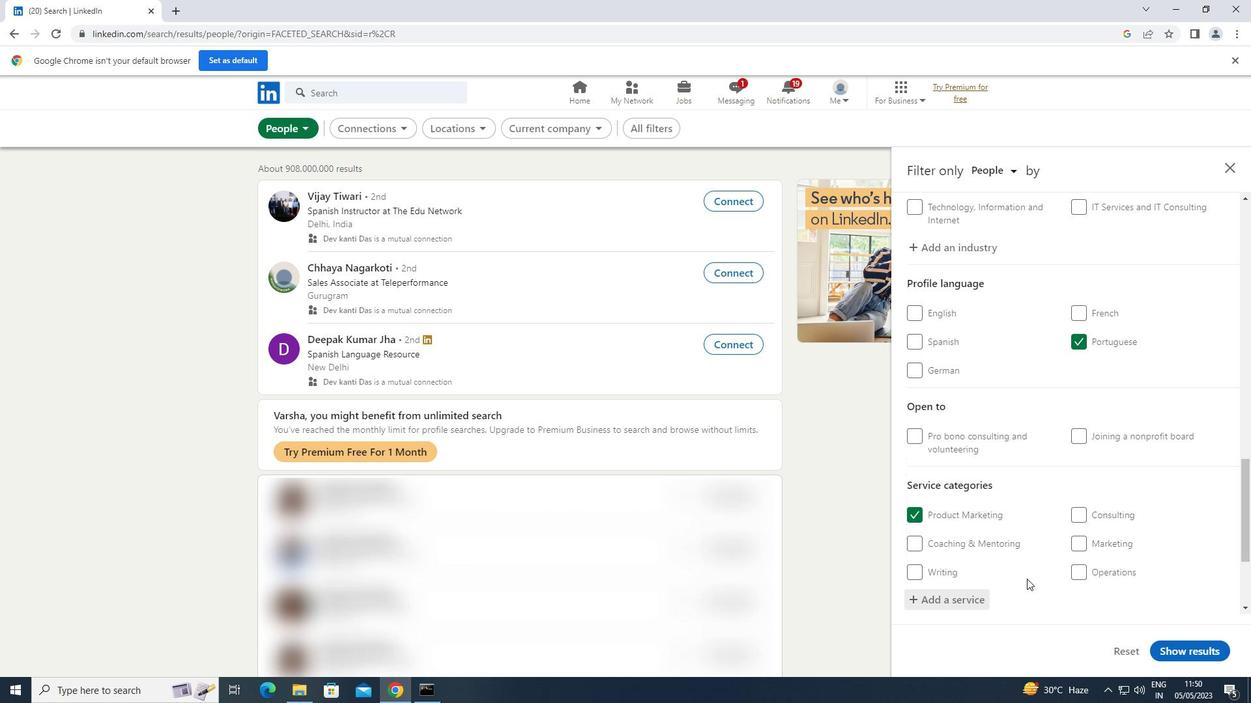 
Action: Mouse moved to (1031, 571)
Screenshot: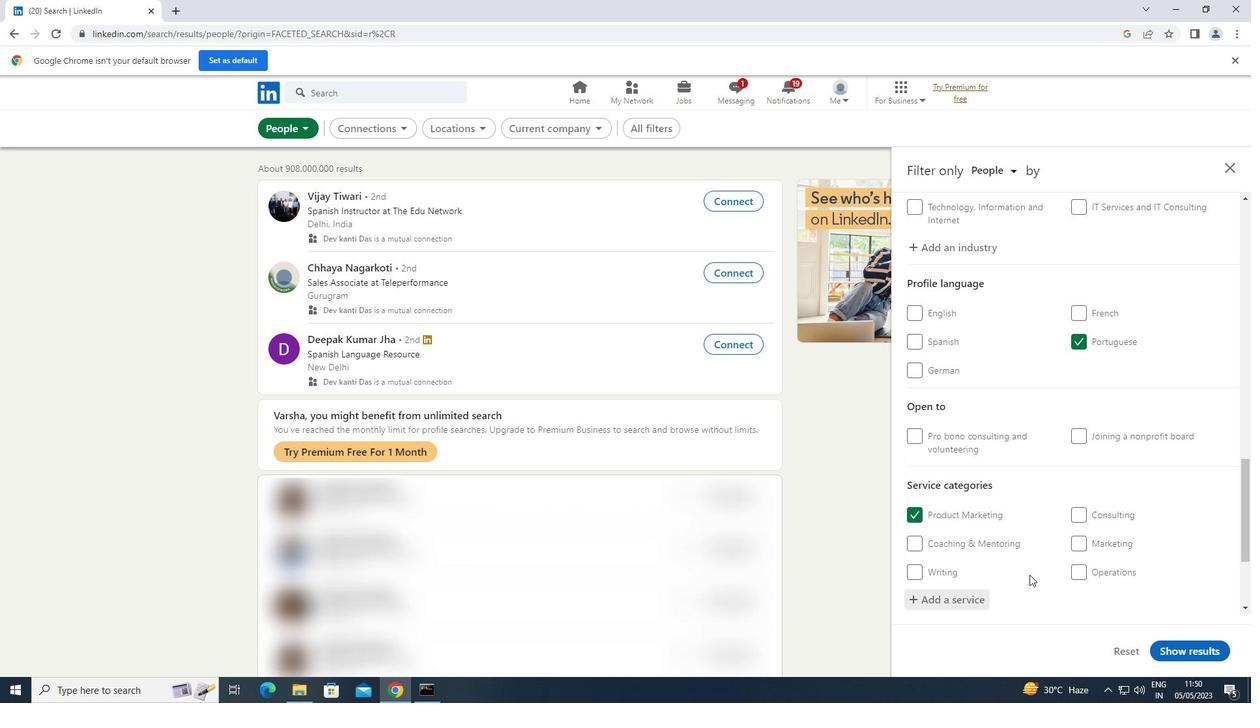 
Action: Mouse scrolled (1031, 570) with delta (0, 0)
Screenshot: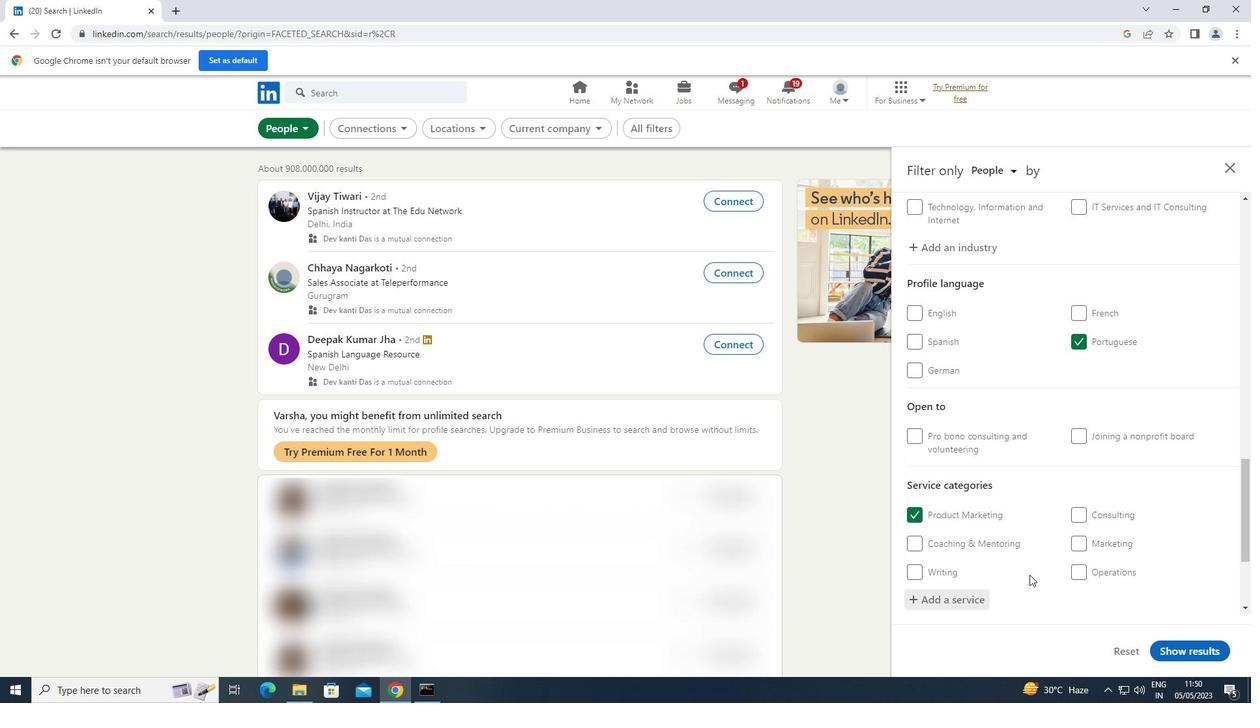 
Action: Mouse scrolled (1031, 570) with delta (0, 0)
Screenshot: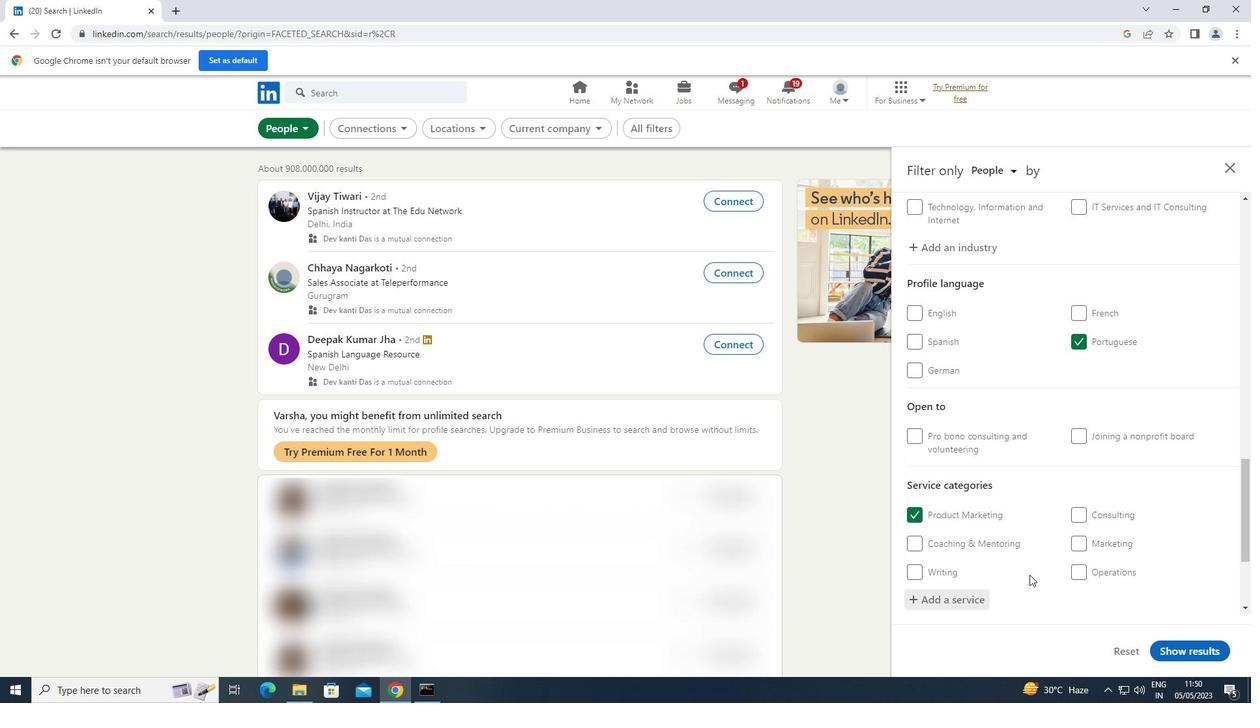 
Action: Mouse scrolled (1031, 570) with delta (0, 0)
Screenshot: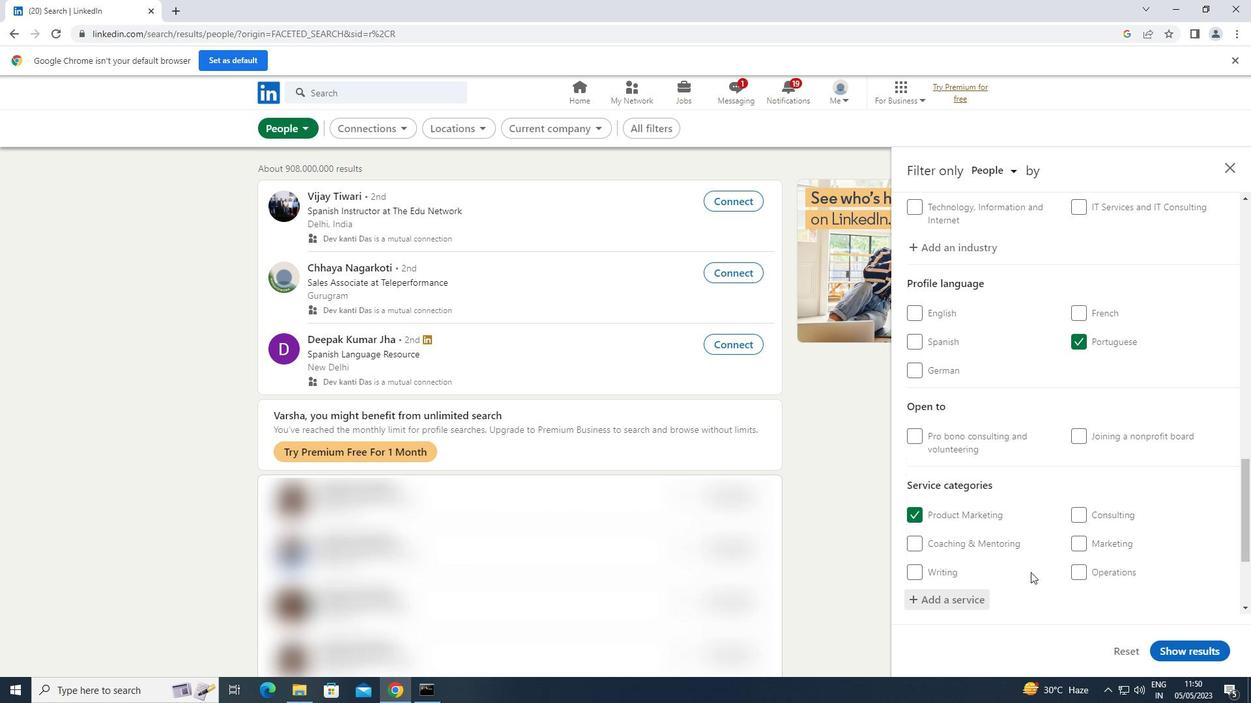 
Action: Mouse scrolled (1031, 570) with delta (0, 0)
Screenshot: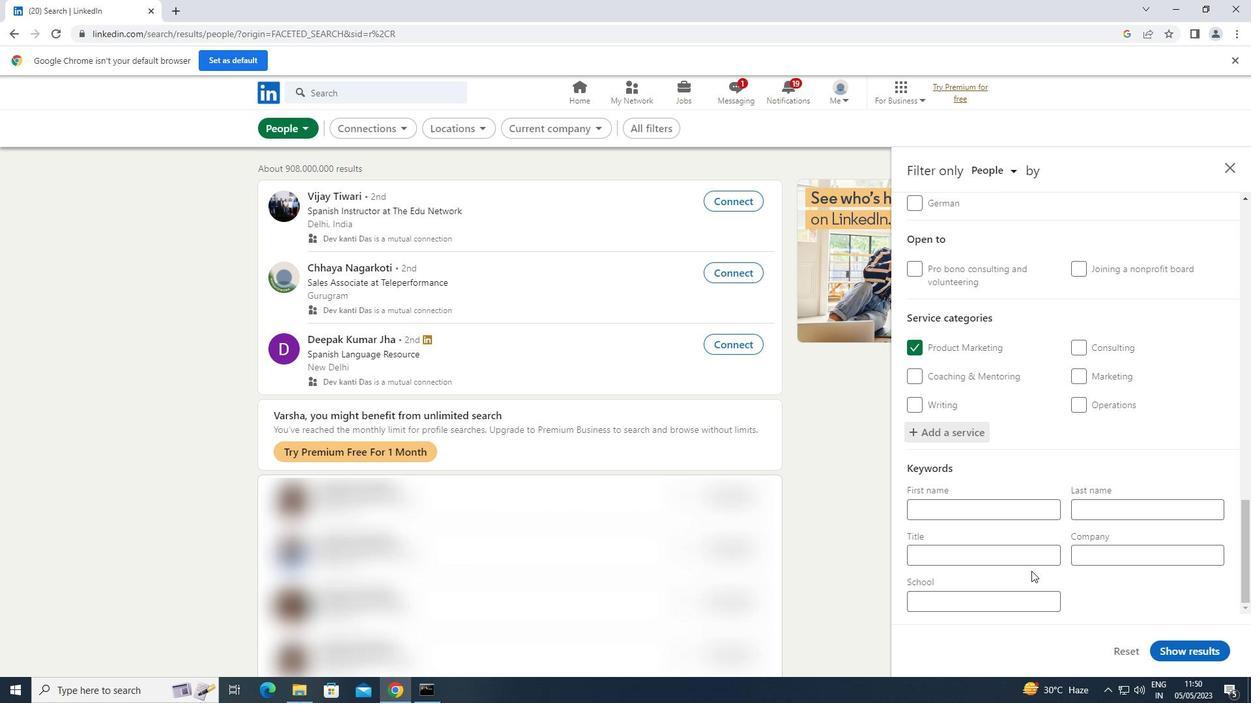 
Action: Mouse scrolled (1031, 570) with delta (0, 0)
Screenshot: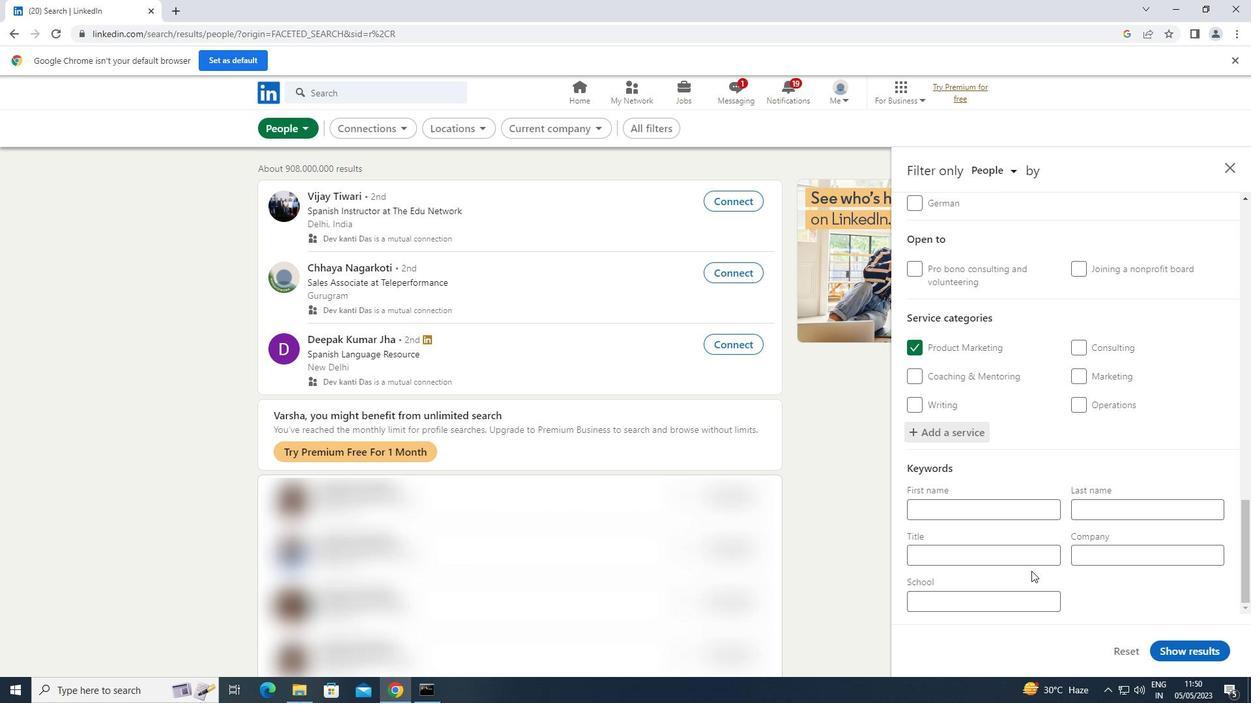 
Action: Mouse moved to (998, 554)
Screenshot: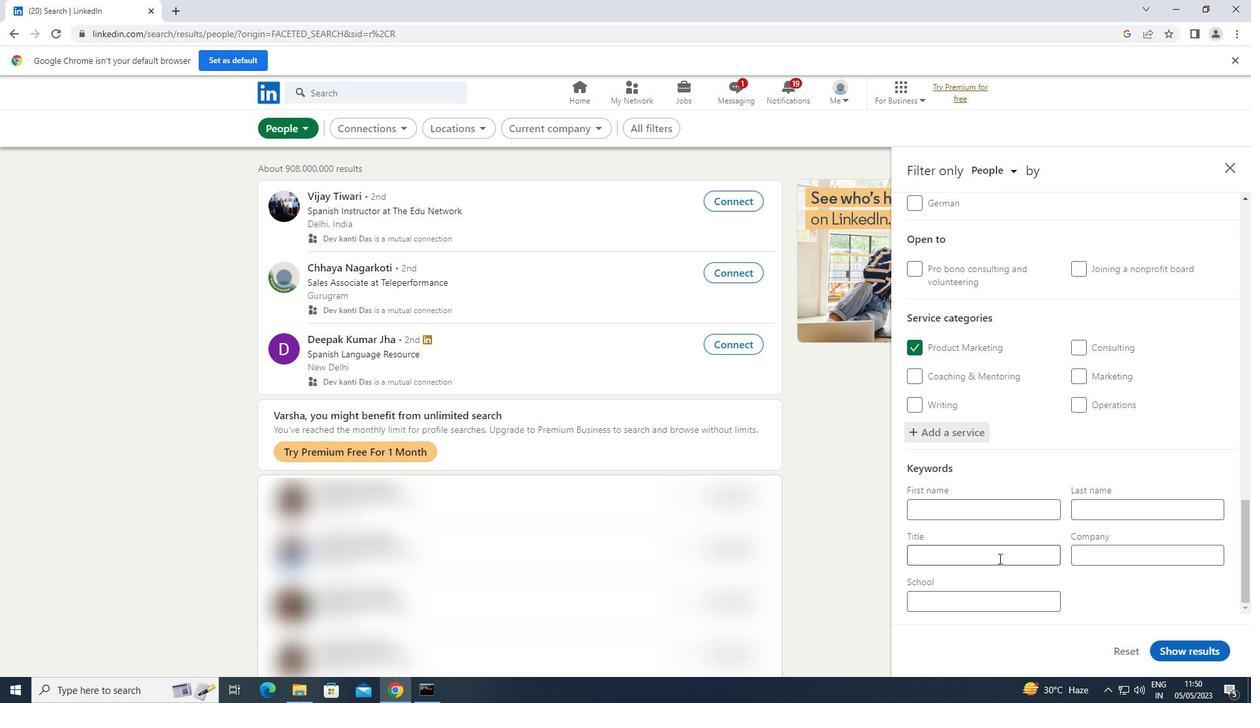 
Action: Mouse pressed left at (998, 554)
Screenshot: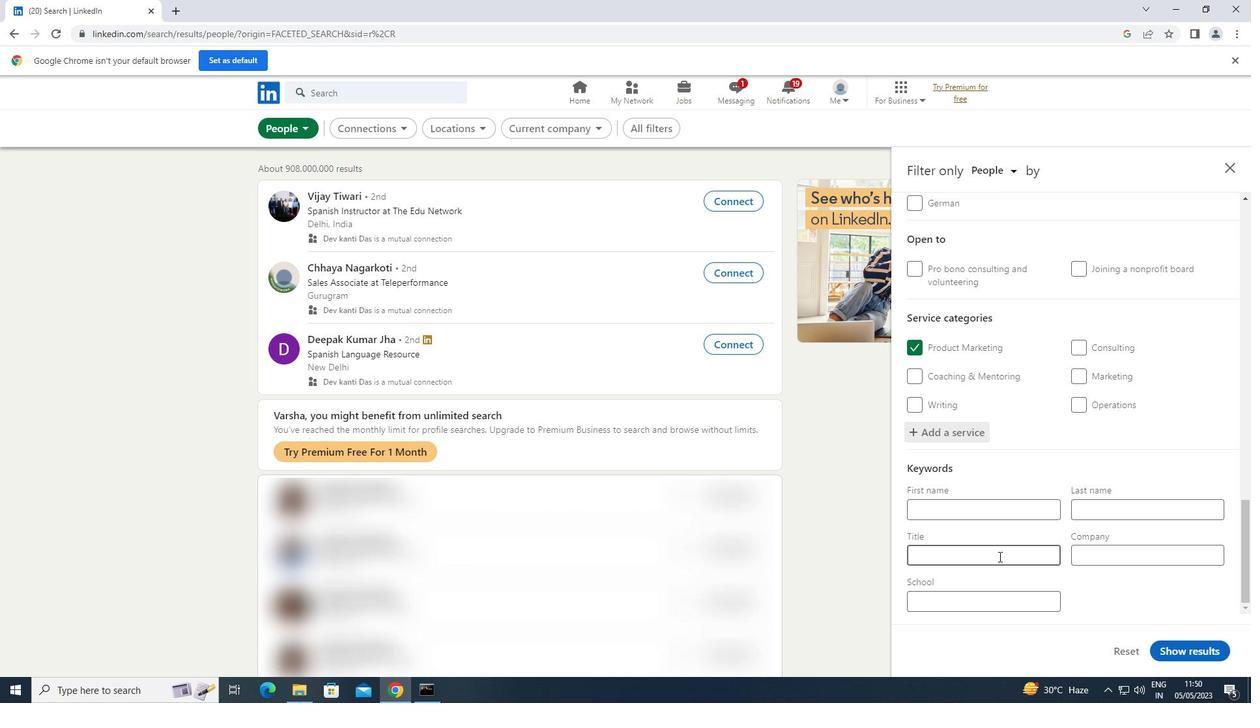 
Action: Key pressed <Key.shift>ASTRONOMER
Screenshot: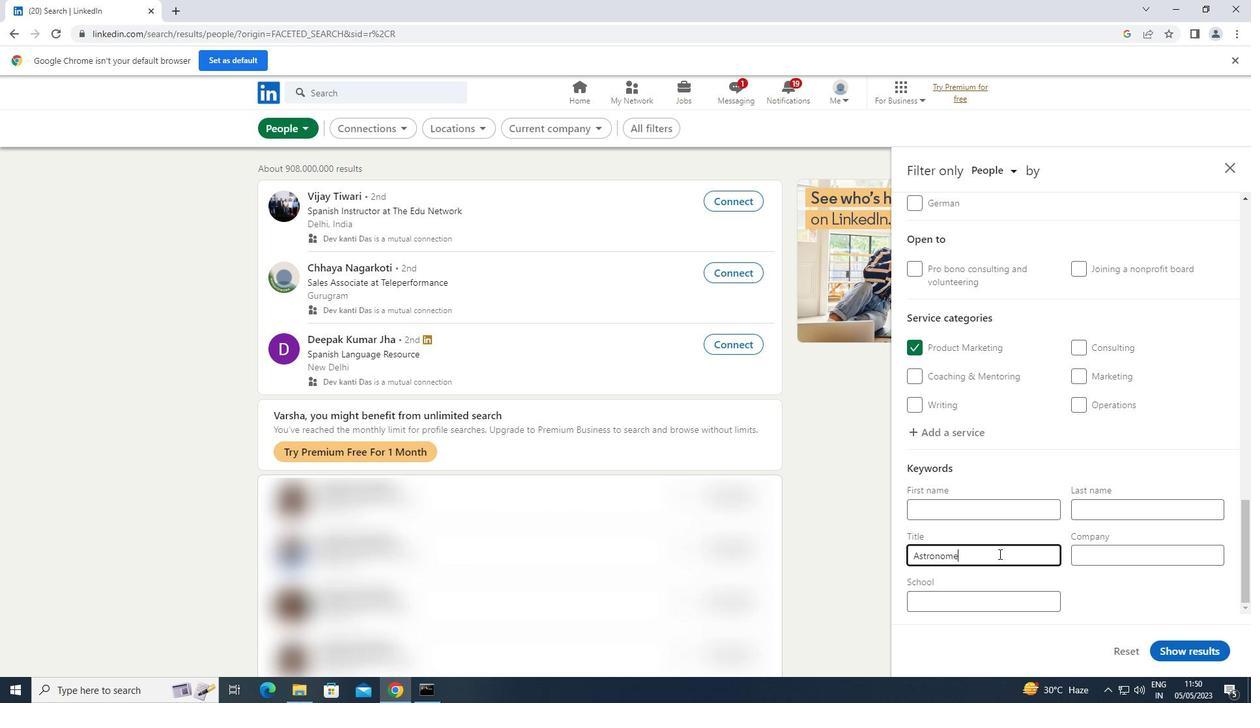 
Action: Mouse moved to (1201, 657)
Screenshot: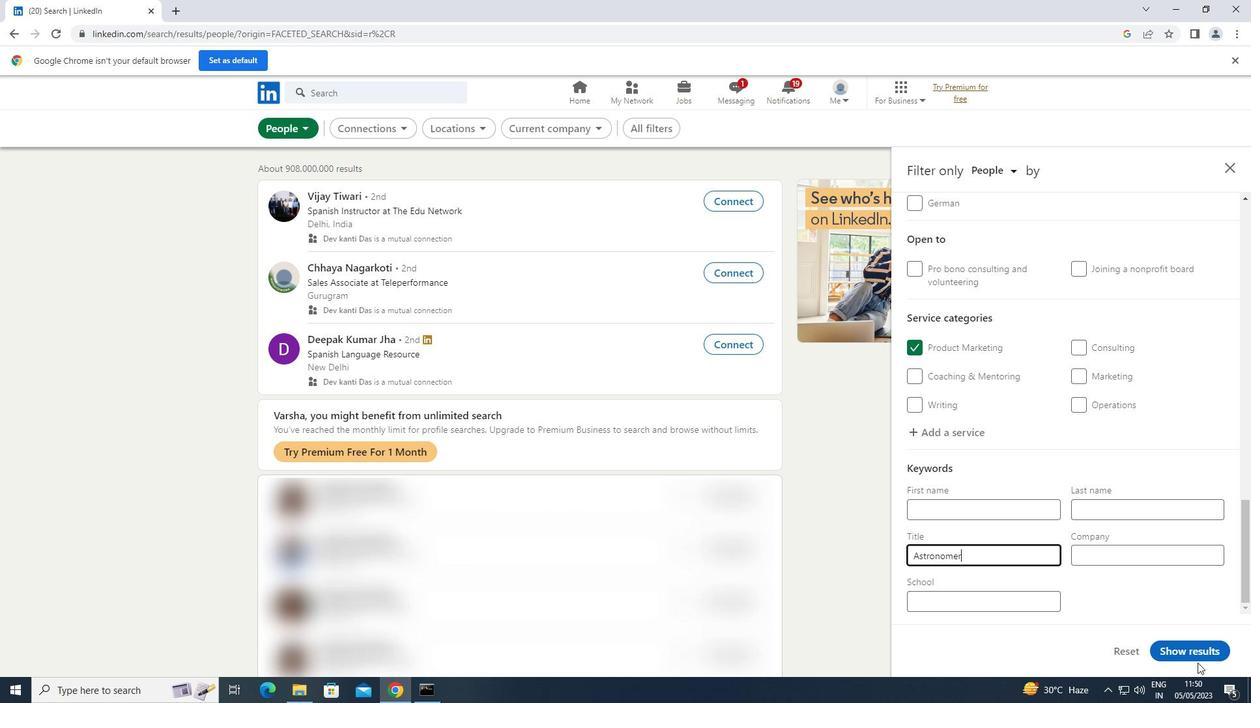 
Action: Mouse pressed left at (1201, 657)
Screenshot: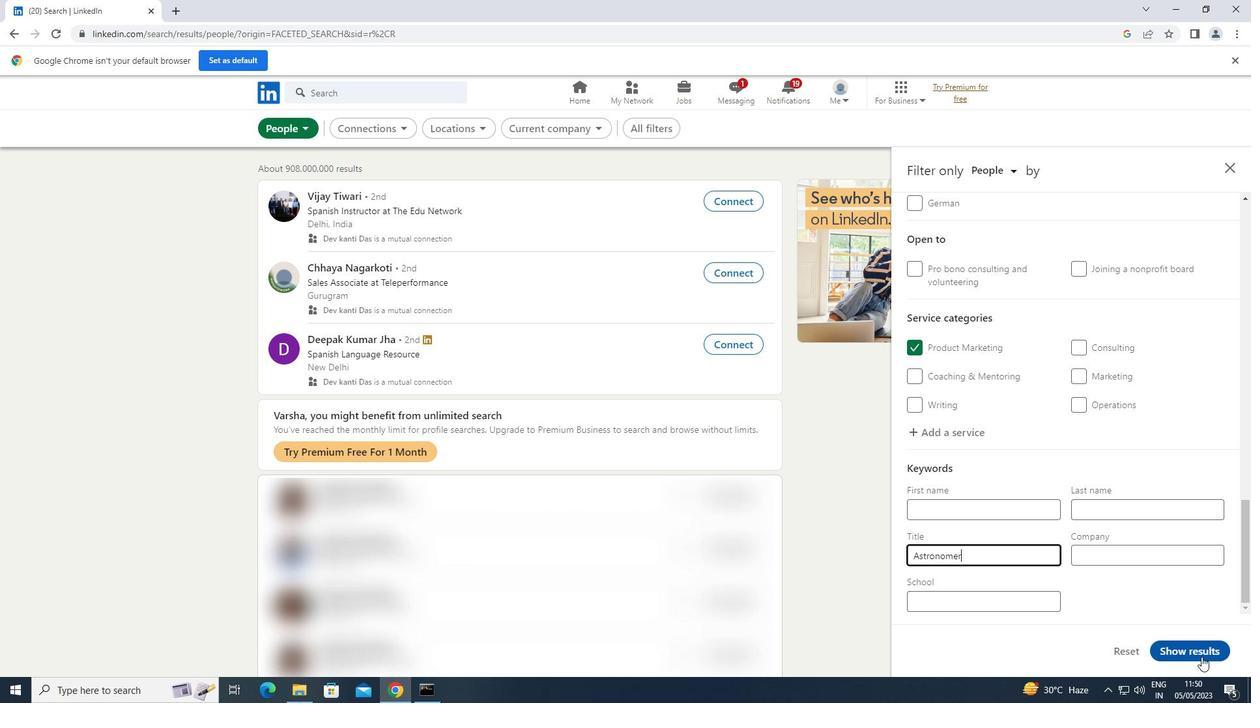 
